 Task: Search one way flight ticket for 2 adults, 2 children, 2 infants in seat in first from Traverse City: Cherry Capital Airport (was Cherry County Airpark) to Fort Wayne: Fort Wayne International Airport on 5-4-2023. Choice of flights is Emirates. Number of bags: 1 carry on bag and 2 checked bags. Price is upto 50000. Outbound departure time preference is 15:45.
Action: Mouse moved to (366, 140)
Screenshot: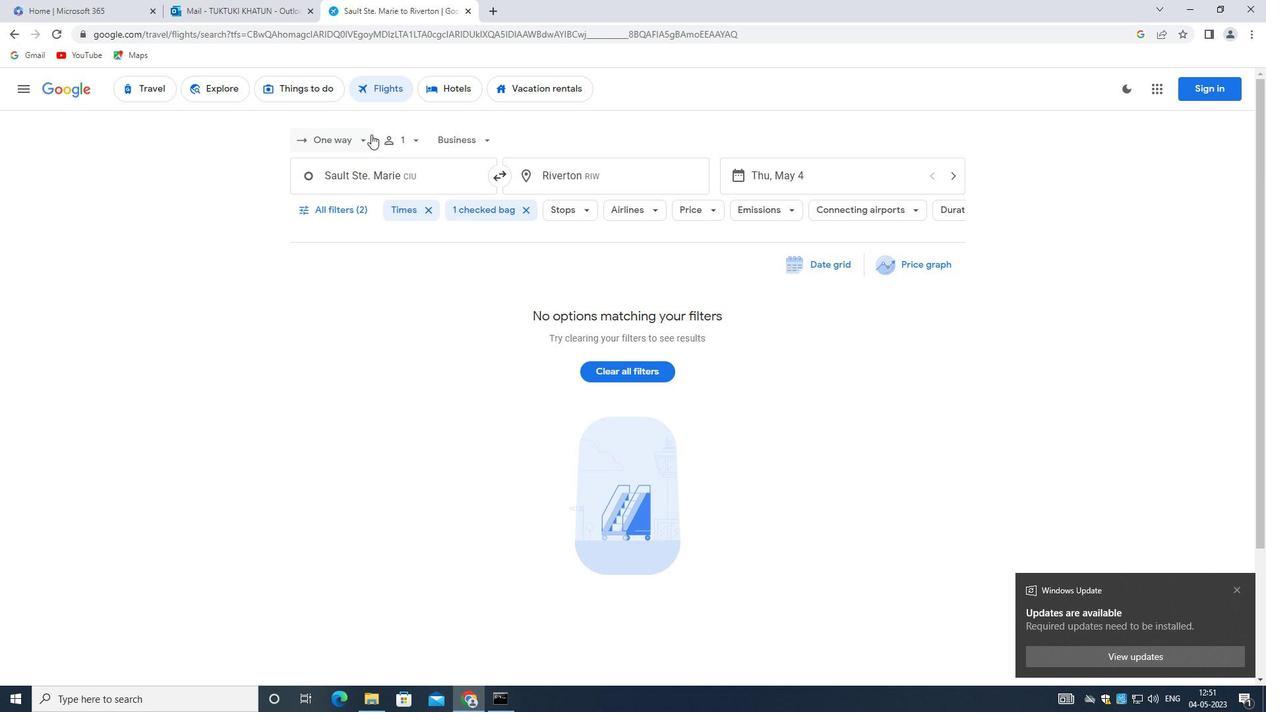 
Action: Mouse pressed left at (366, 140)
Screenshot: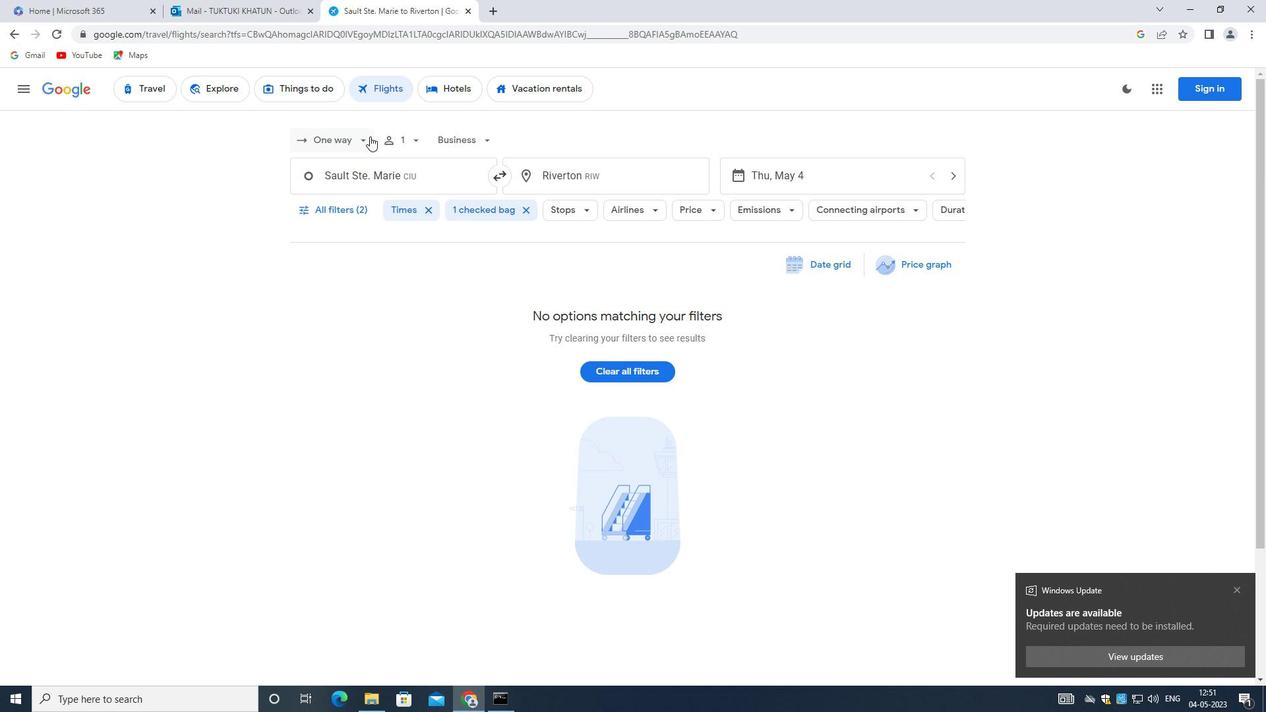 
Action: Mouse moved to (360, 198)
Screenshot: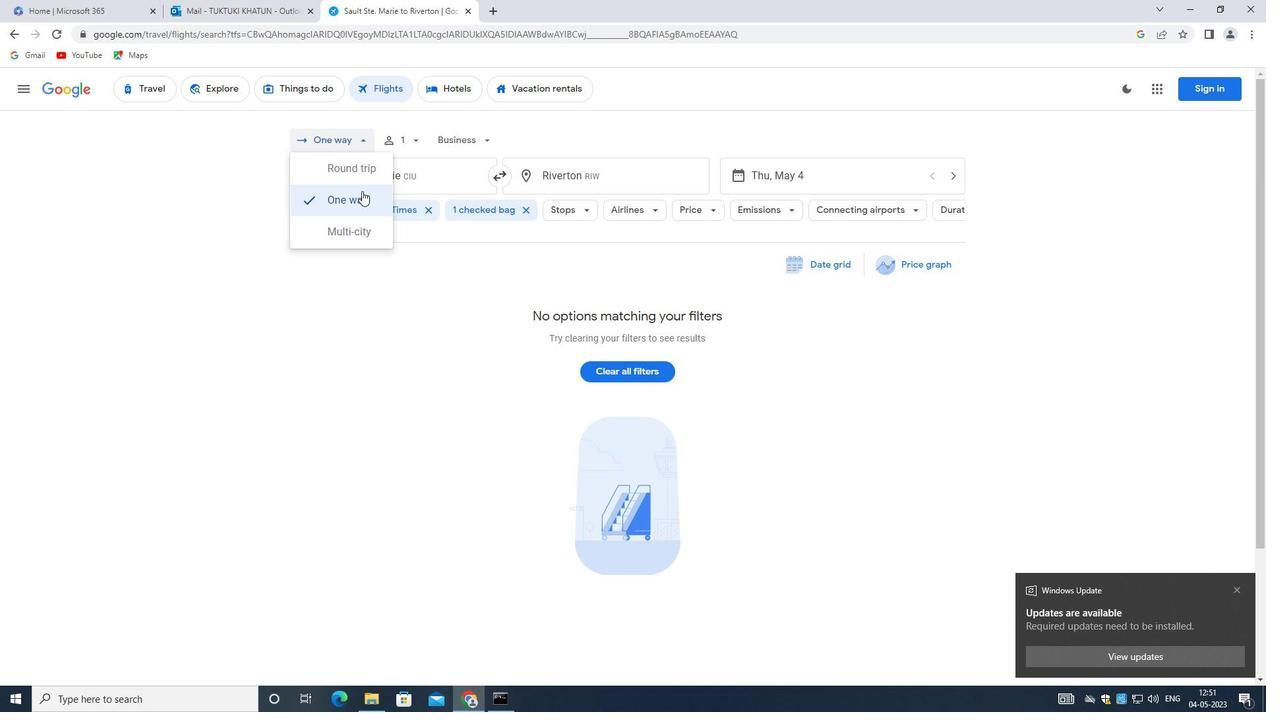 
Action: Mouse pressed left at (360, 198)
Screenshot: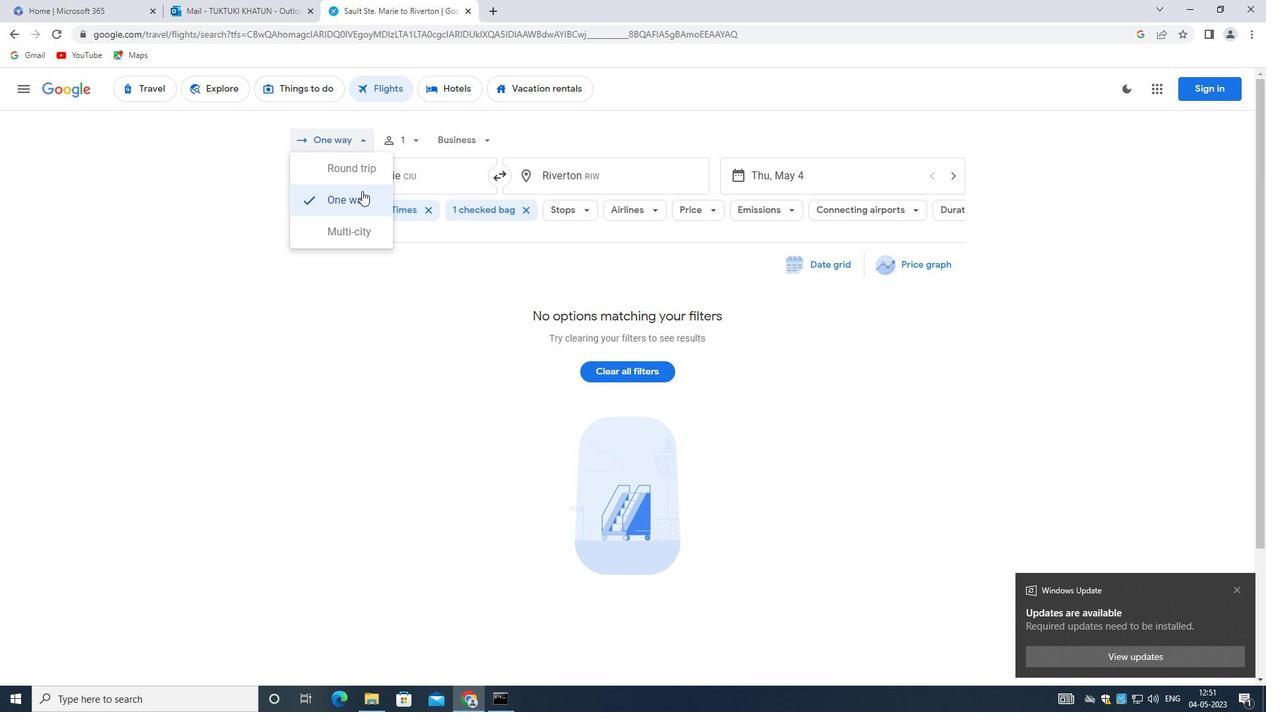 
Action: Mouse moved to (418, 145)
Screenshot: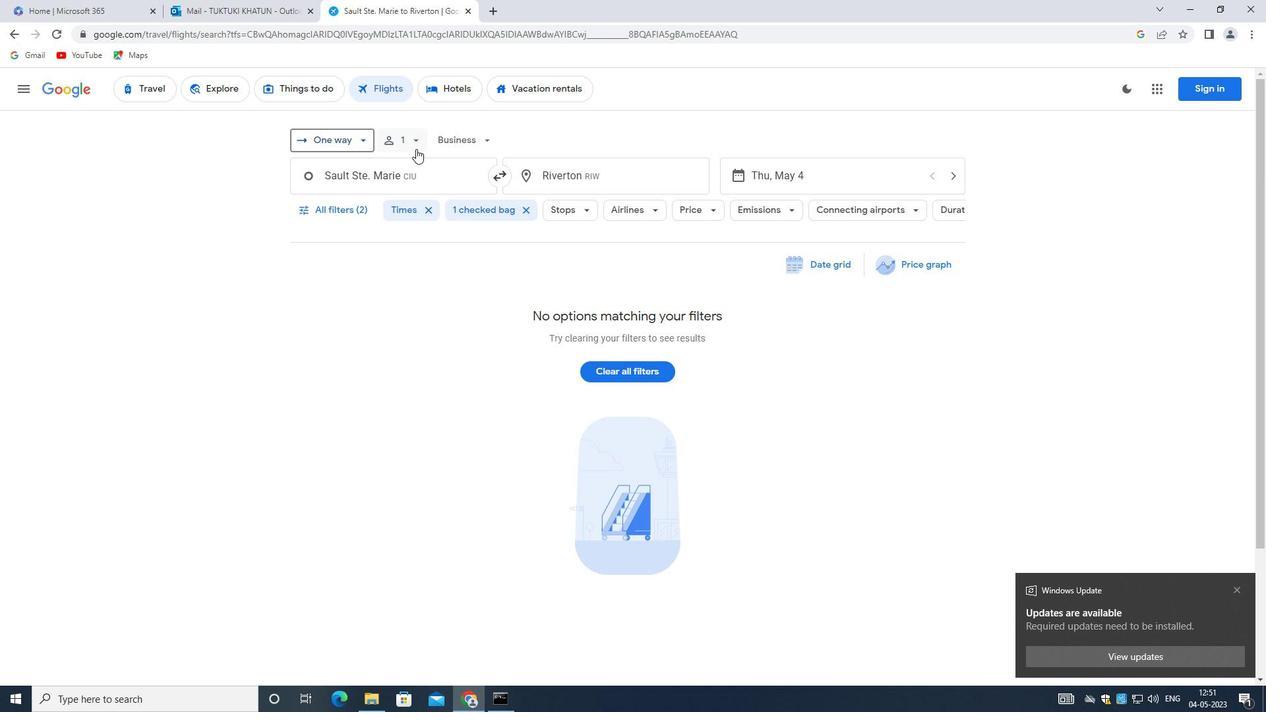 
Action: Mouse pressed left at (418, 145)
Screenshot: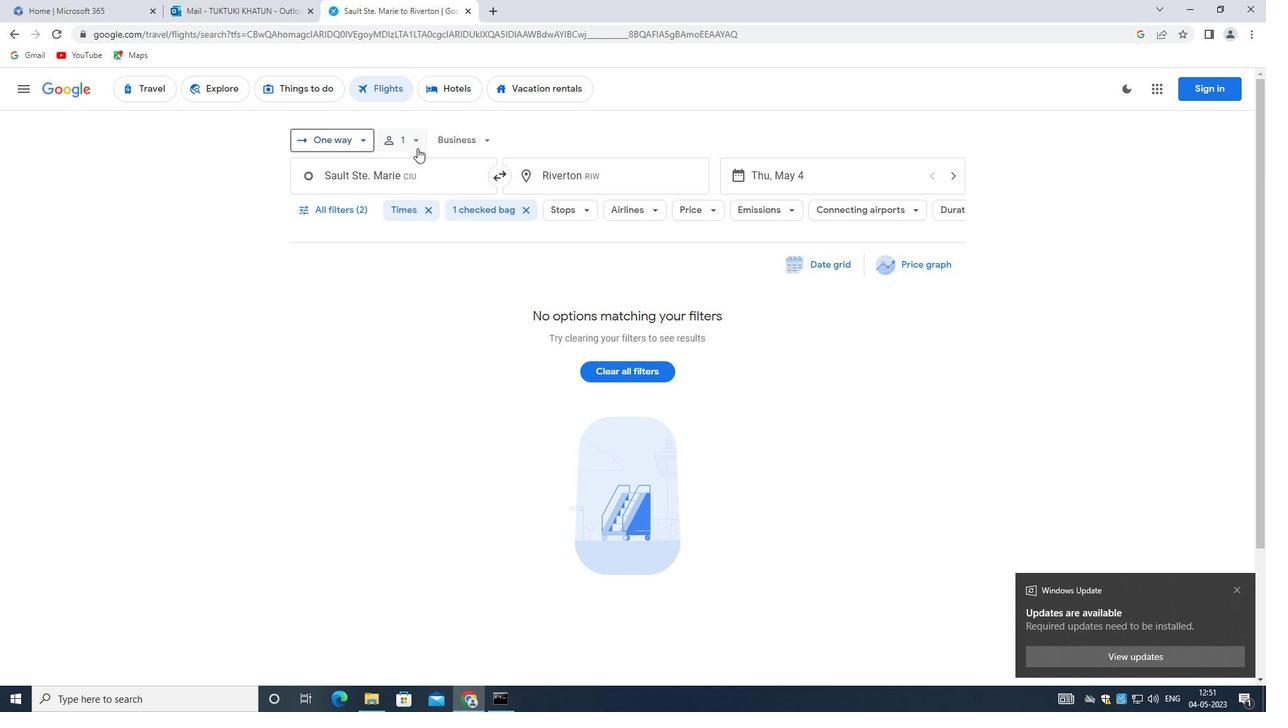 
Action: Mouse moved to (513, 168)
Screenshot: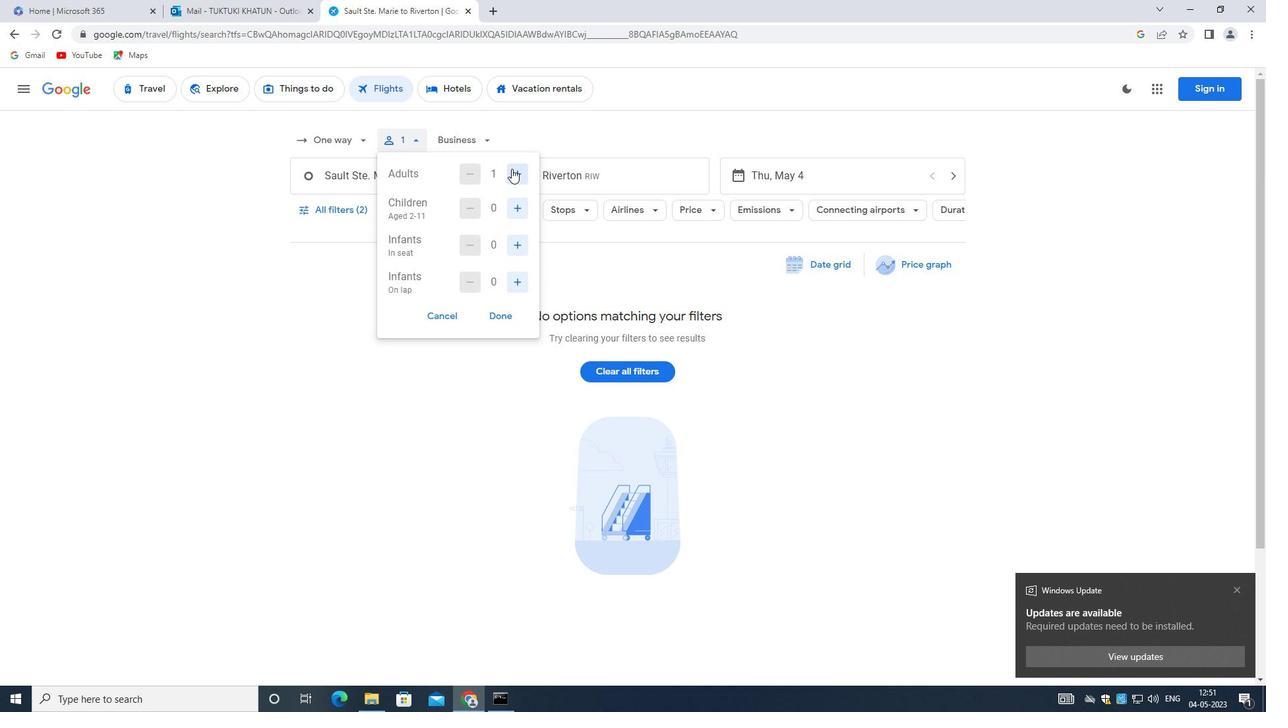 
Action: Mouse pressed left at (513, 168)
Screenshot: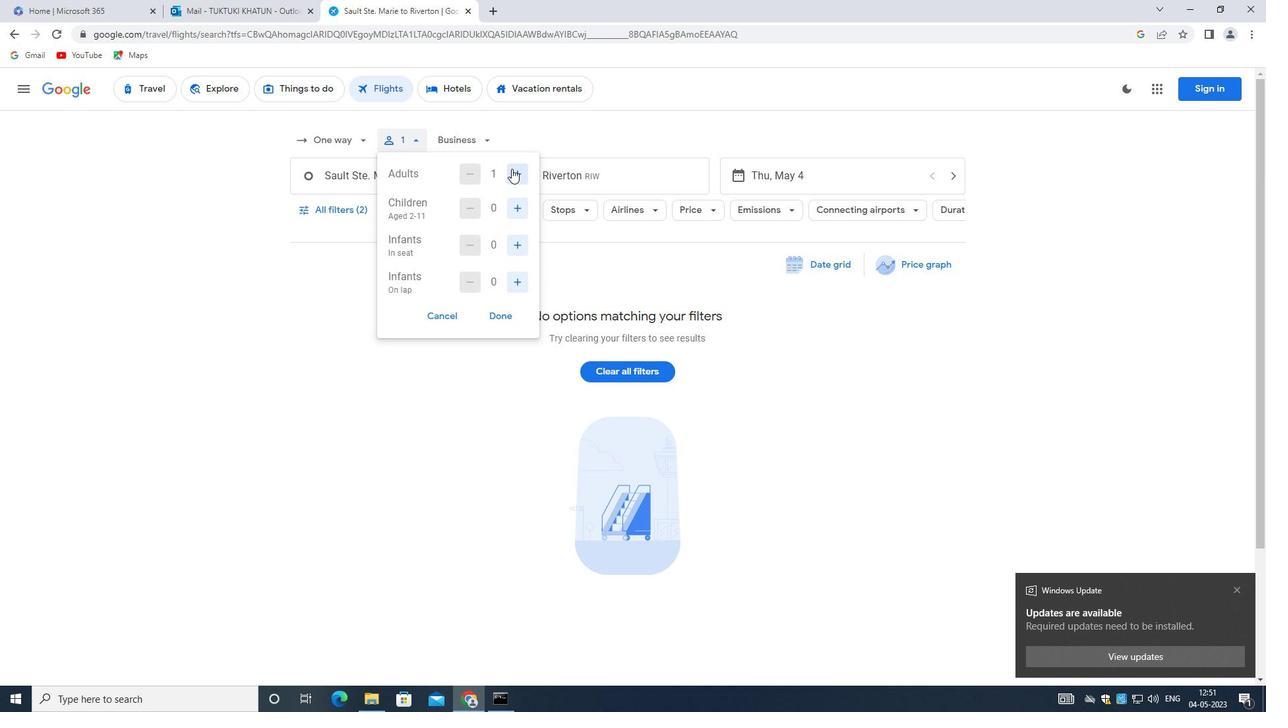 
Action: Mouse moved to (517, 208)
Screenshot: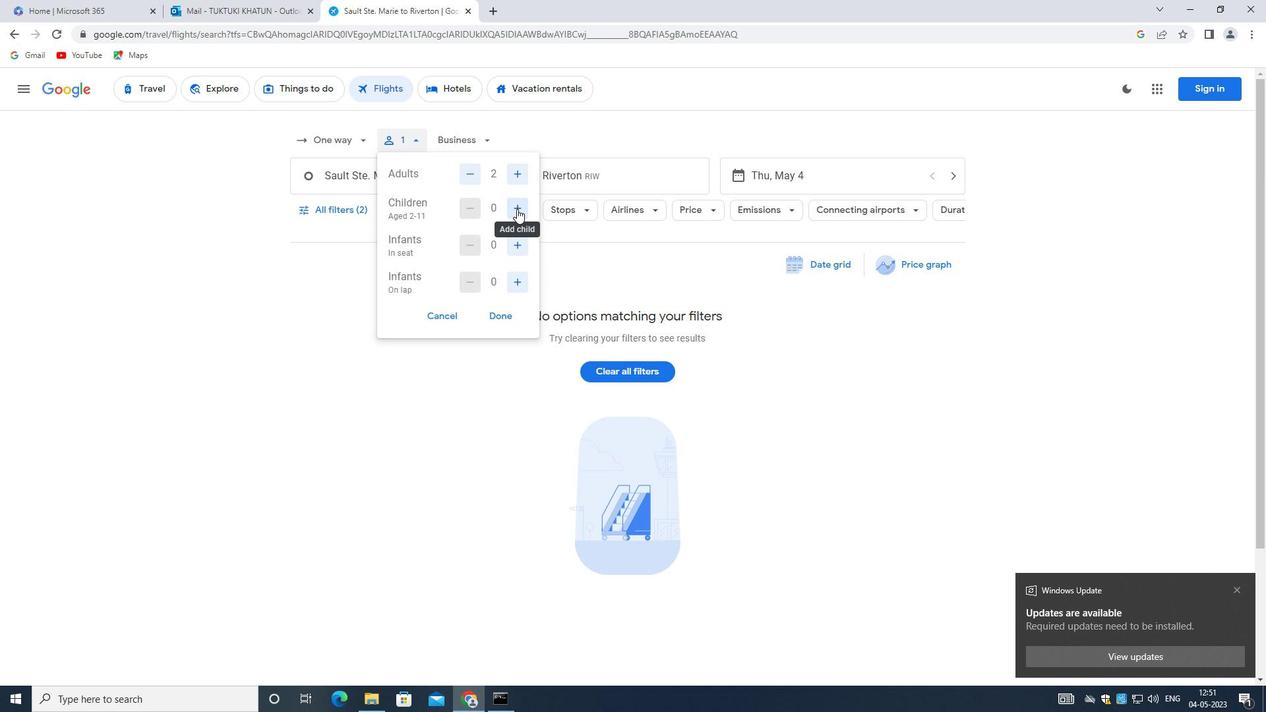 
Action: Mouse pressed left at (517, 208)
Screenshot: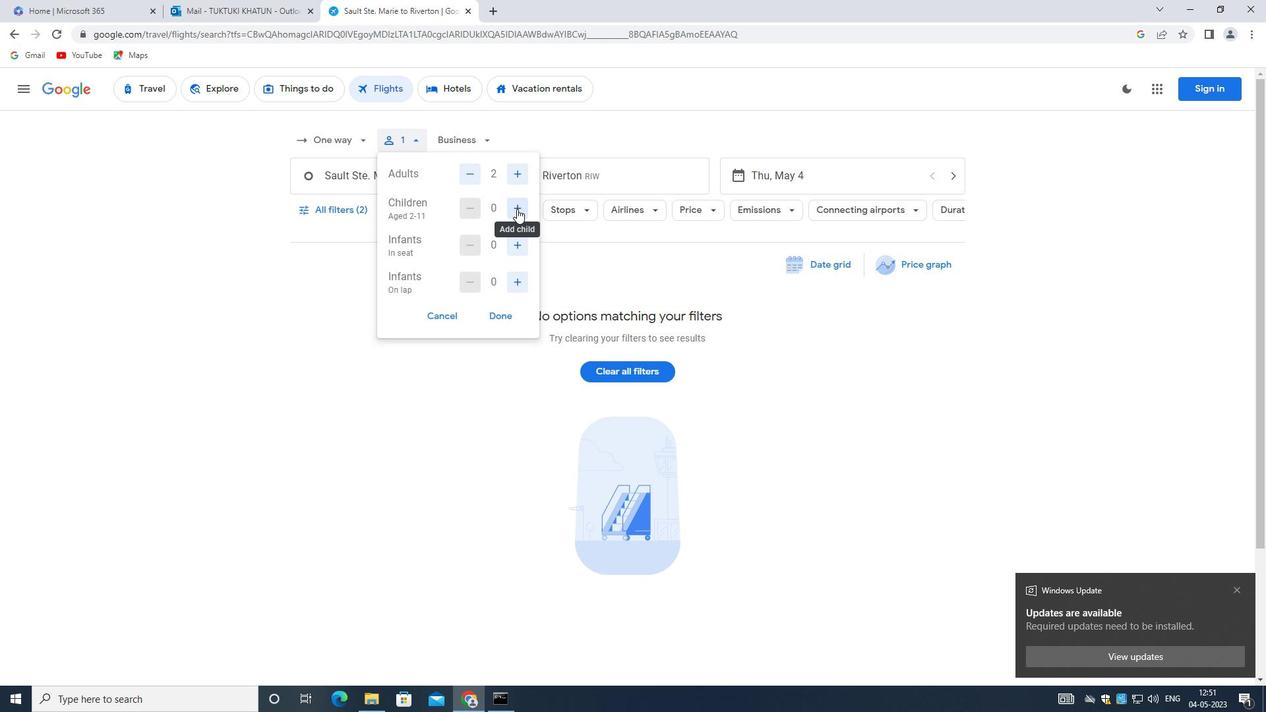 
Action: Mouse pressed left at (517, 208)
Screenshot: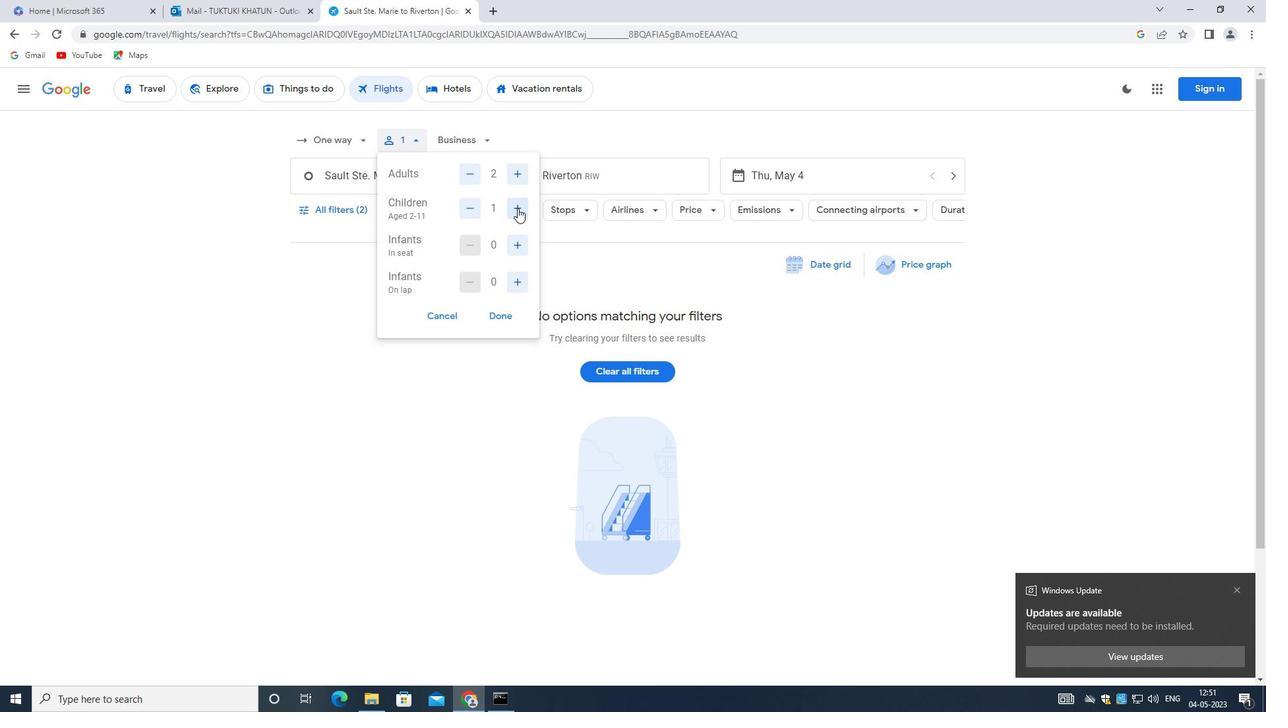
Action: Mouse moved to (519, 238)
Screenshot: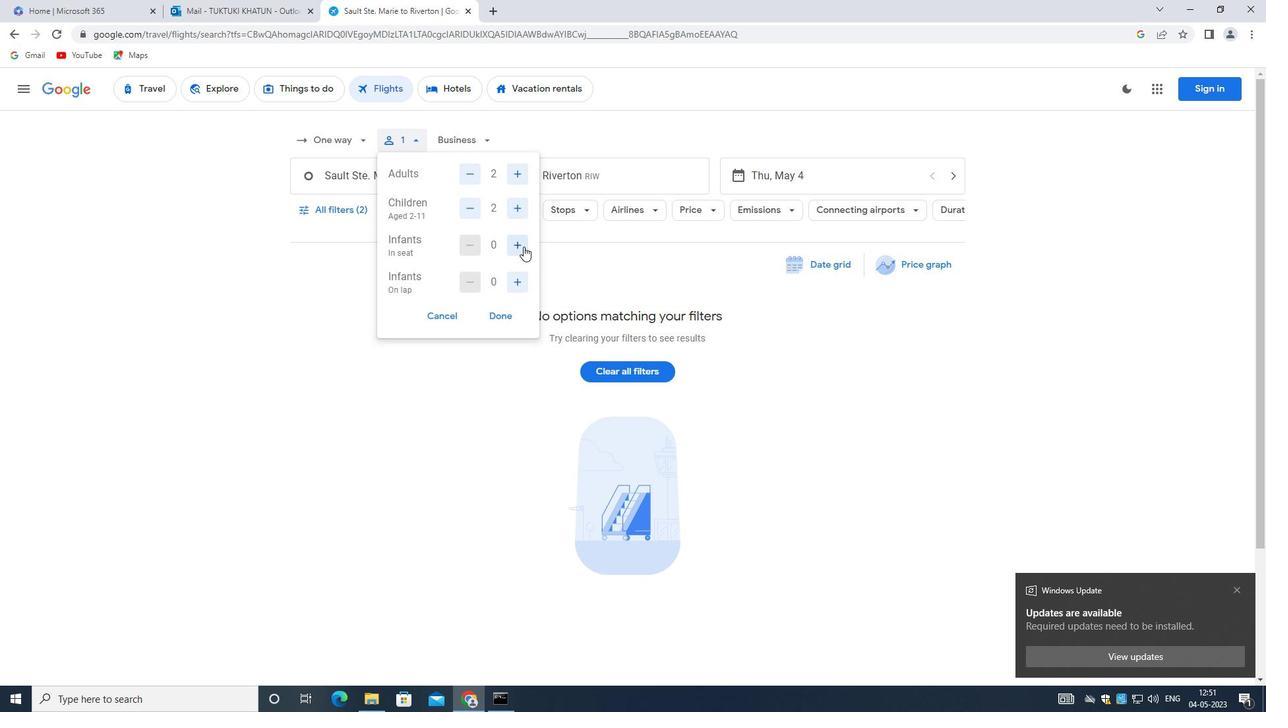 
Action: Mouse pressed left at (519, 238)
Screenshot: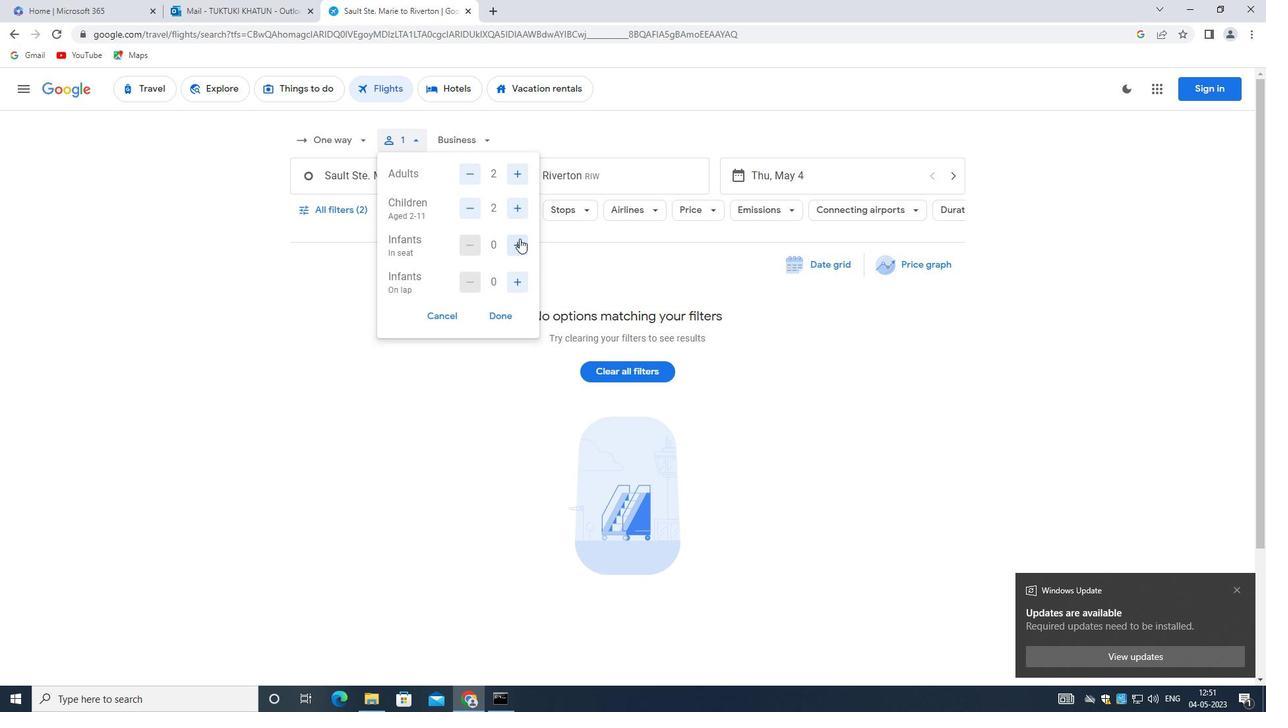 
Action: Mouse moved to (518, 238)
Screenshot: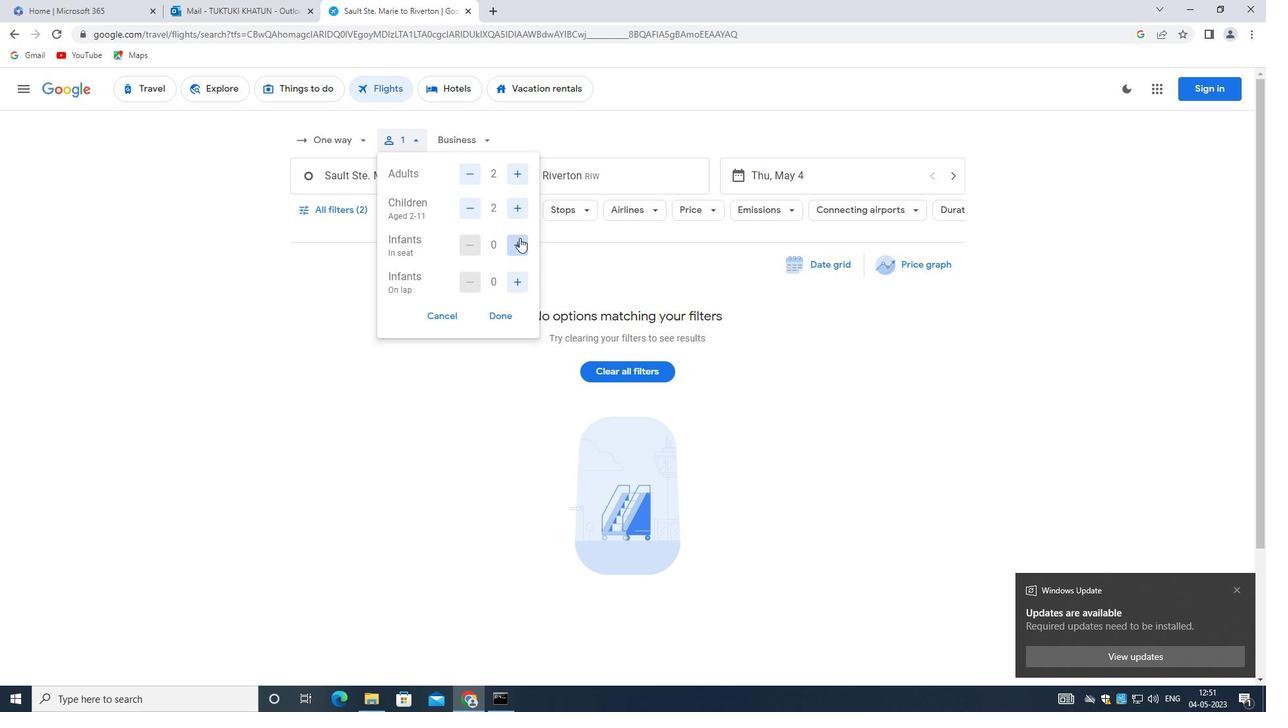 
Action: Mouse pressed left at (518, 238)
Screenshot: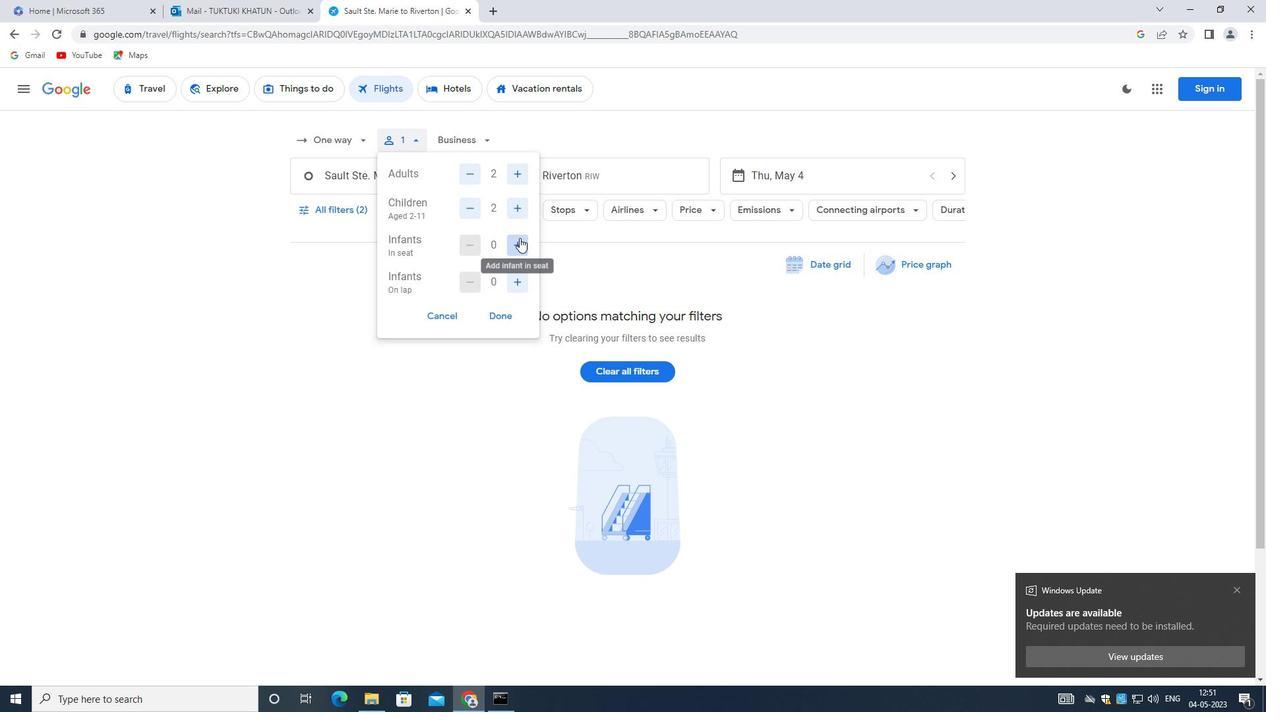 
Action: Mouse moved to (511, 315)
Screenshot: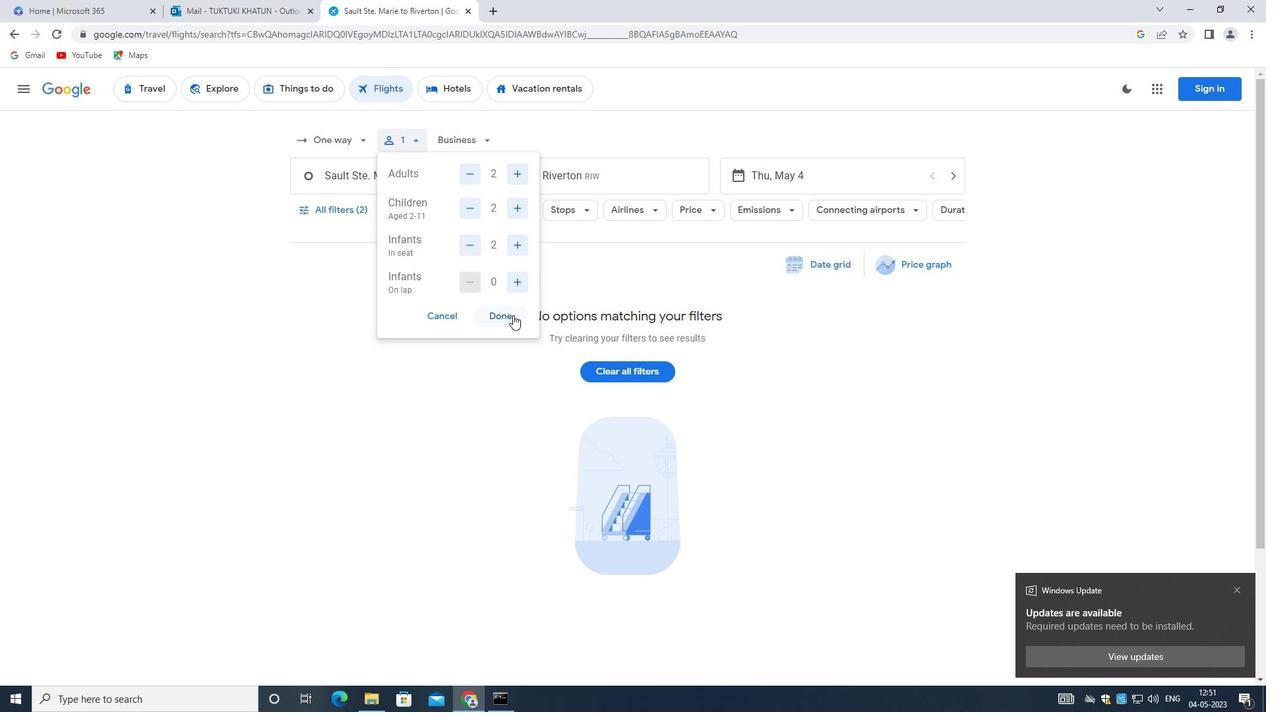 
Action: Mouse pressed left at (511, 315)
Screenshot: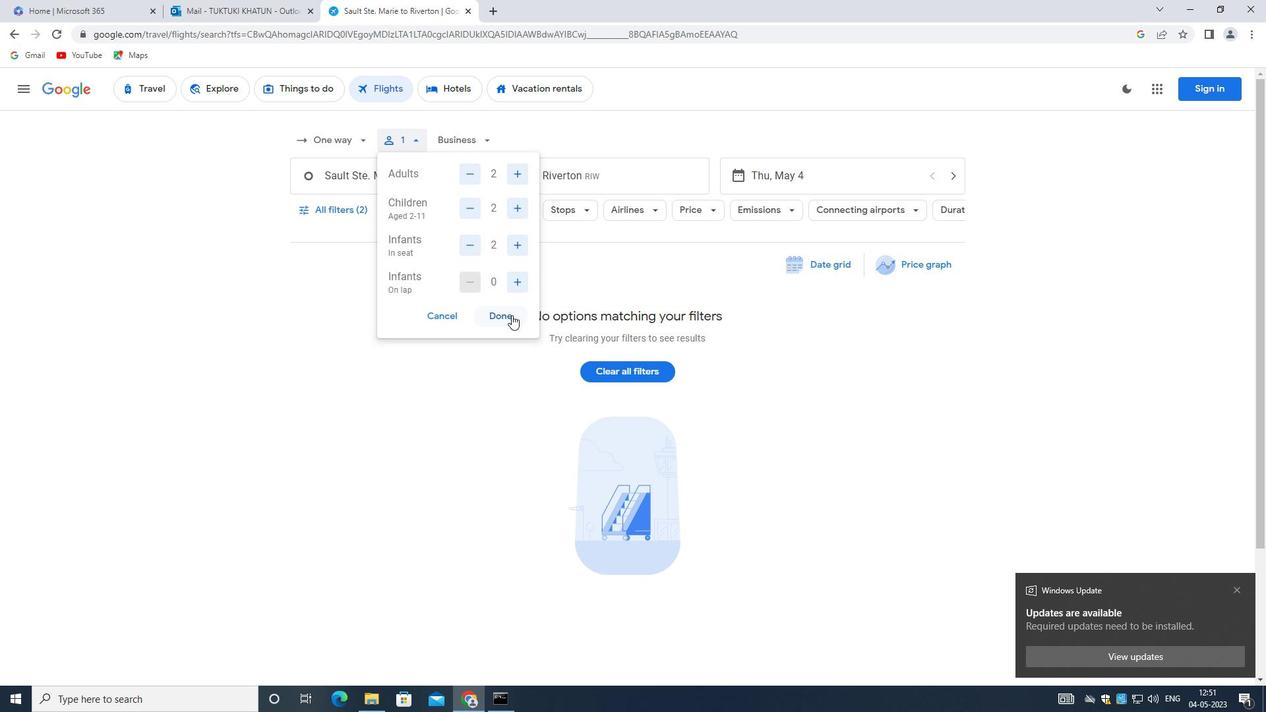 
Action: Mouse moved to (365, 178)
Screenshot: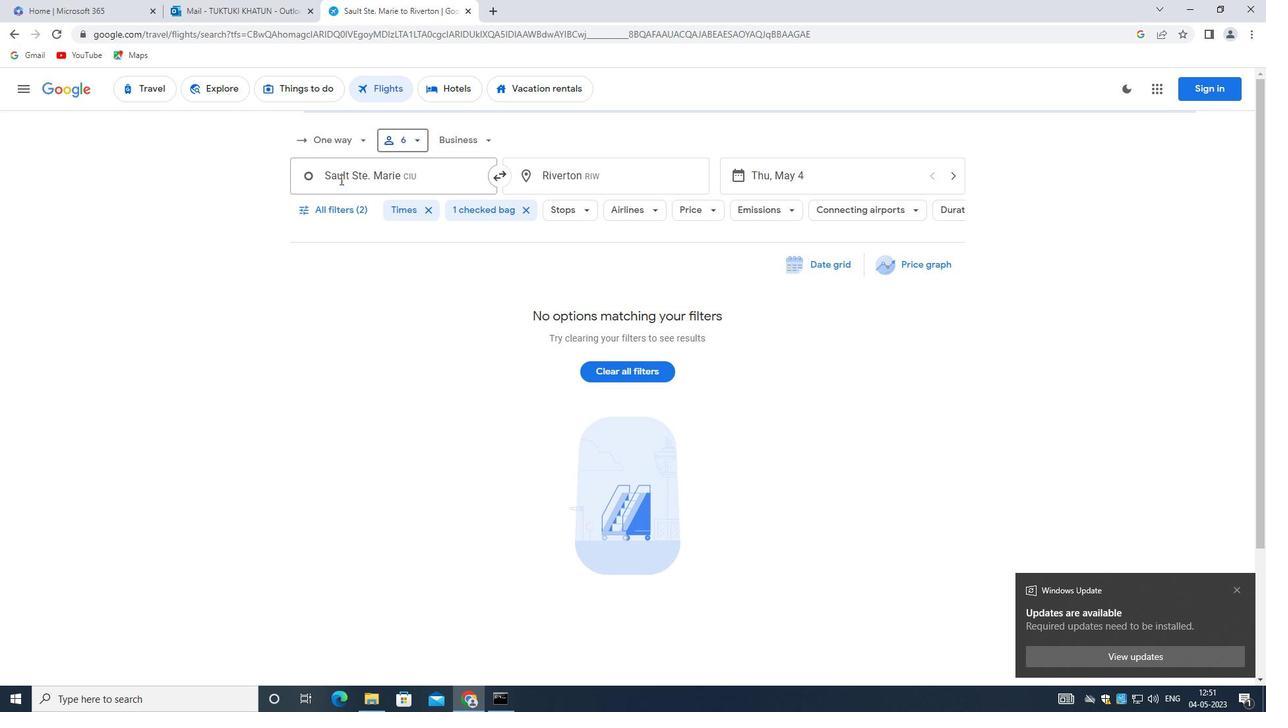
Action: Mouse pressed left at (365, 178)
Screenshot: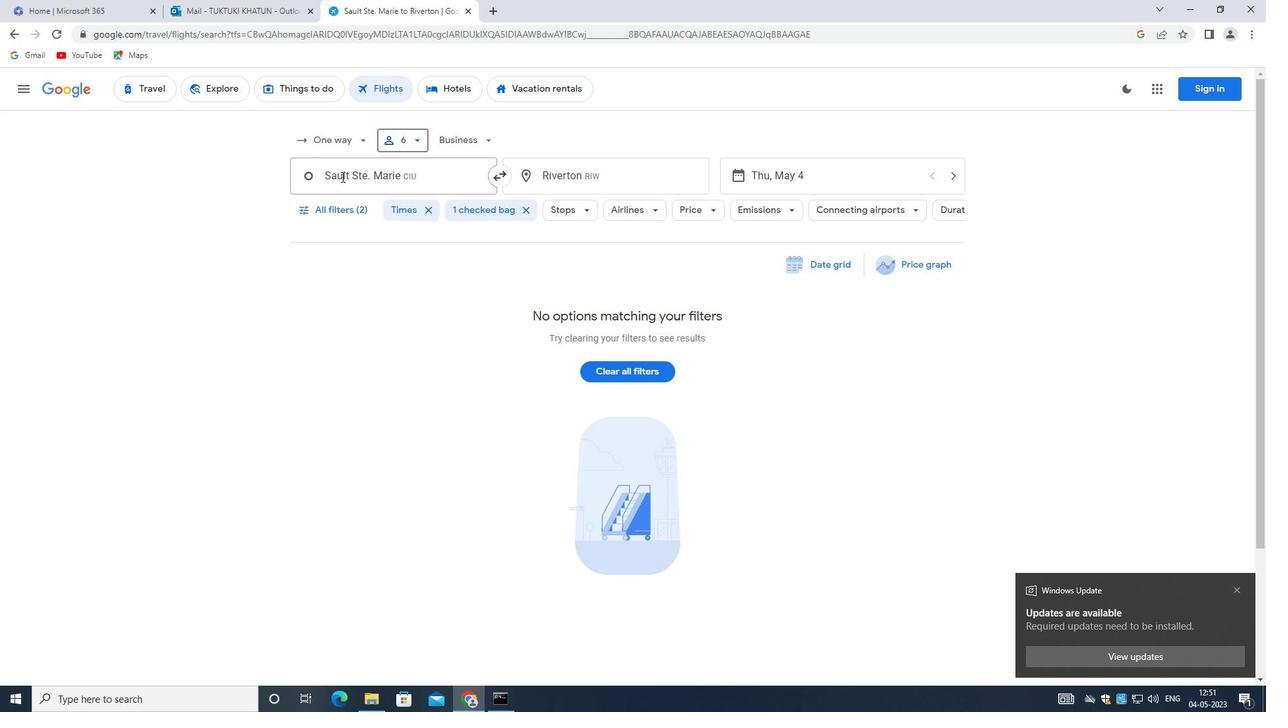 
Action: Mouse moved to (366, 178)
Screenshot: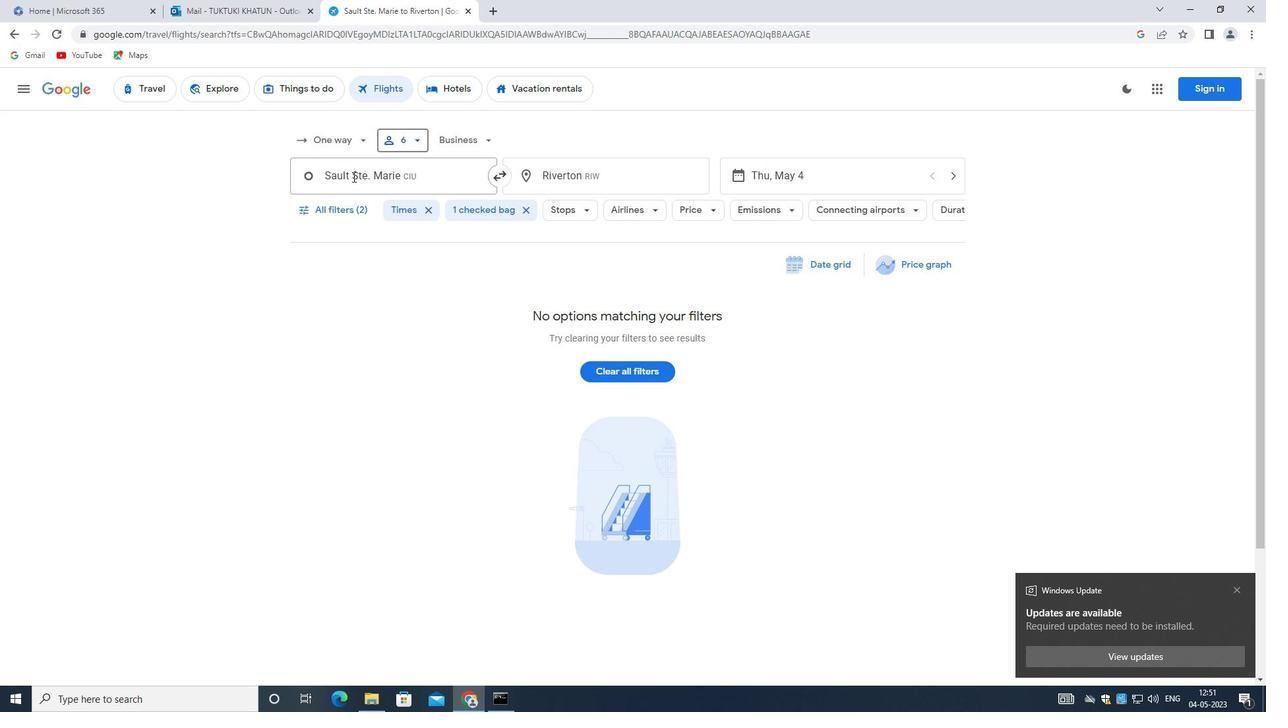 
Action: Key pressed <Key.backspace><Key.shift><Key.shift><Key.shift><Key.shift>TRAVERSE<Key.space><Key.shift>CITY
Screenshot: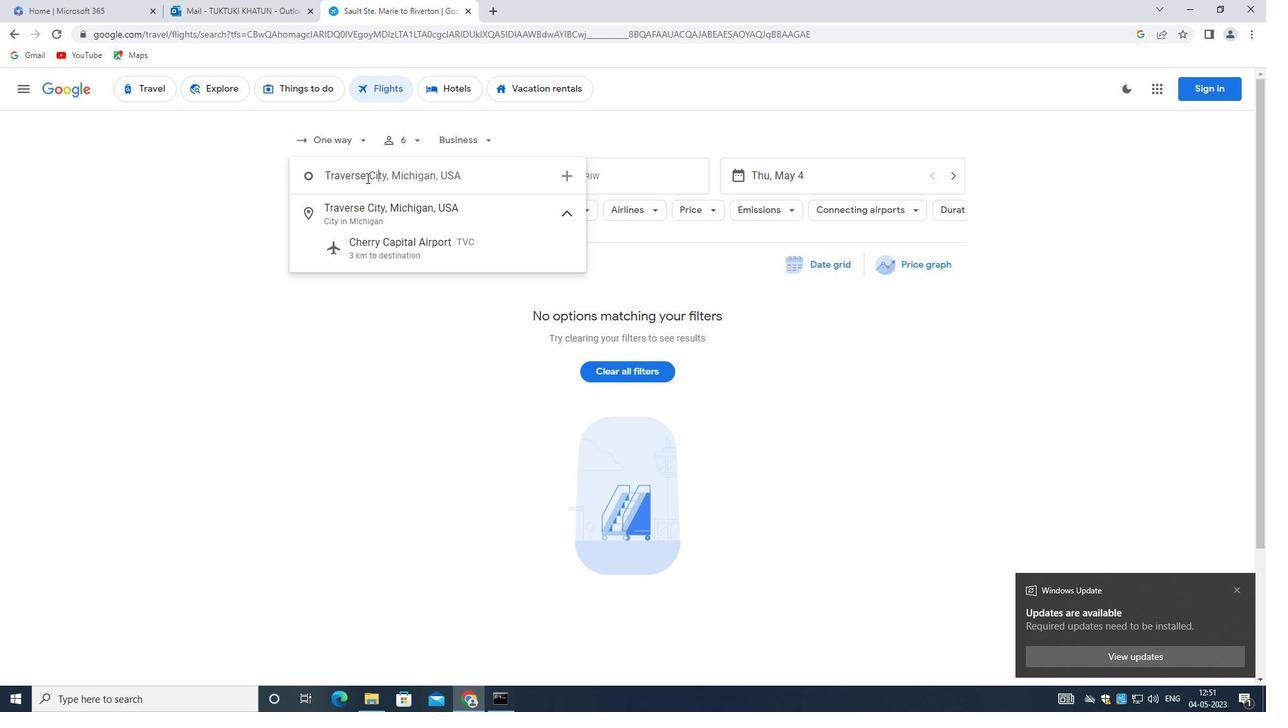 
Action: Mouse moved to (399, 246)
Screenshot: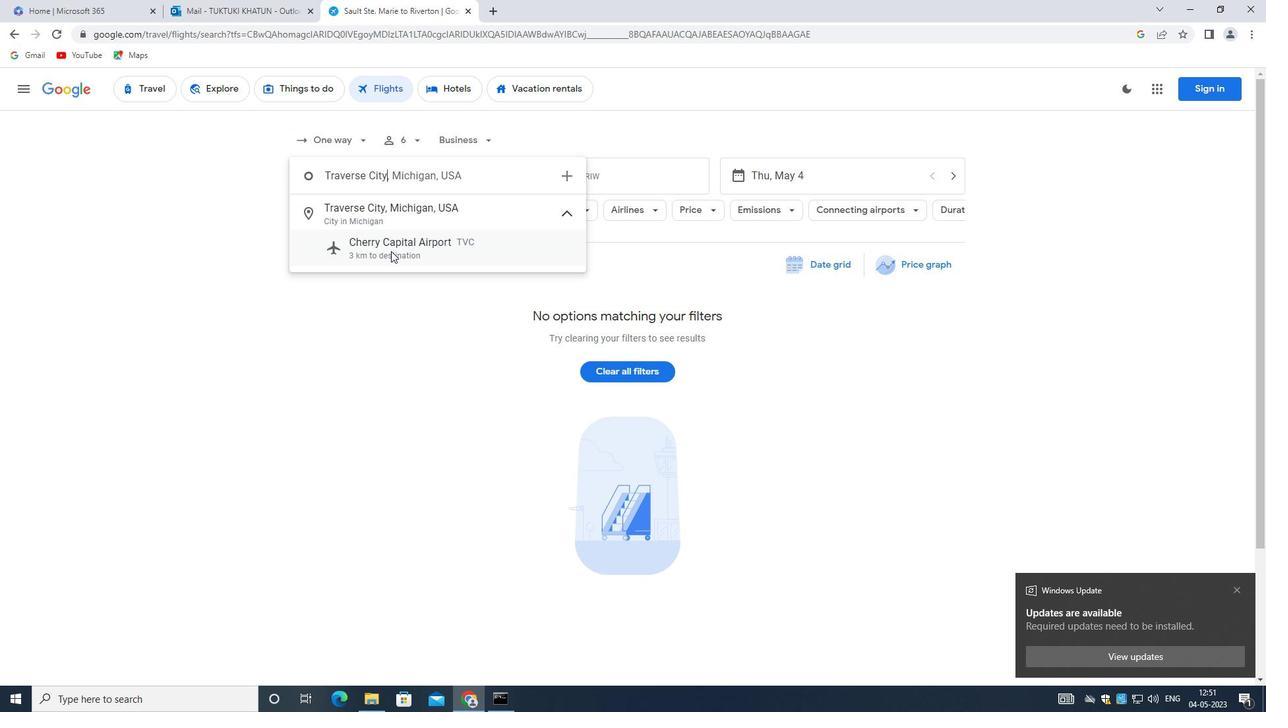 
Action: Mouse pressed left at (399, 246)
Screenshot: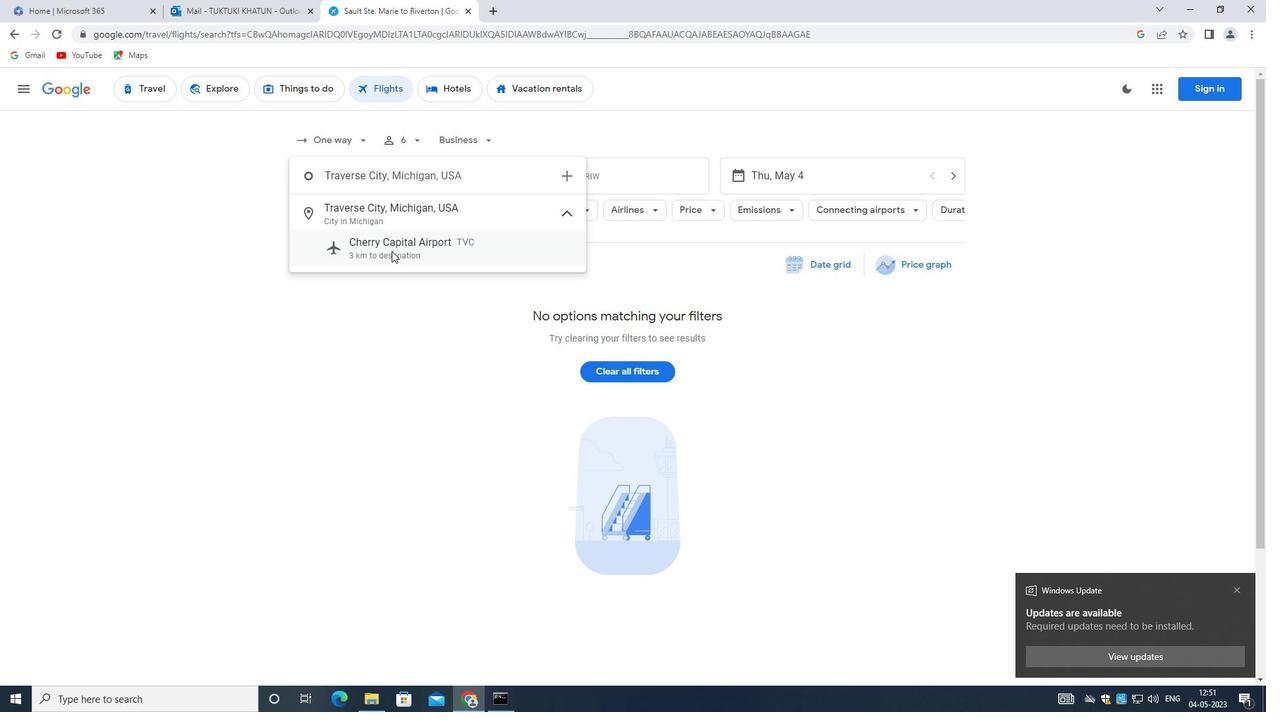 
Action: Mouse moved to (579, 177)
Screenshot: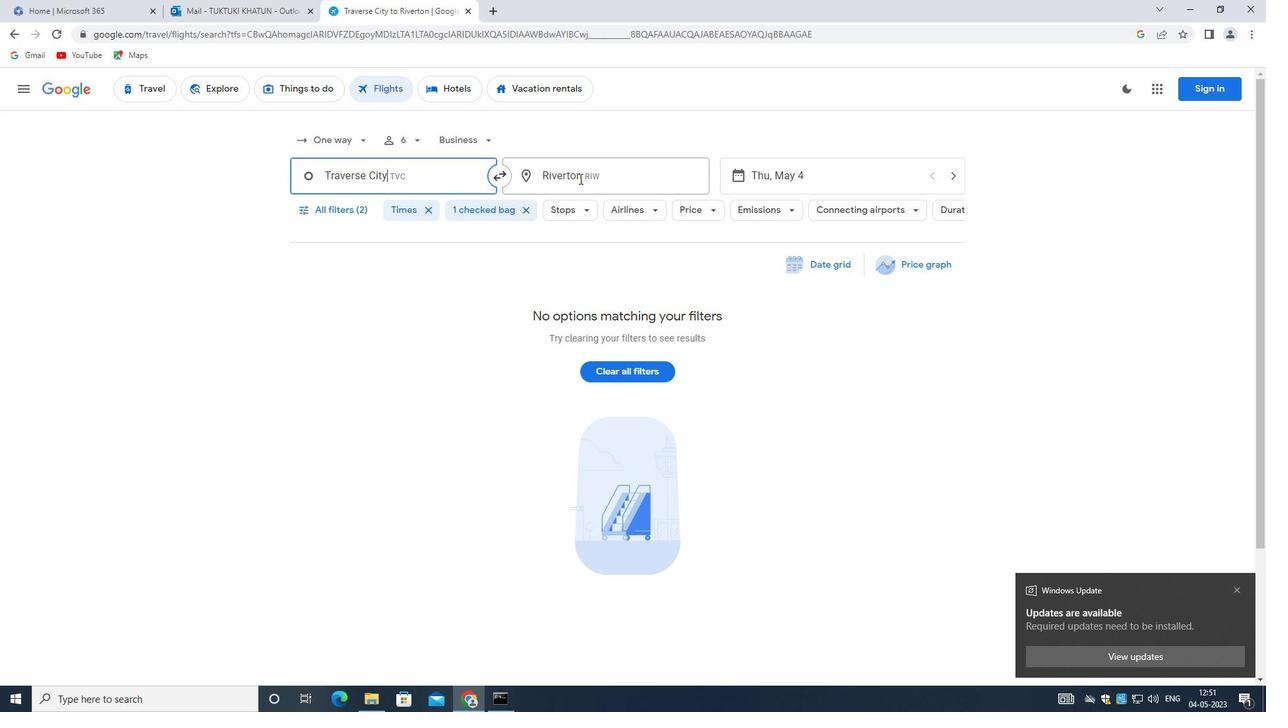 
Action: Mouse pressed left at (579, 177)
Screenshot: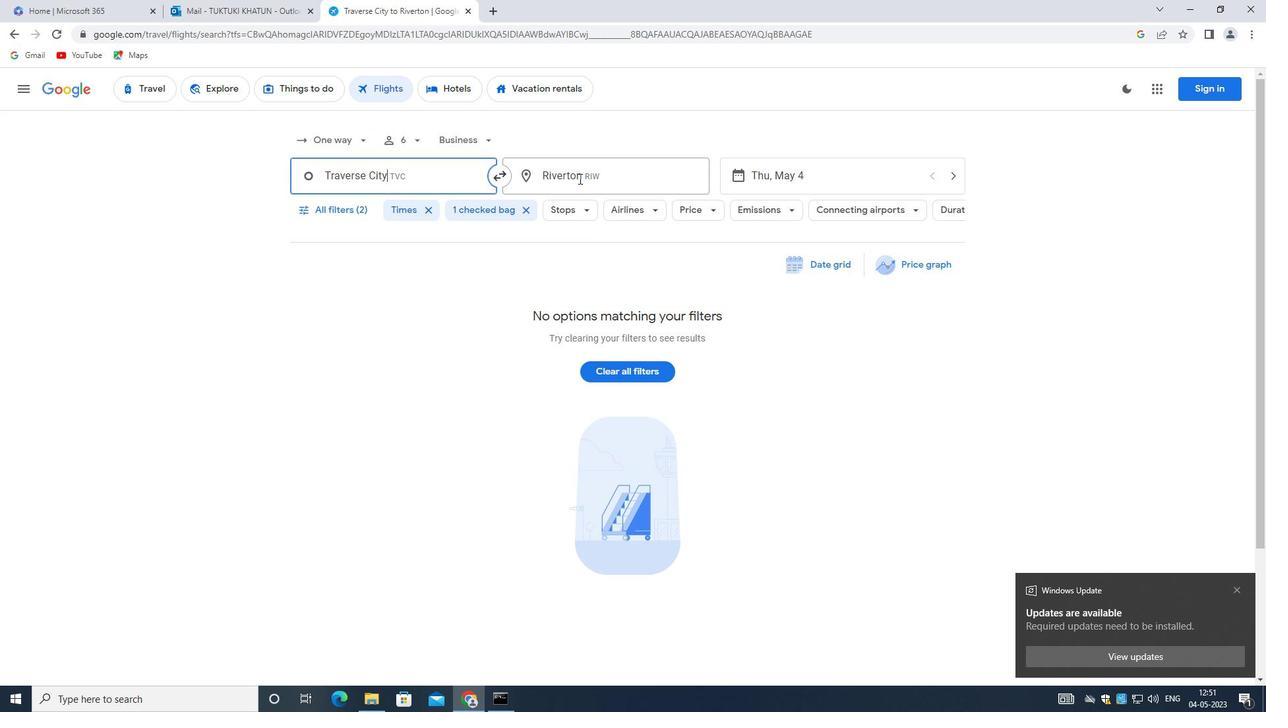 
Action: Key pressed <Key.backspace><Key.shift><Key.shift><Key.shift><Key.shift><Key.shift><Key.shift>FORT<Key.space><Key.shift>WAYNE<Key.space><Key.shift_r>INTERNATIONAL
Screenshot: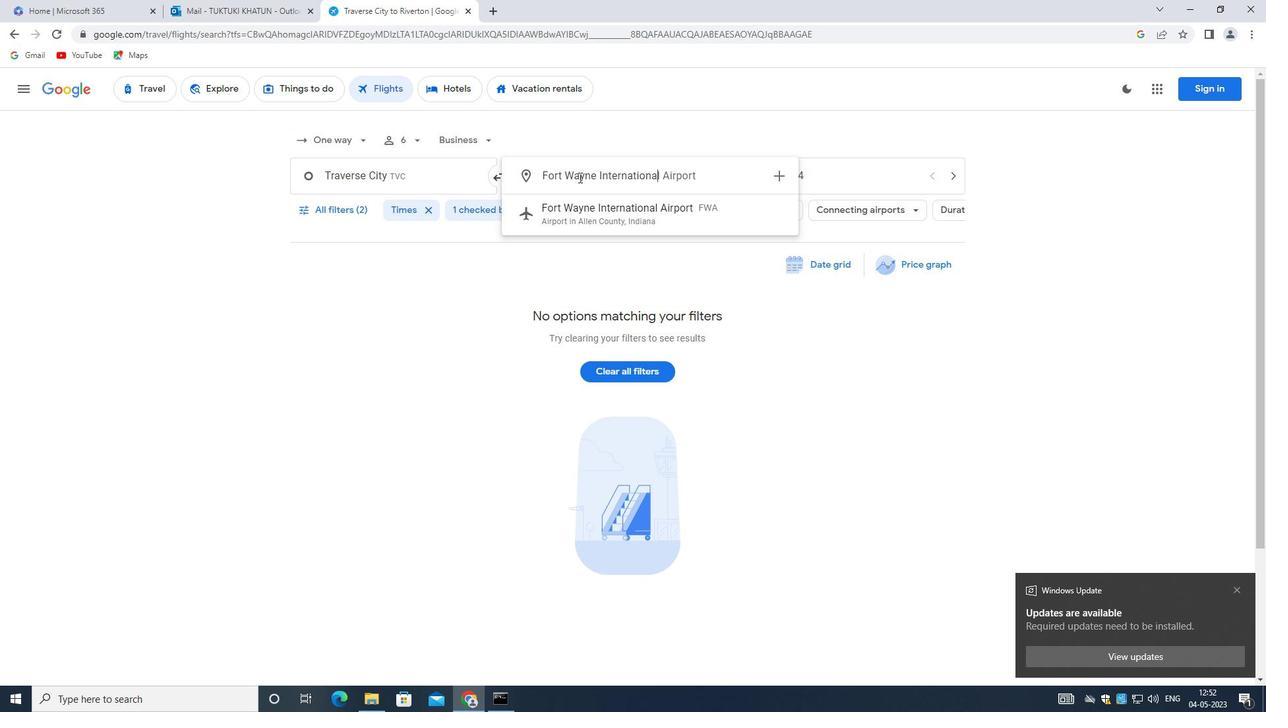
Action: Mouse moved to (616, 212)
Screenshot: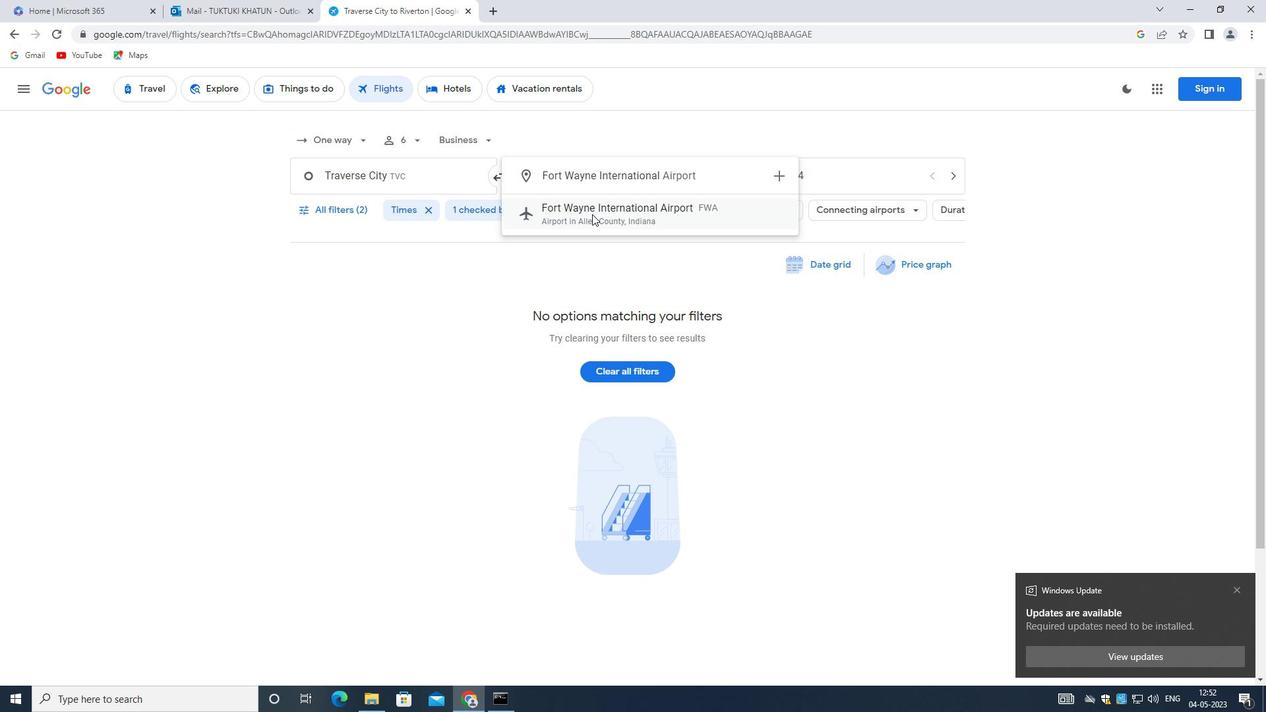 
Action: Mouse pressed left at (616, 212)
Screenshot: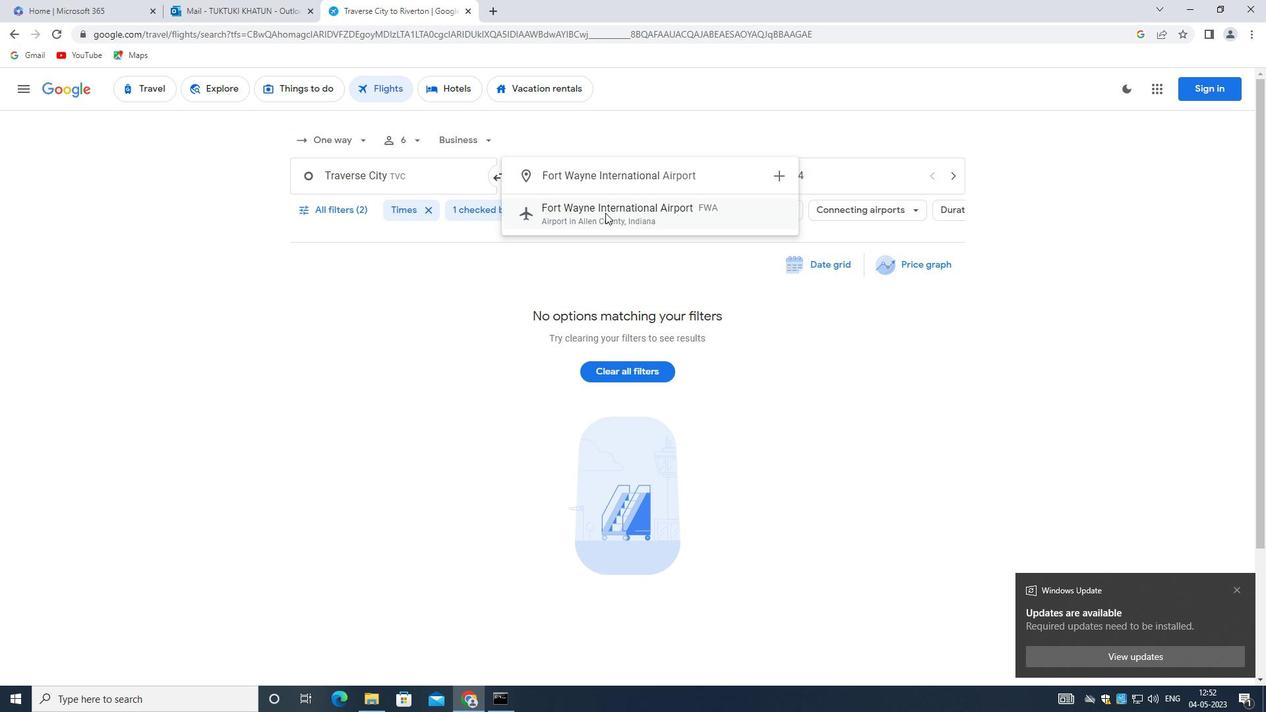 
Action: Mouse moved to (817, 189)
Screenshot: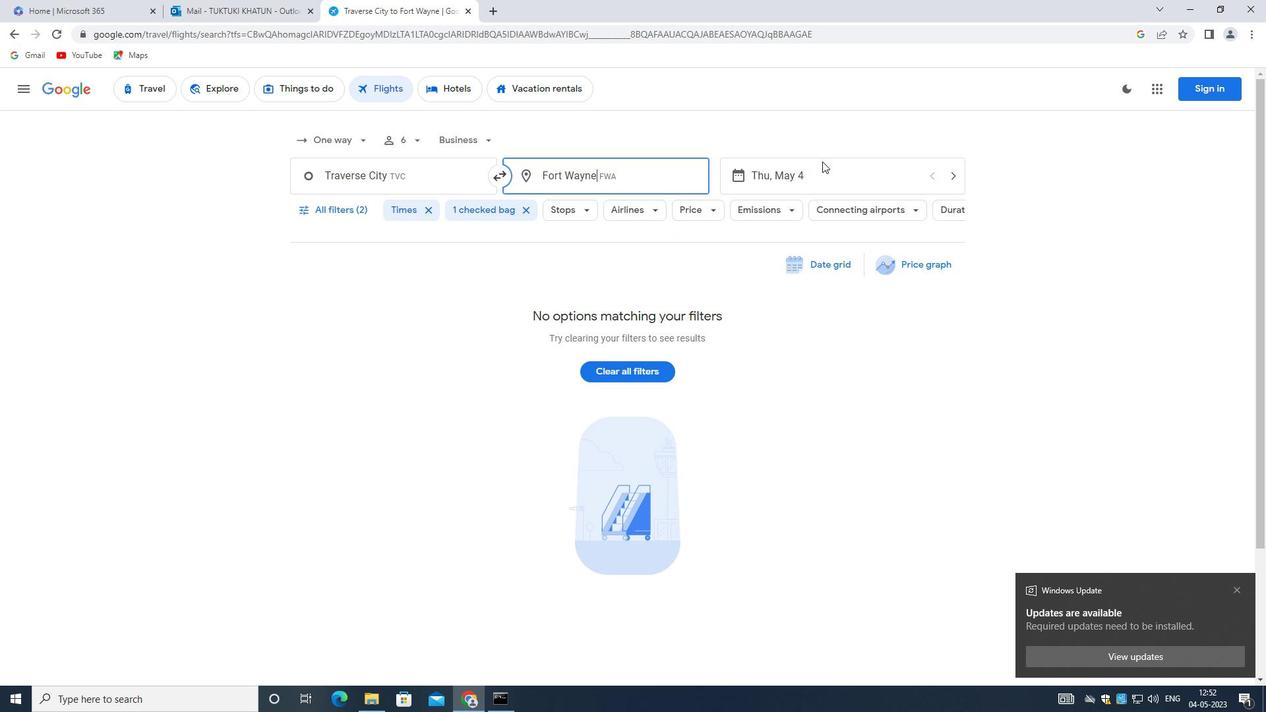
Action: Mouse pressed left at (817, 189)
Screenshot: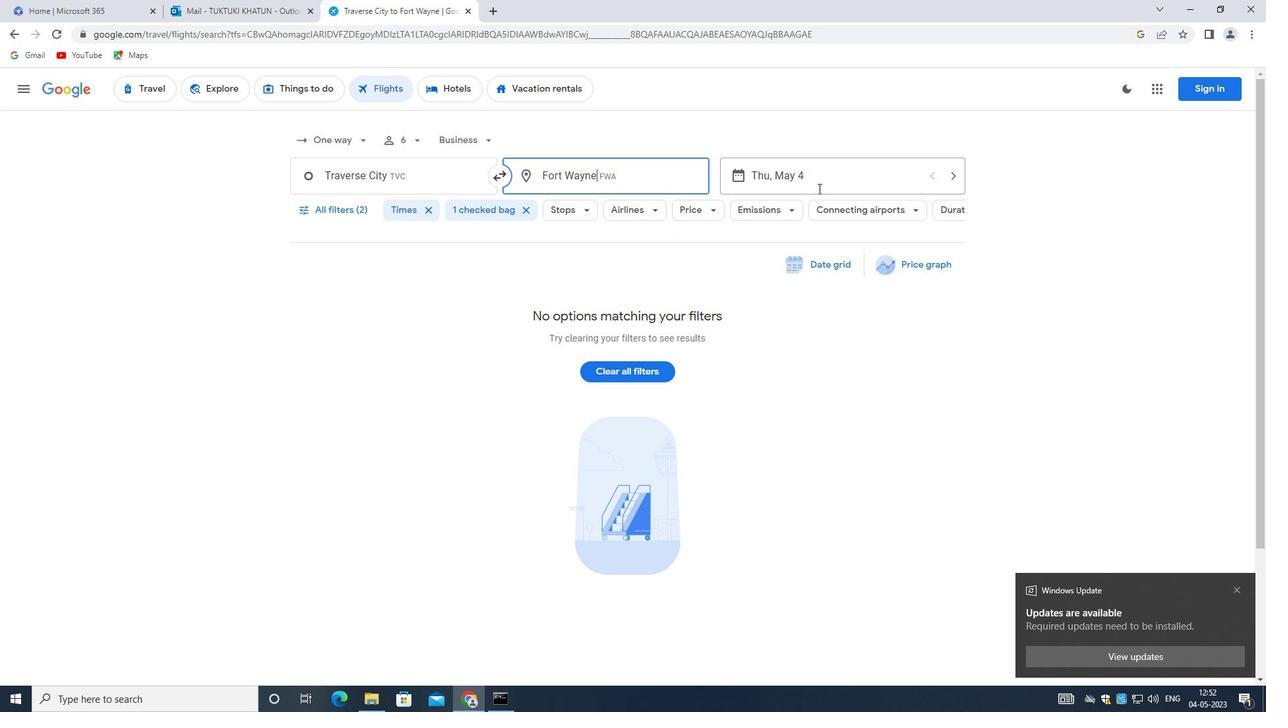 
Action: Mouse moved to (946, 498)
Screenshot: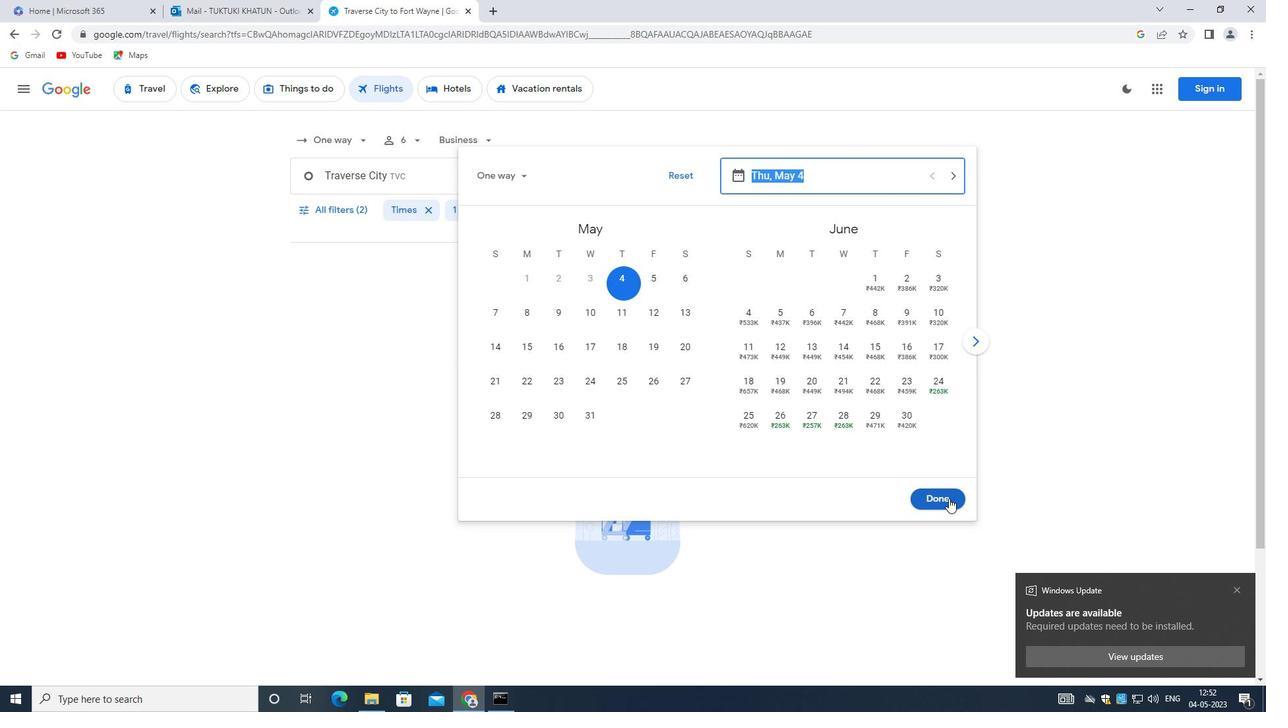 
Action: Mouse pressed left at (946, 498)
Screenshot: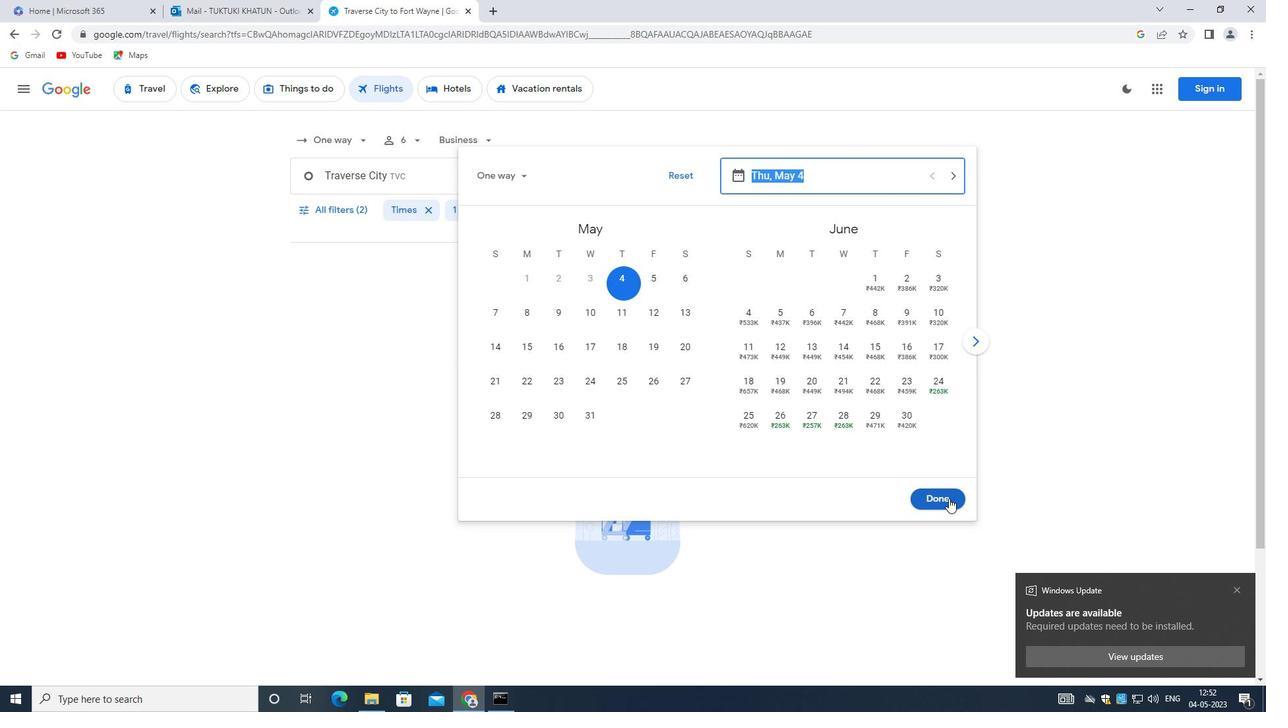 
Action: Mouse moved to (346, 211)
Screenshot: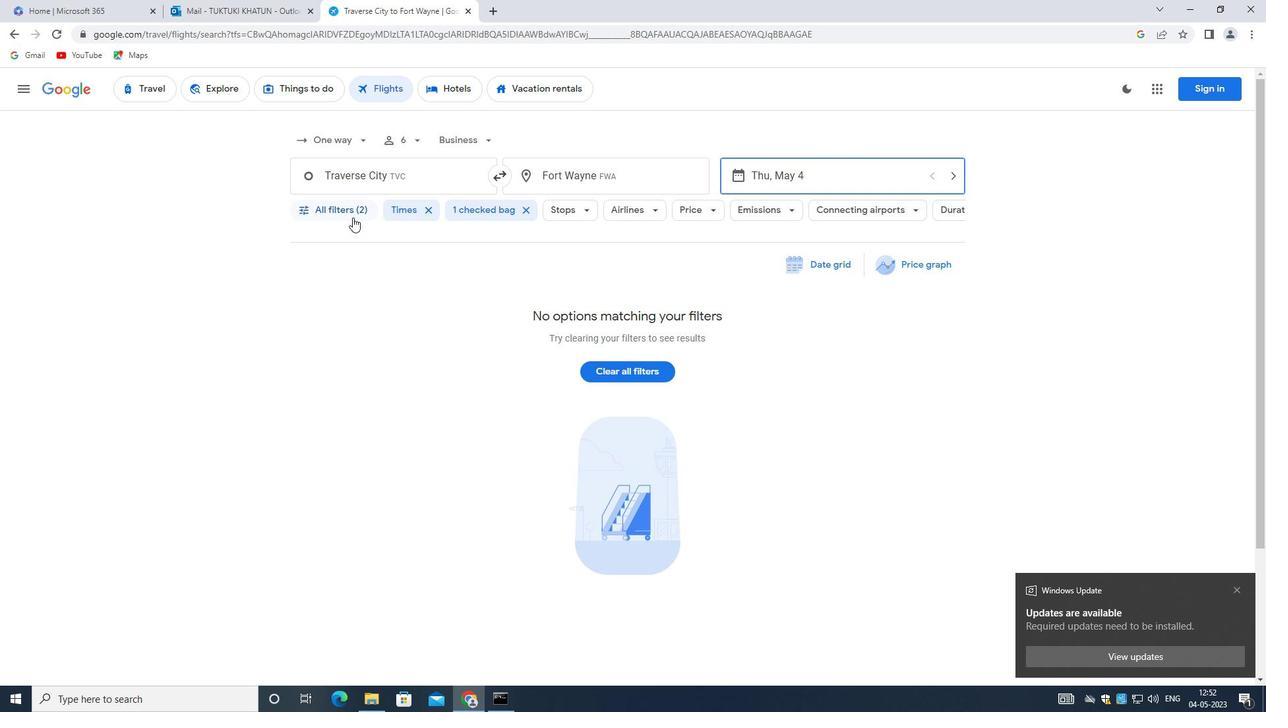 
Action: Mouse pressed left at (346, 211)
Screenshot: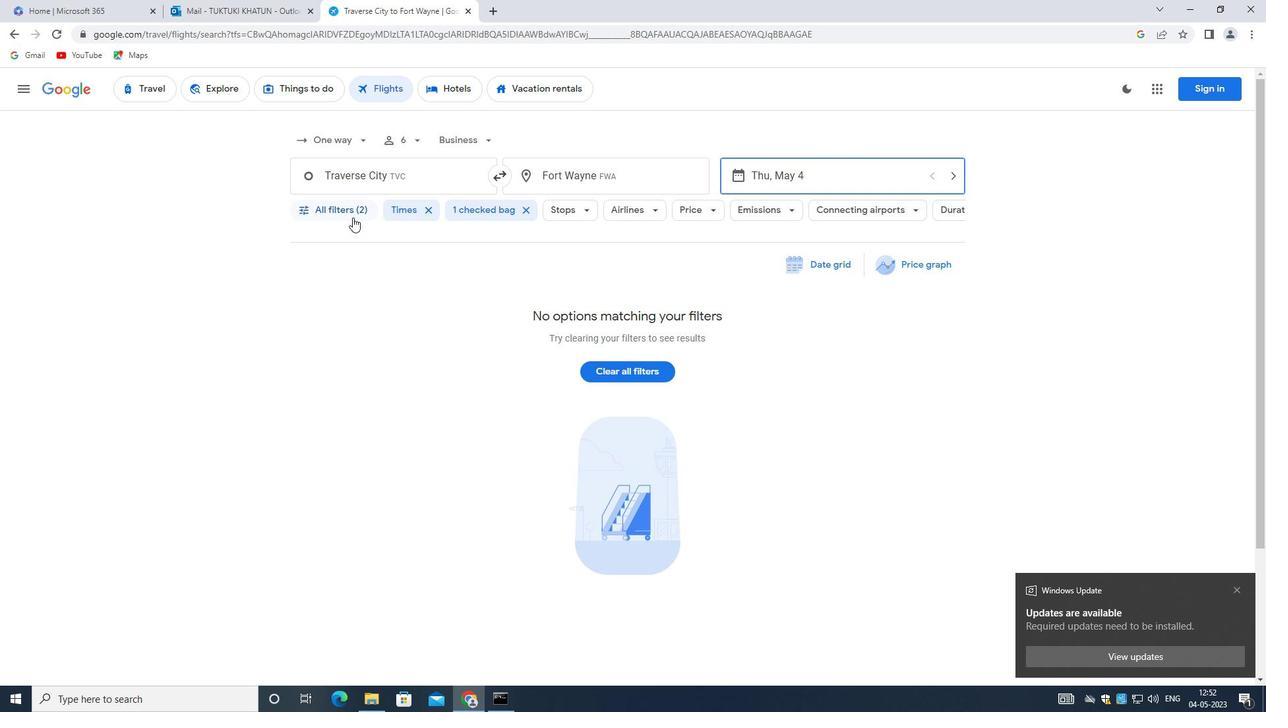 
Action: Mouse moved to (372, 293)
Screenshot: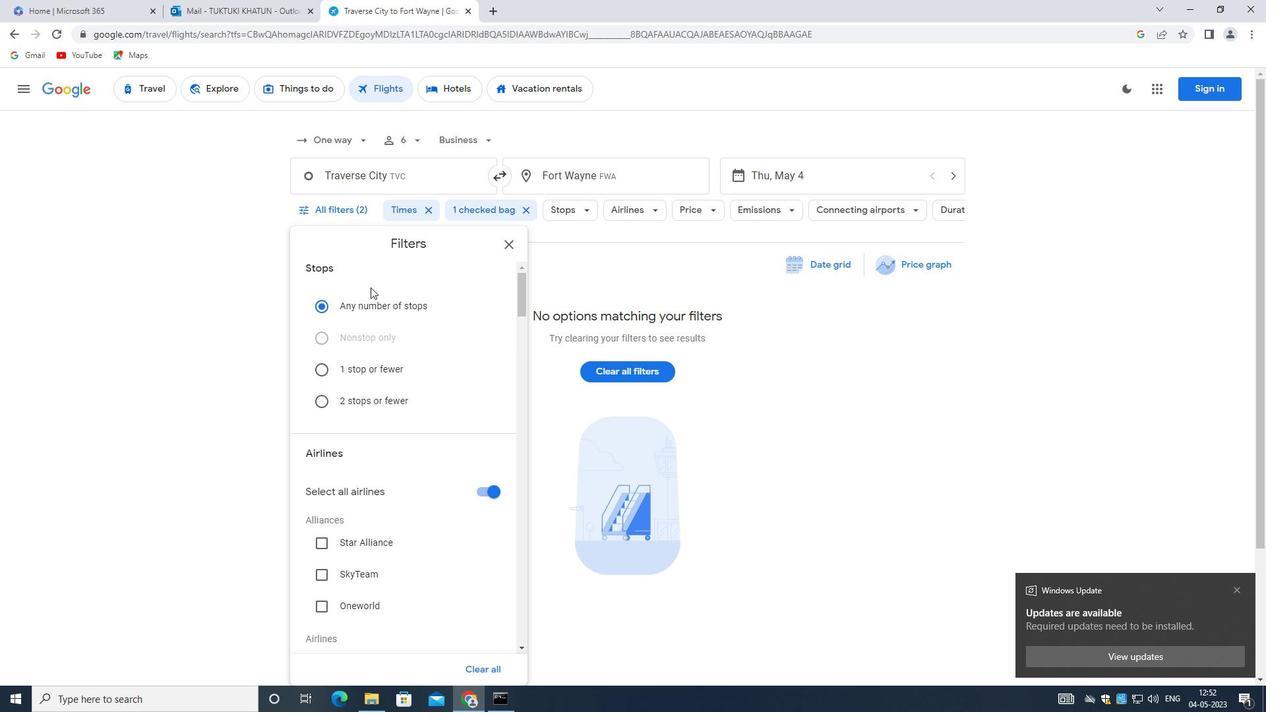 
Action: Mouse scrolled (372, 292) with delta (0, 0)
Screenshot: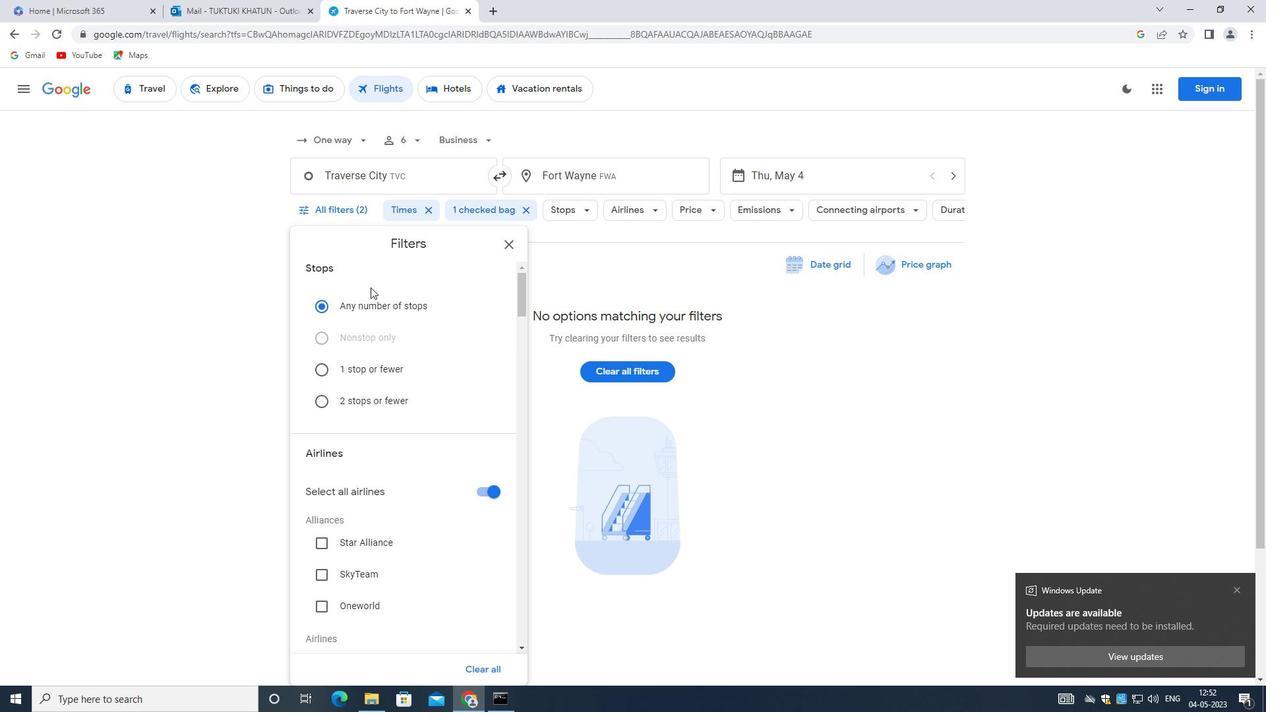 
Action: Mouse moved to (372, 298)
Screenshot: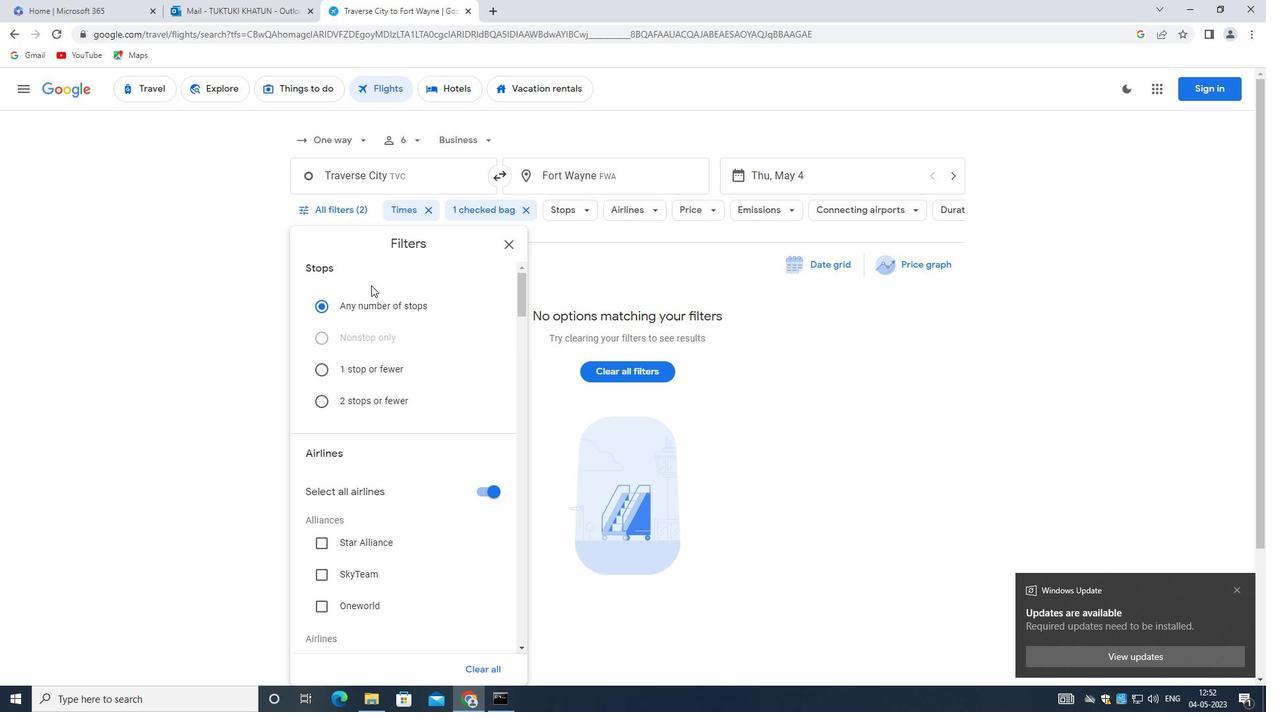 
Action: Mouse scrolled (372, 298) with delta (0, 0)
Screenshot: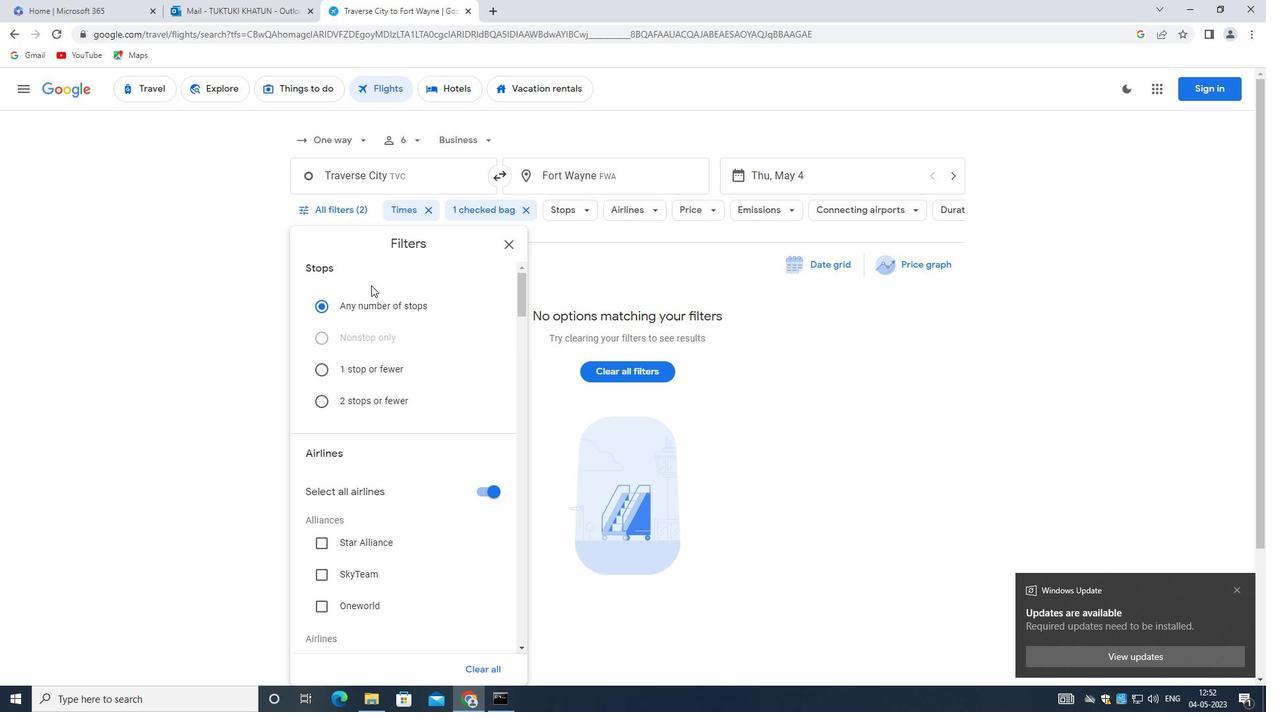 
Action: Mouse moved to (482, 362)
Screenshot: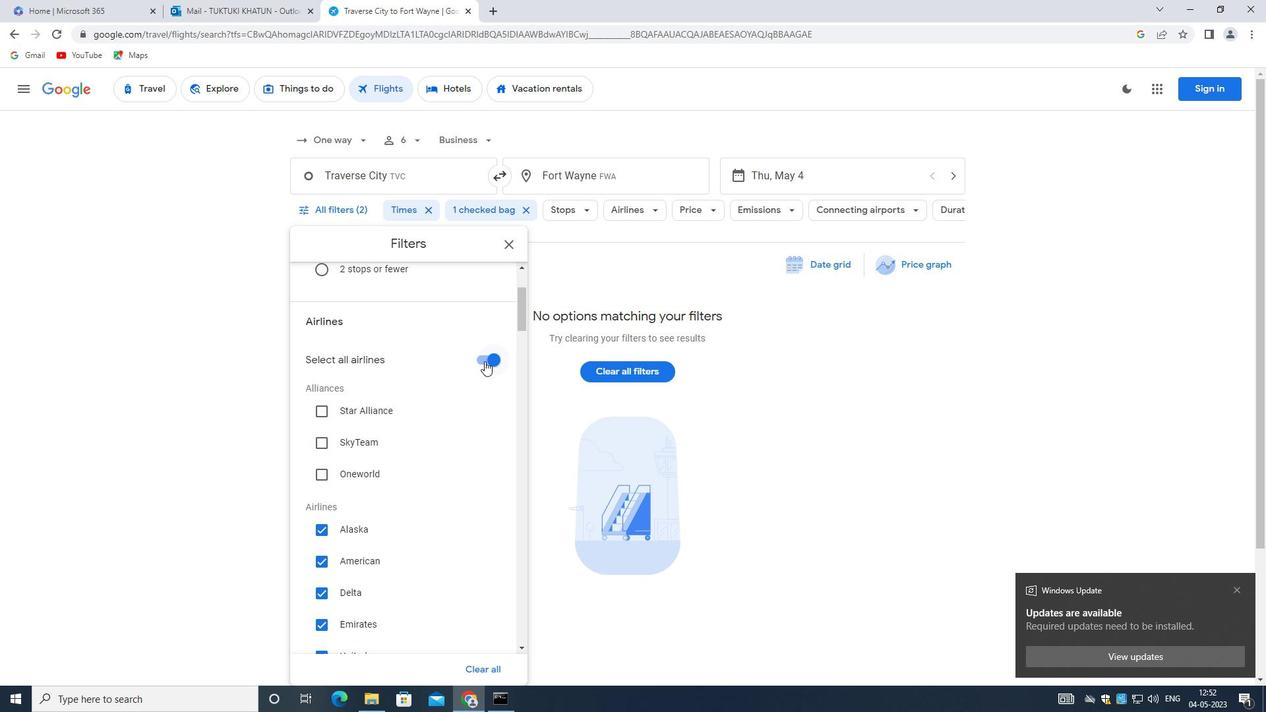 
Action: Mouse pressed left at (482, 362)
Screenshot: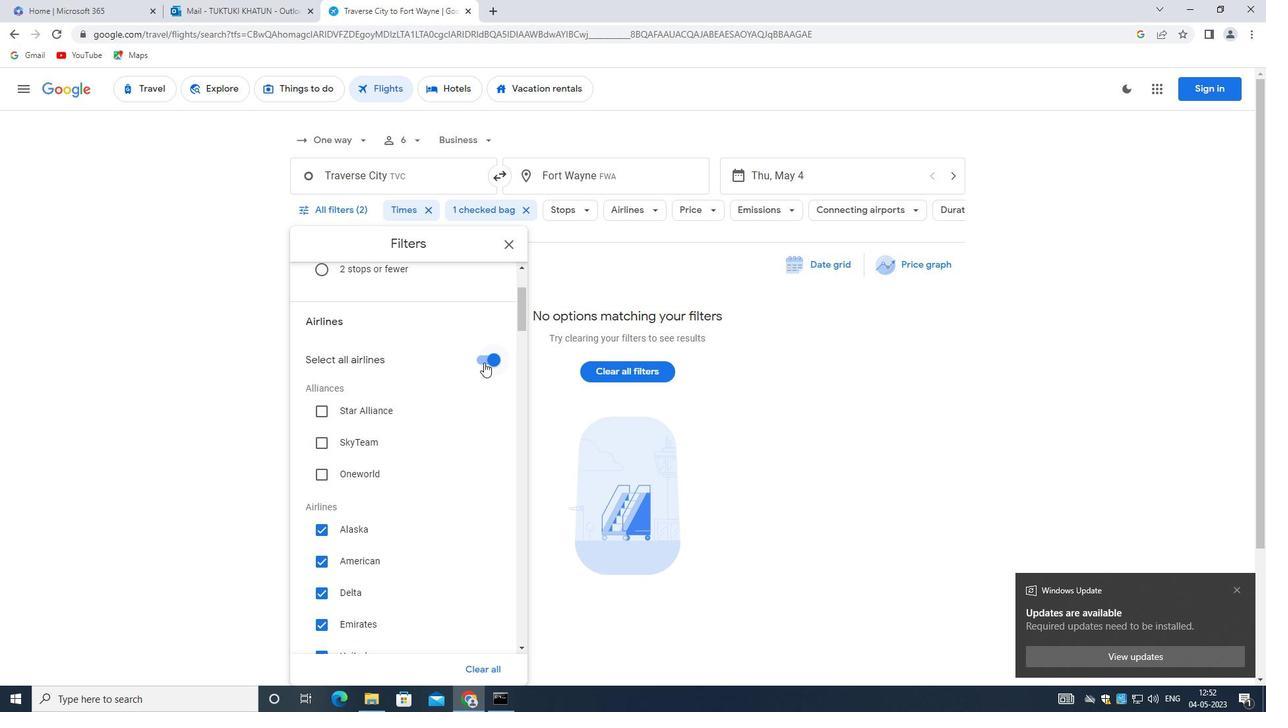 
Action: Mouse moved to (412, 407)
Screenshot: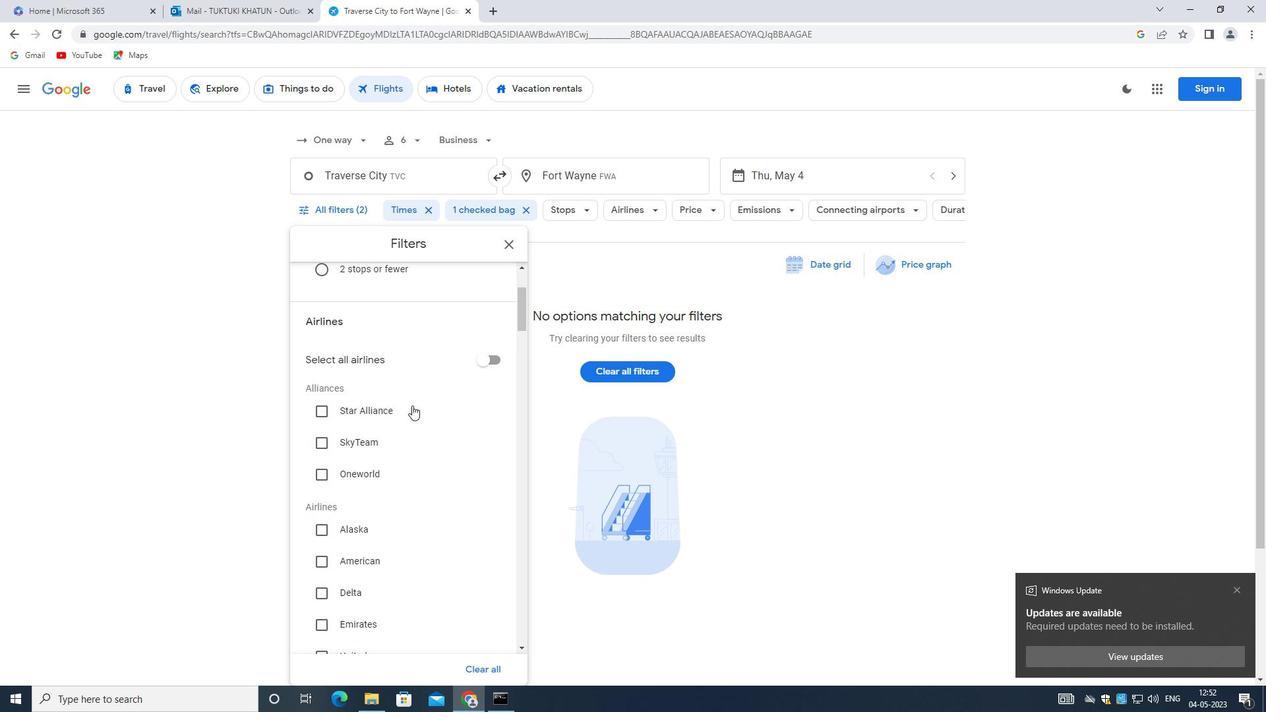 
Action: Mouse scrolled (412, 406) with delta (0, 0)
Screenshot: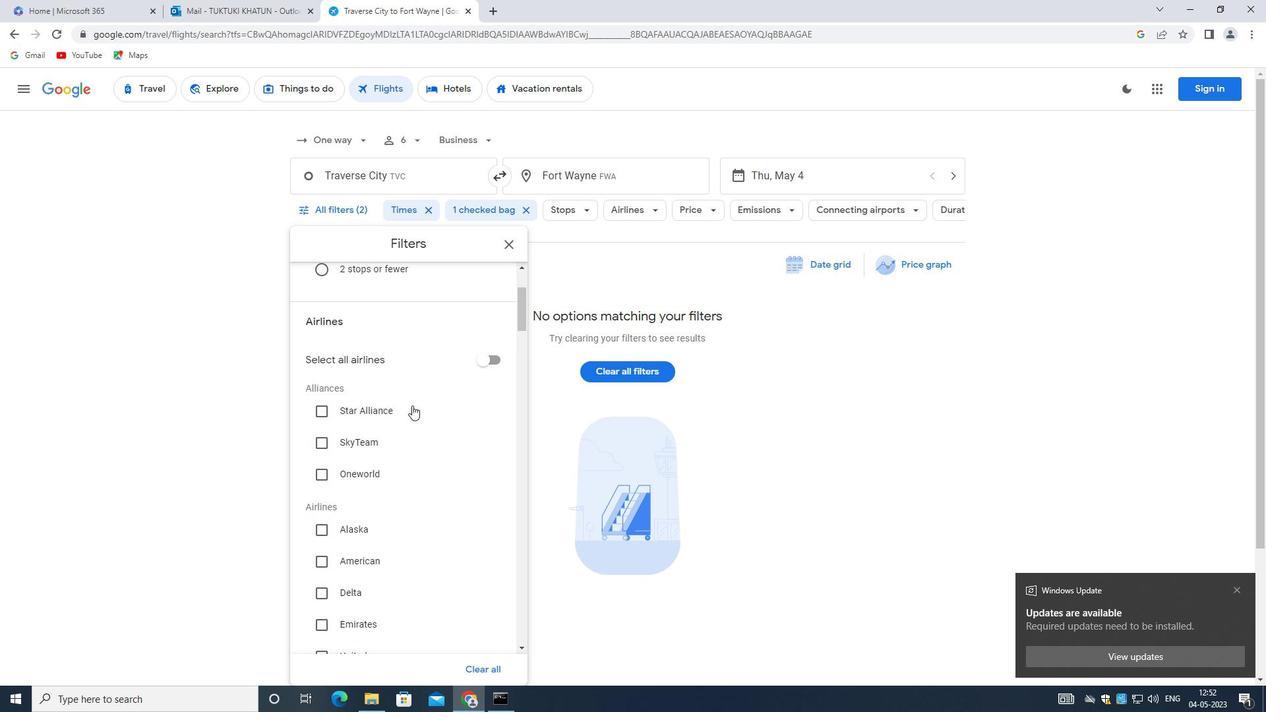 
Action: Mouse moved to (412, 410)
Screenshot: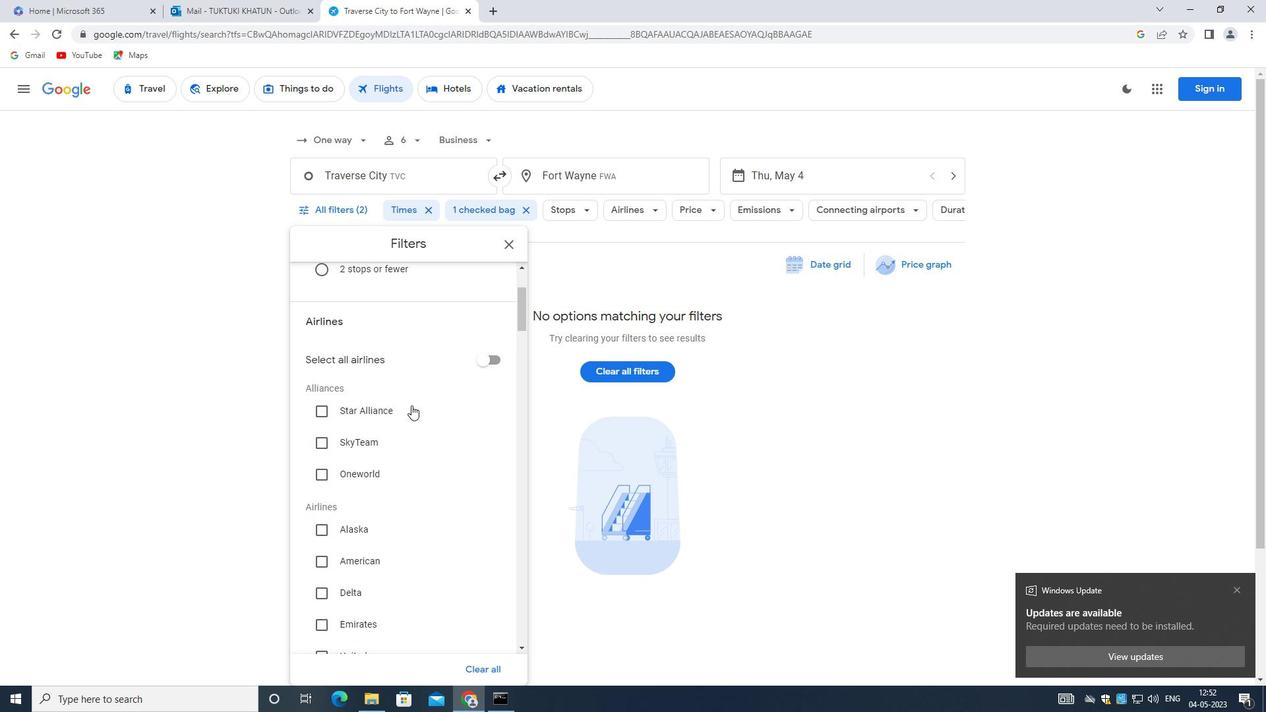 
Action: Mouse scrolled (412, 410) with delta (0, 0)
Screenshot: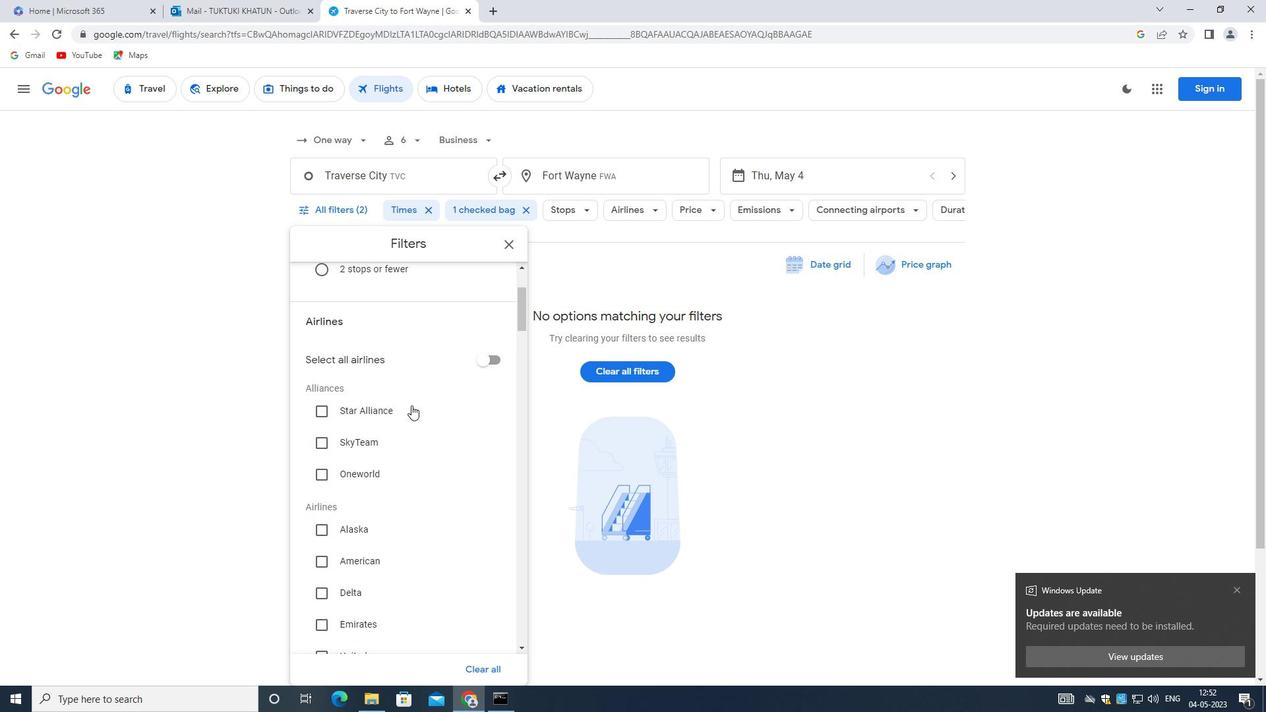 
Action: Mouse moved to (412, 411)
Screenshot: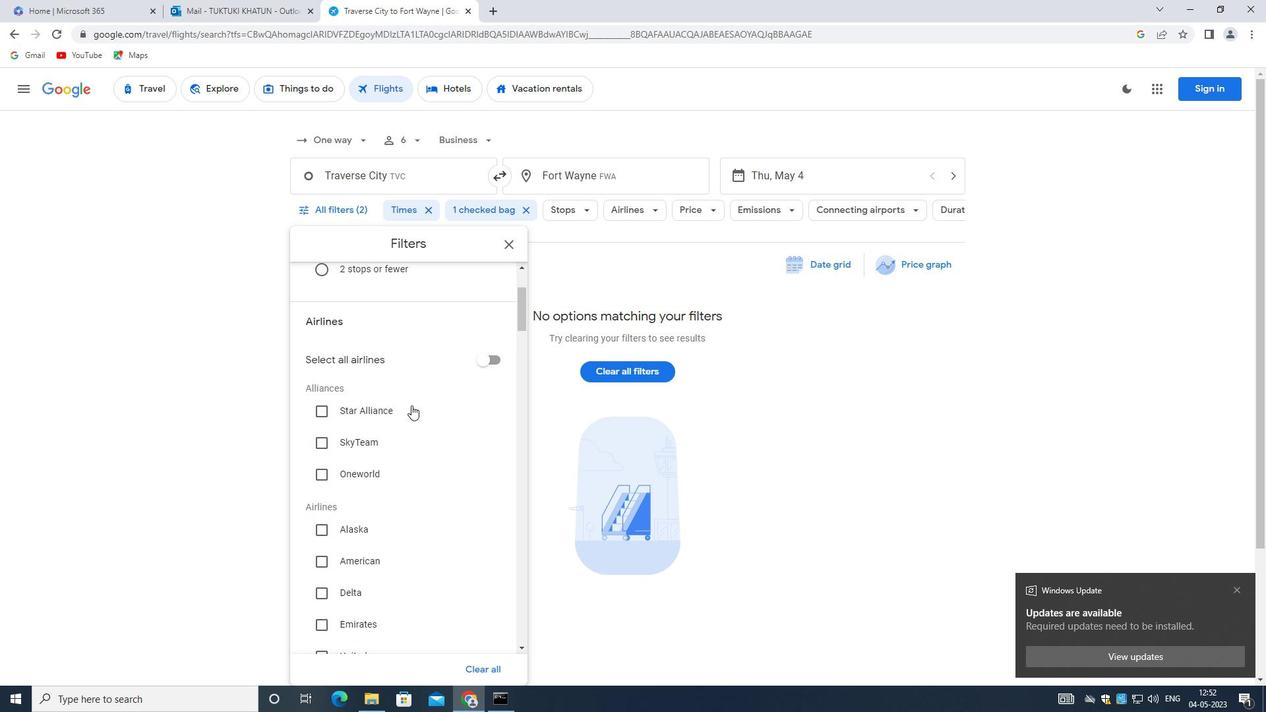 
Action: Mouse scrolled (412, 410) with delta (0, 0)
Screenshot: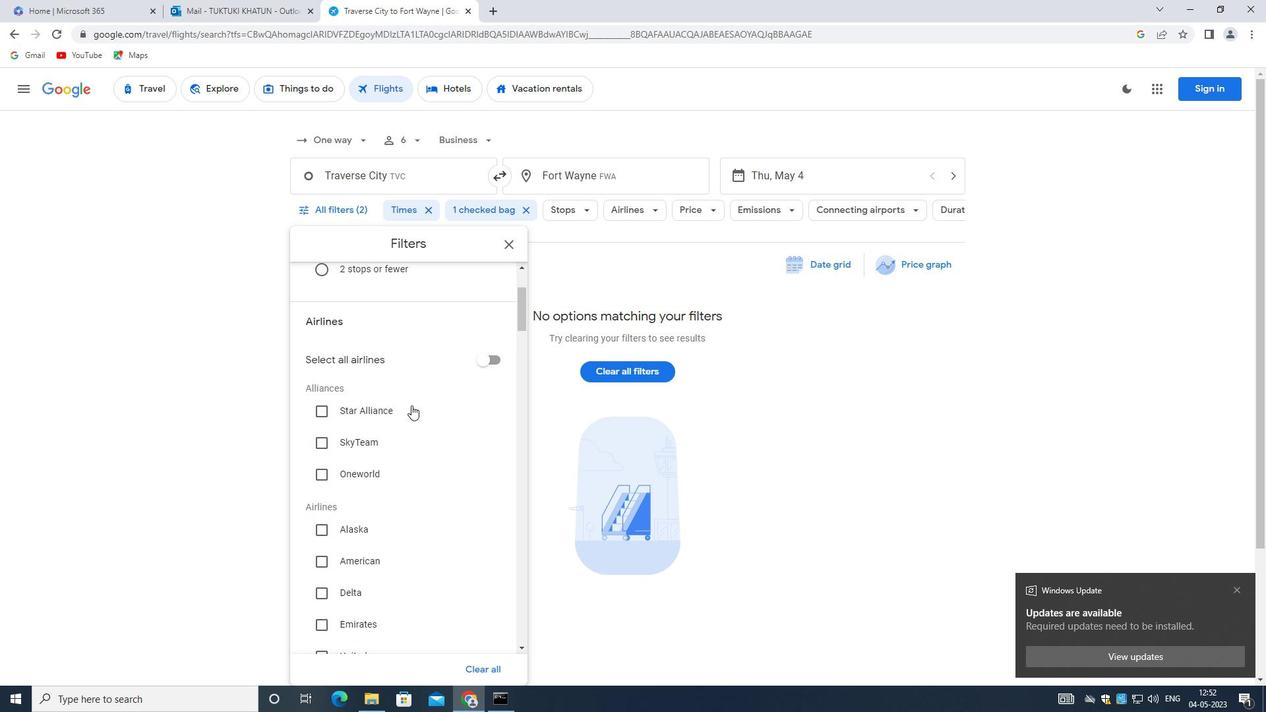 
Action: Mouse moved to (412, 411)
Screenshot: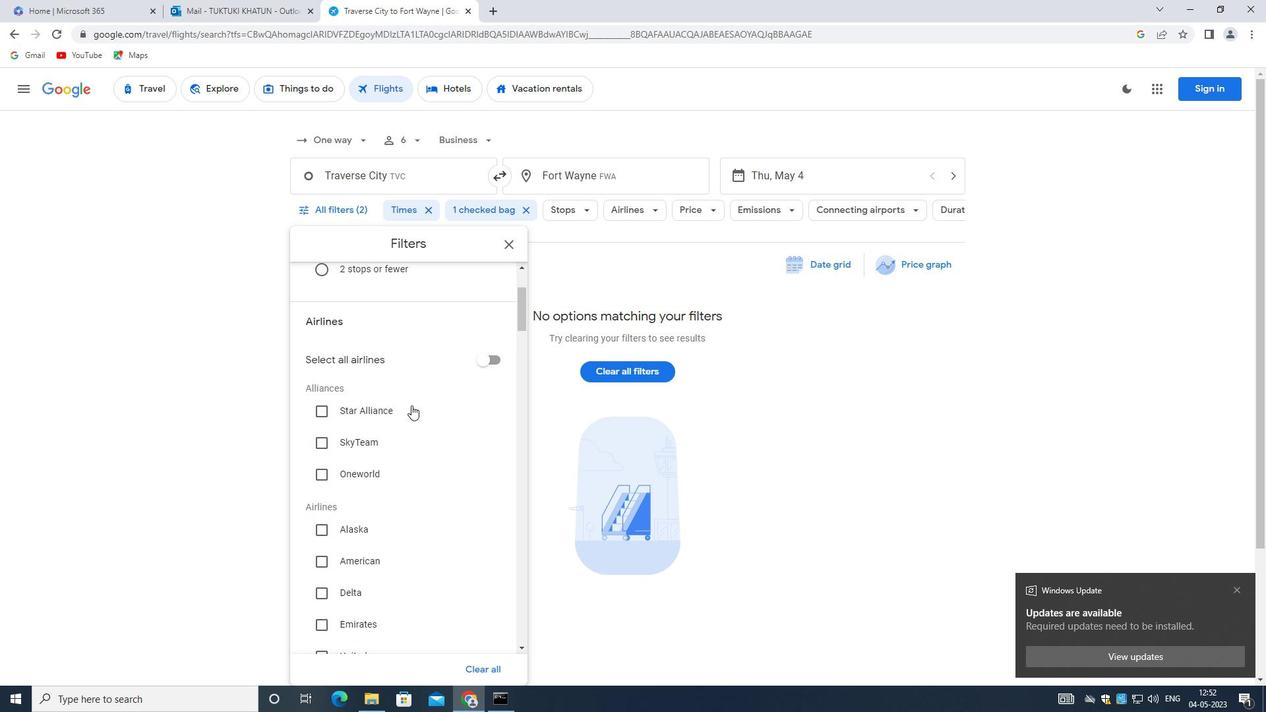 
Action: Mouse scrolled (412, 410) with delta (0, 0)
Screenshot: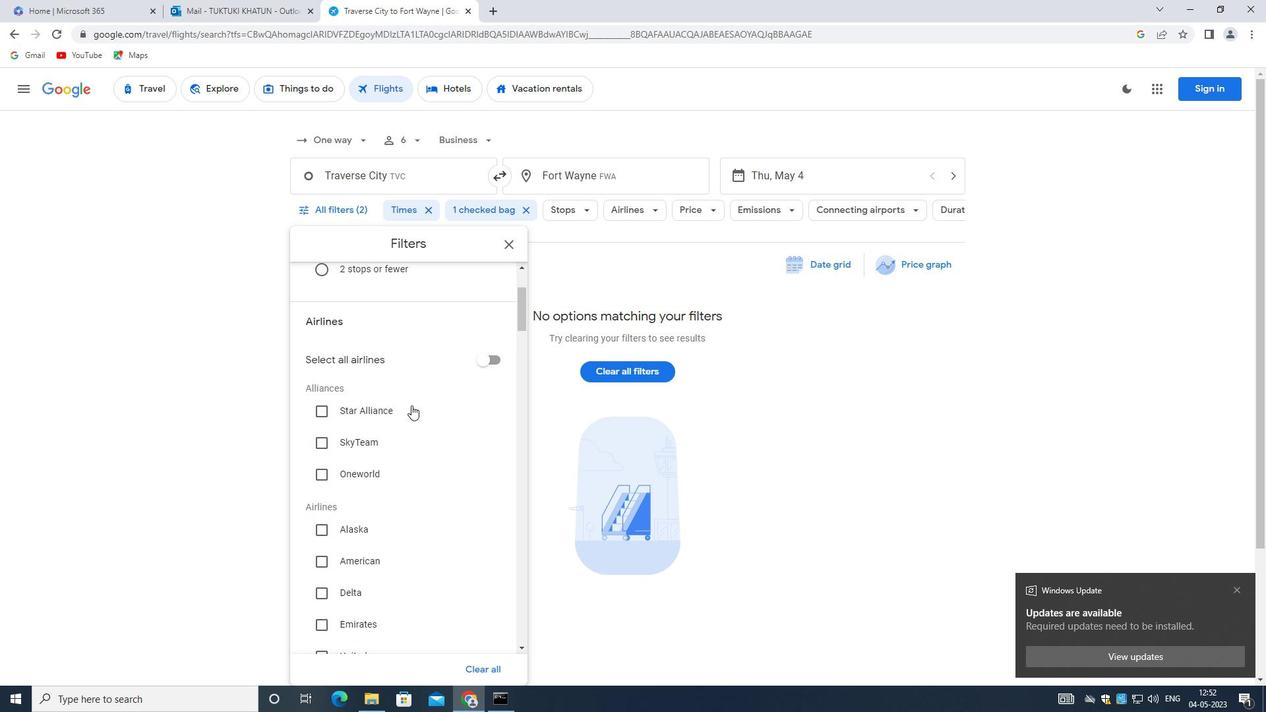 
Action: Mouse scrolled (412, 410) with delta (0, 0)
Screenshot: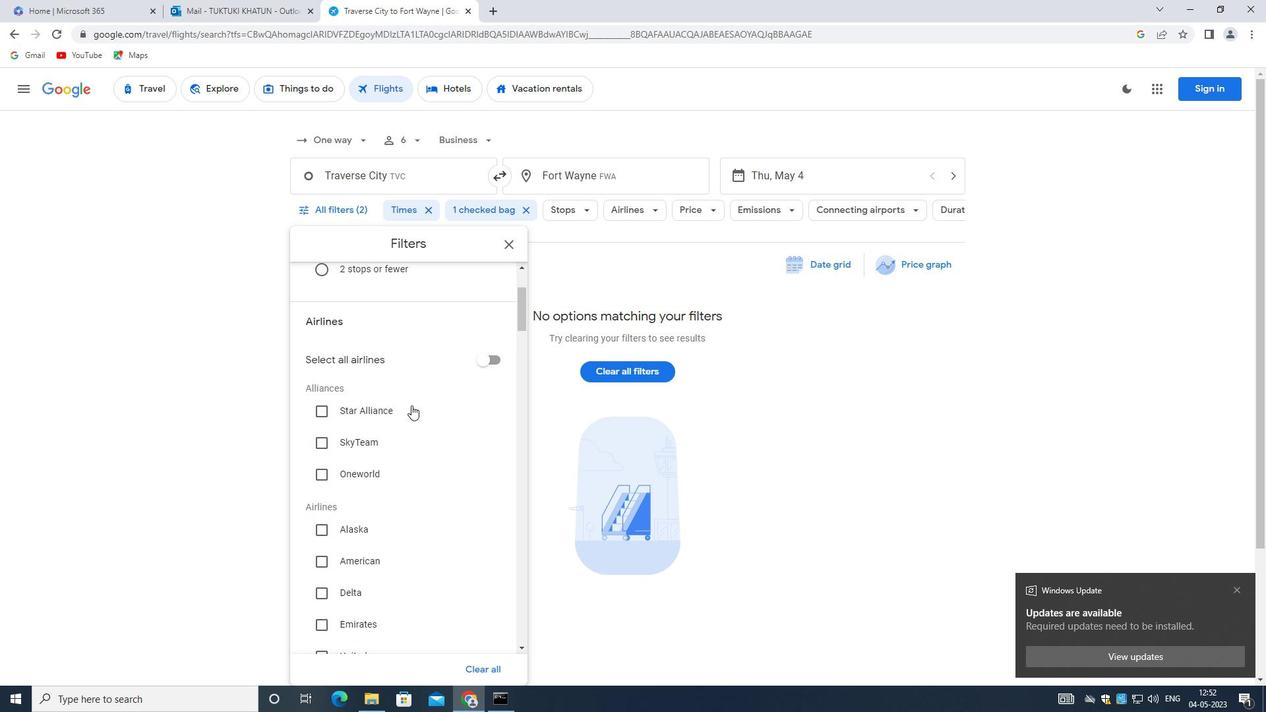
Action: Mouse moved to (441, 481)
Screenshot: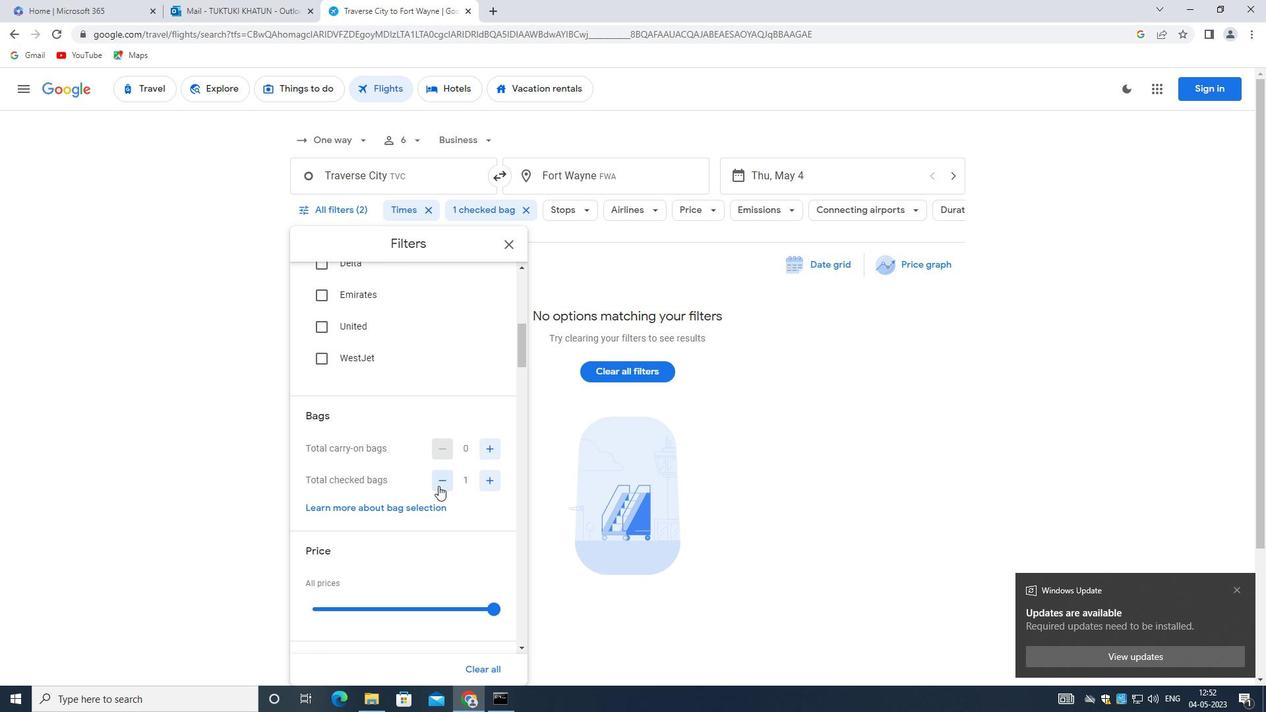 
Action: Mouse pressed left at (441, 481)
Screenshot: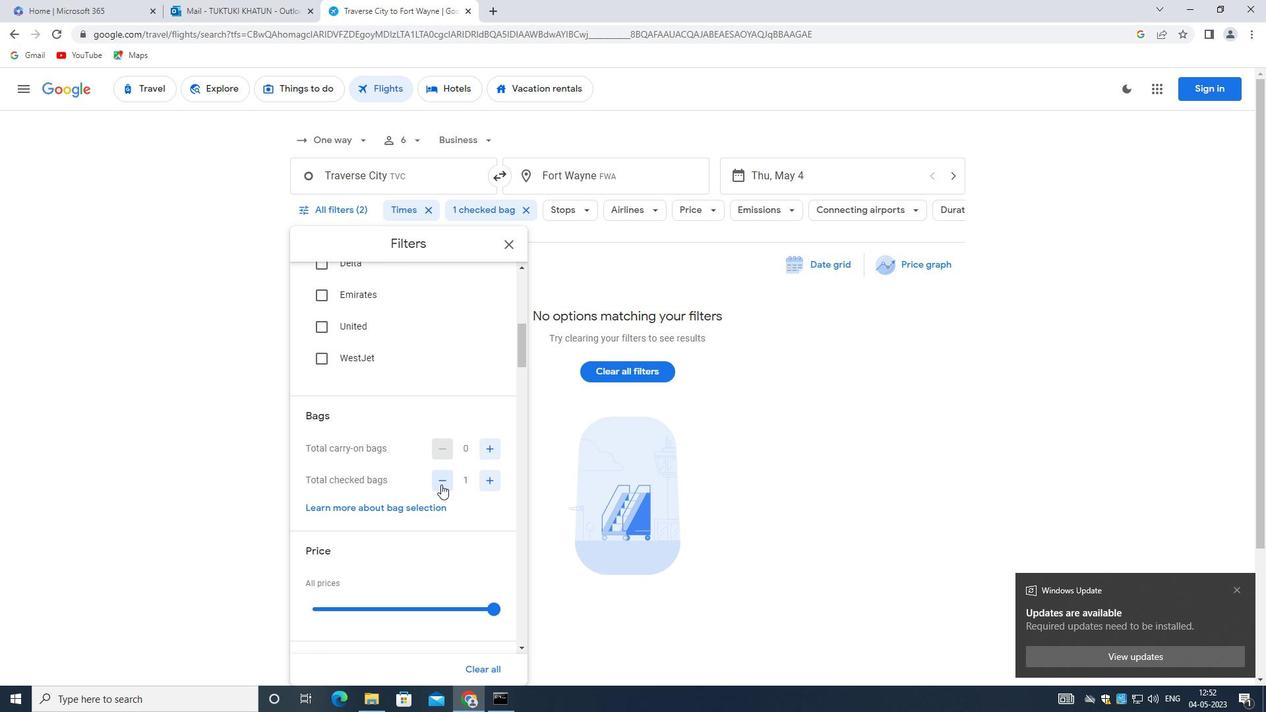 
Action: Mouse moved to (490, 446)
Screenshot: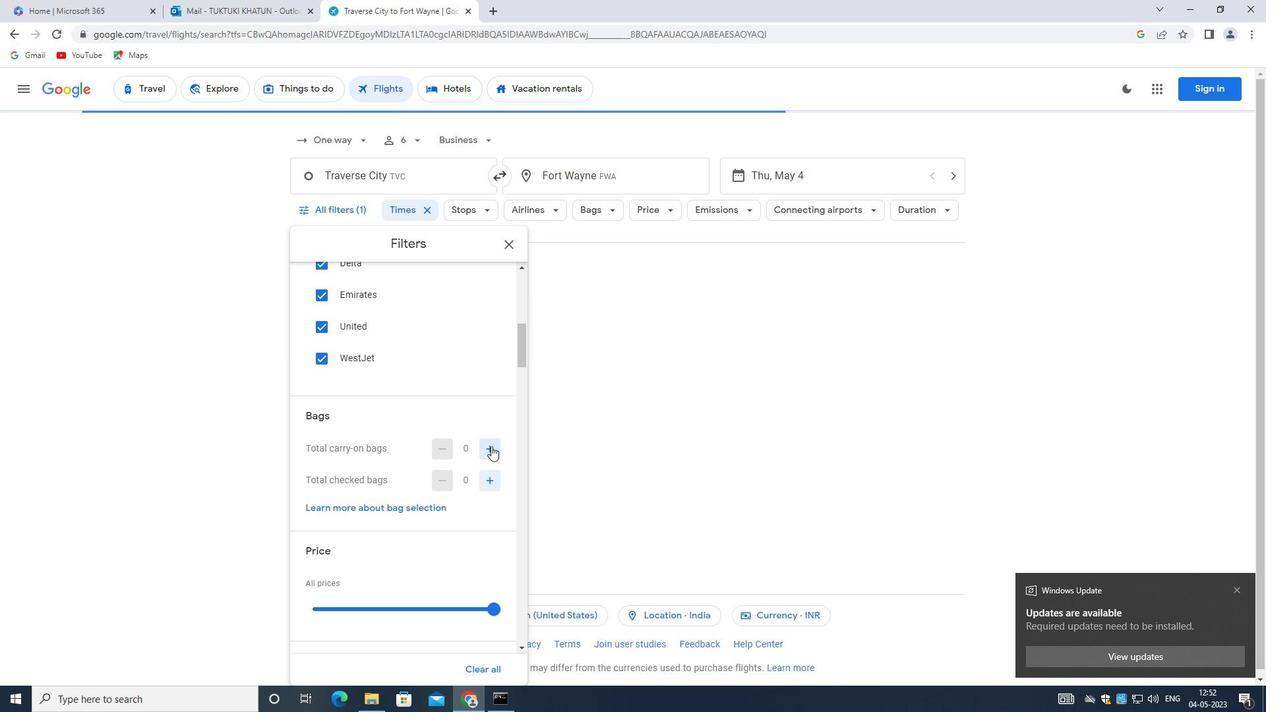 
Action: Mouse pressed left at (490, 446)
Screenshot: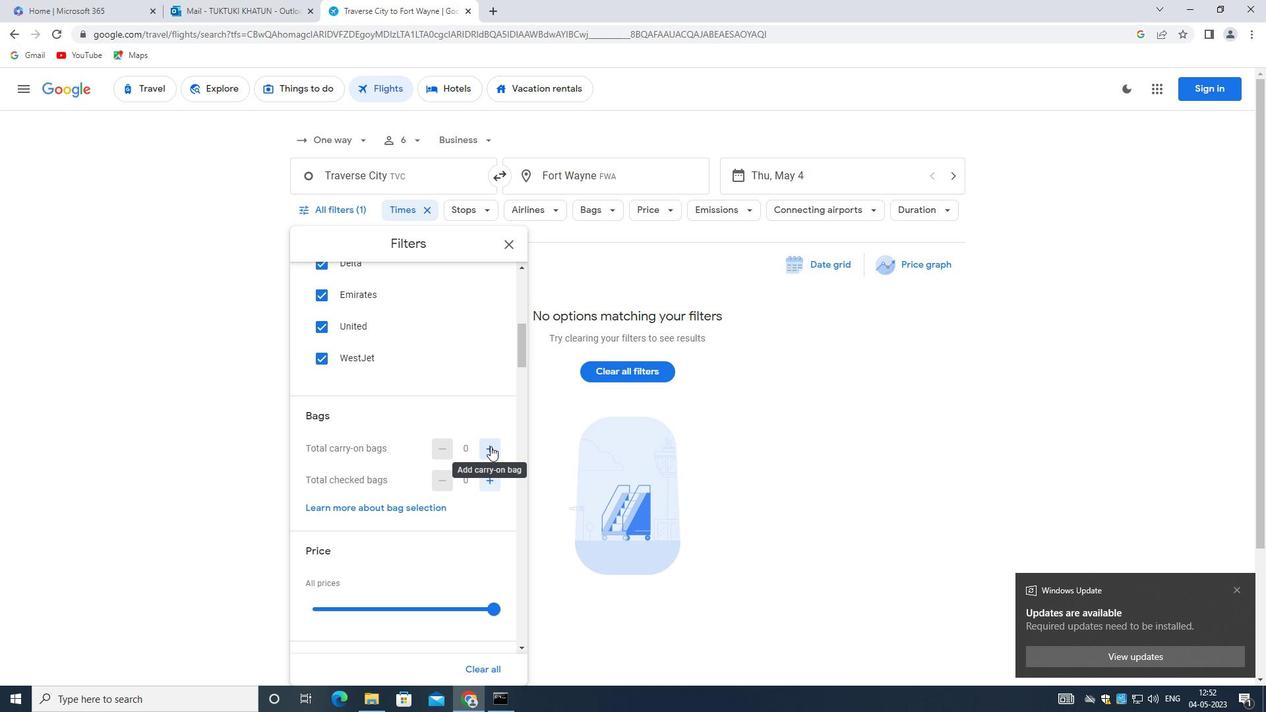 
Action: Mouse moved to (324, 536)
Screenshot: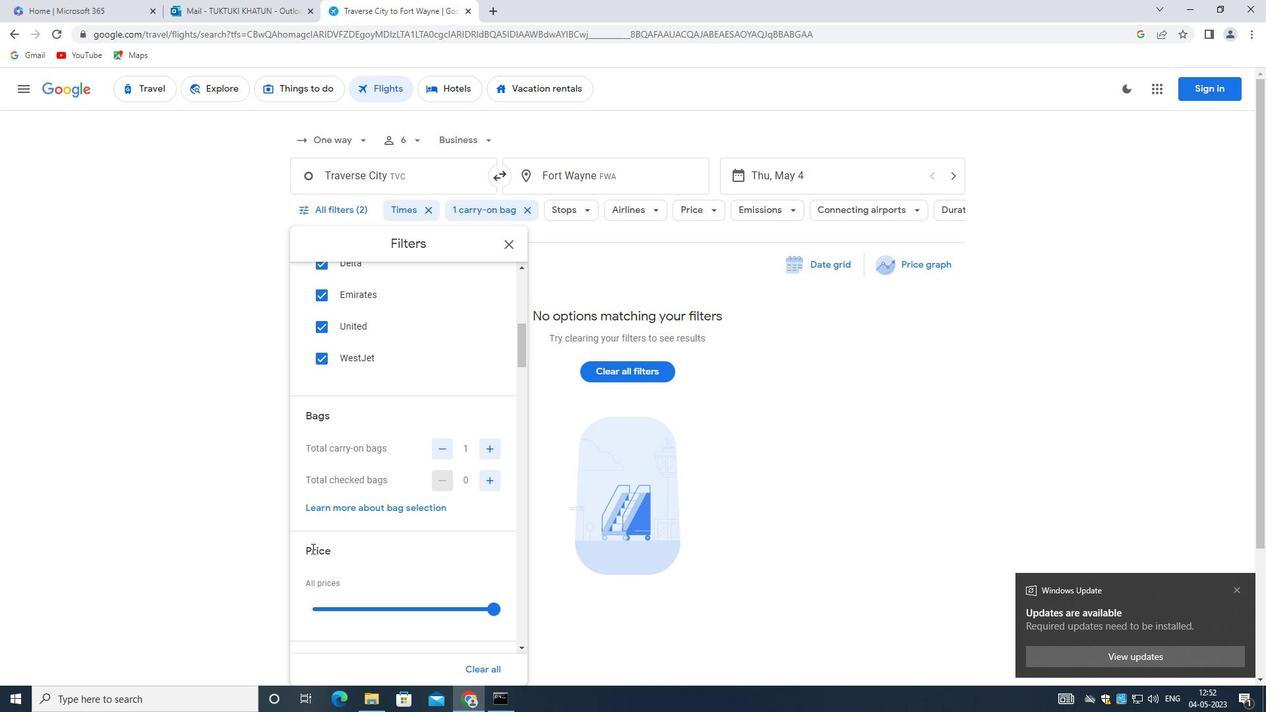 
Action: Mouse scrolled (324, 535) with delta (0, 0)
Screenshot: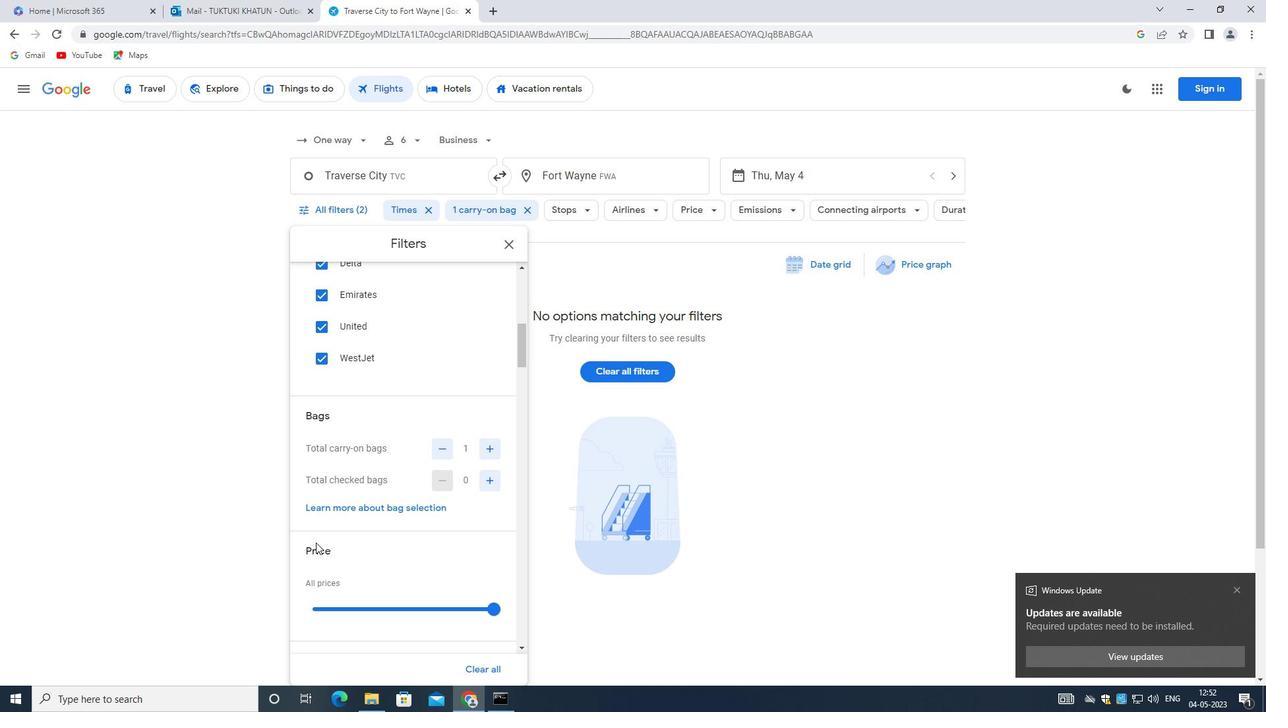 
Action: Mouse moved to (487, 412)
Screenshot: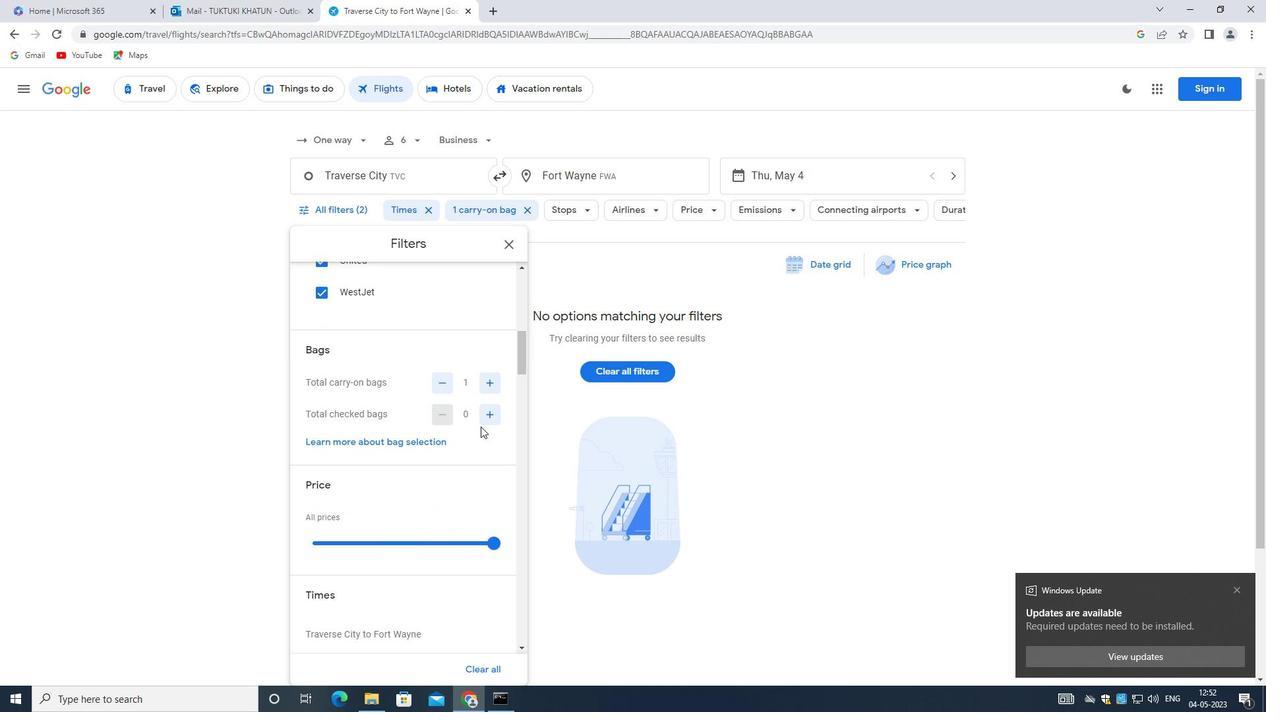 
Action: Mouse pressed left at (487, 412)
Screenshot: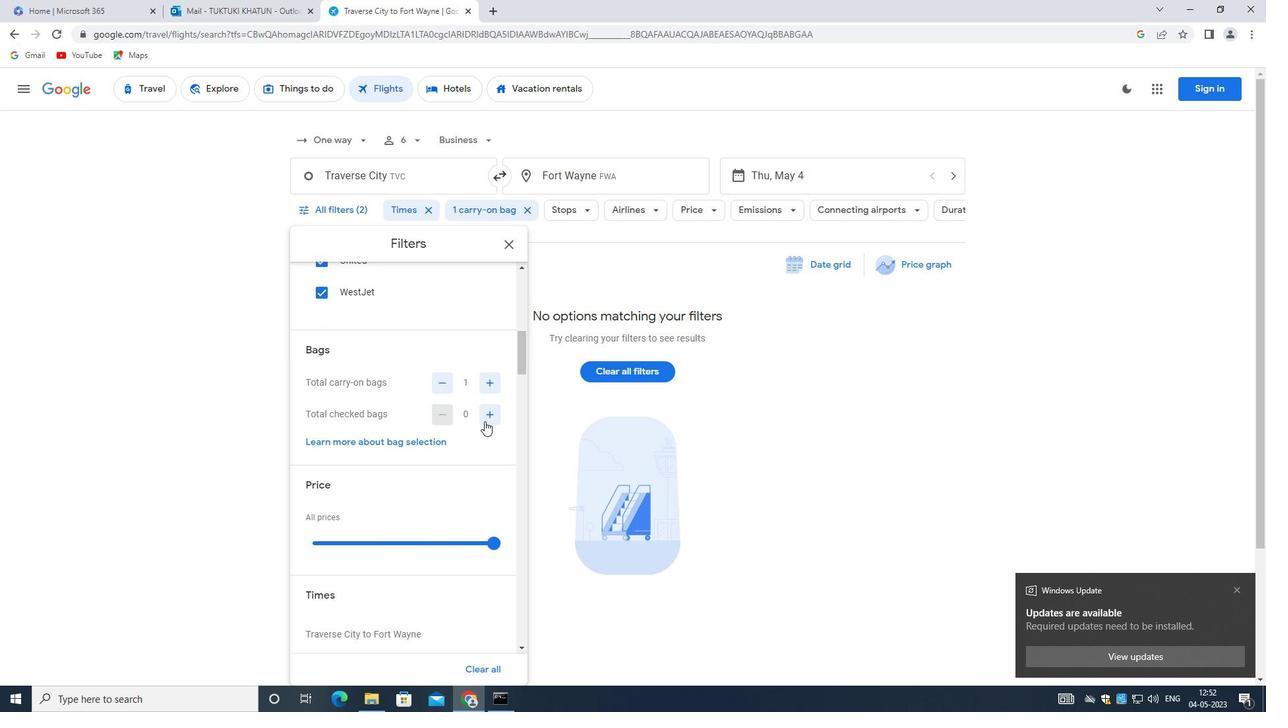 
Action: Mouse pressed left at (487, 412)
Screenshot: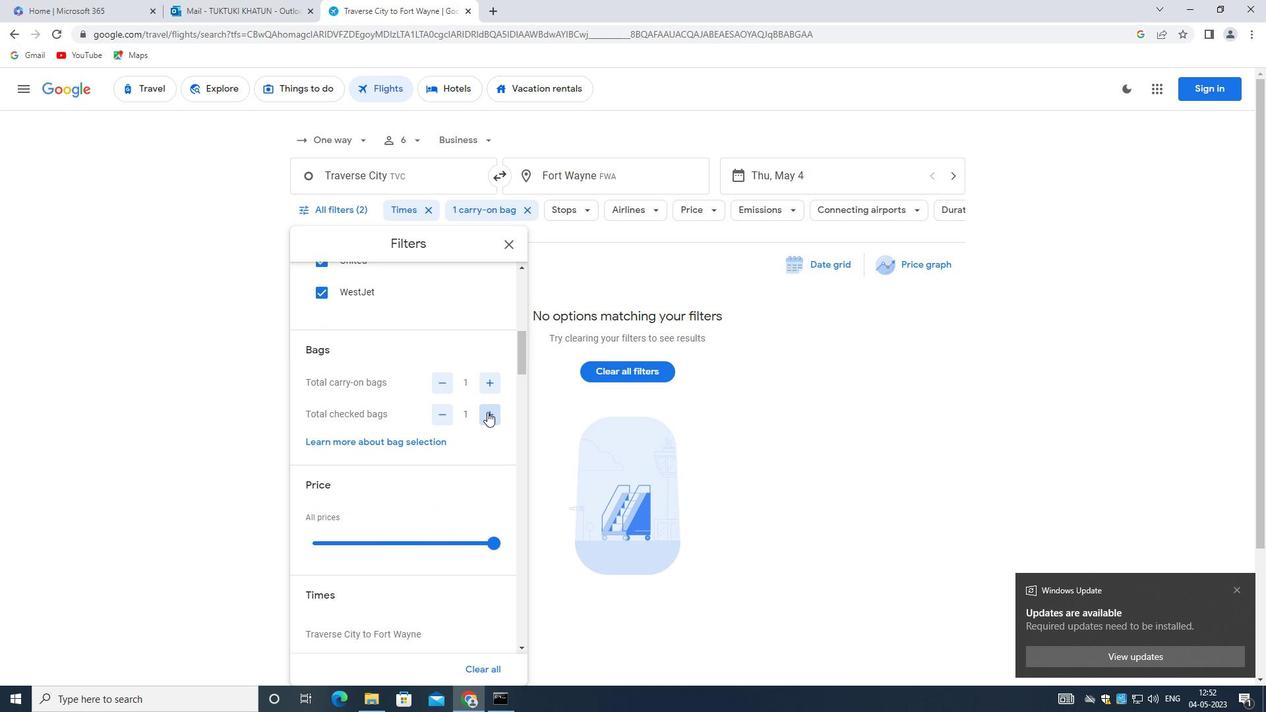 
Action: Mouse moved to (370, 458)
Screenshot: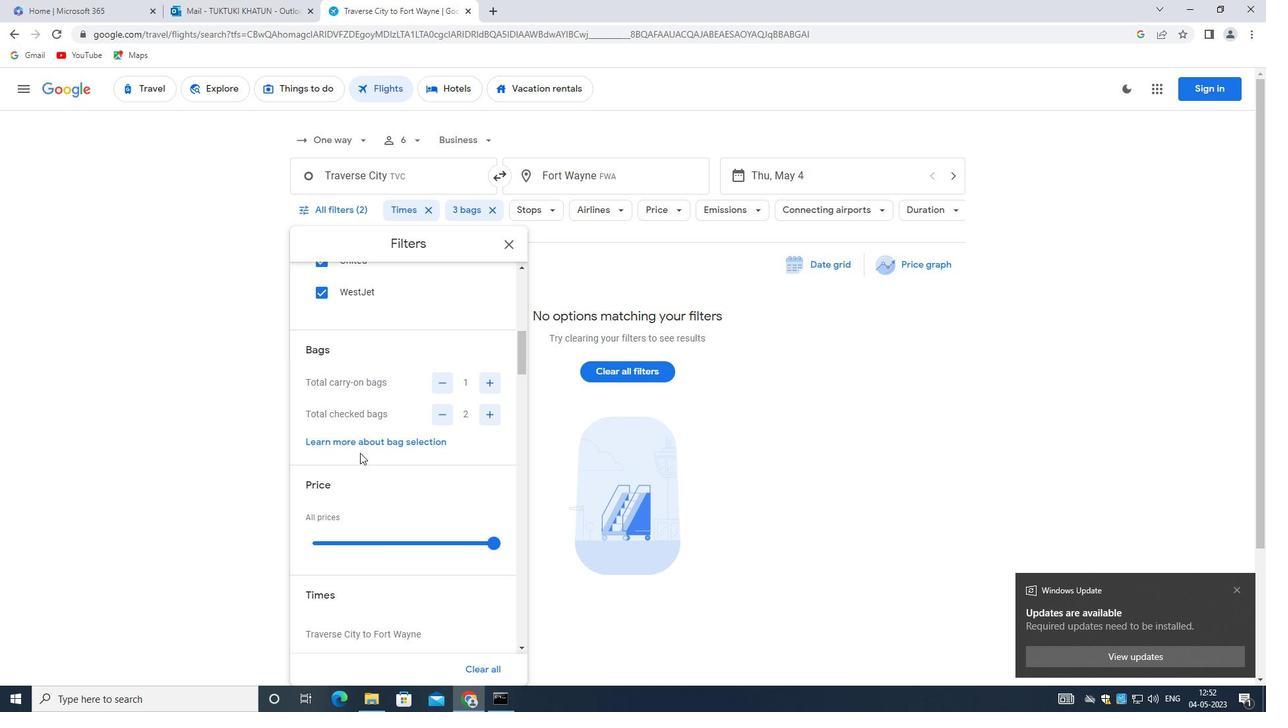 
Action: Mouse scrolled (370, 458) with delta (0, 0)
Screenshot: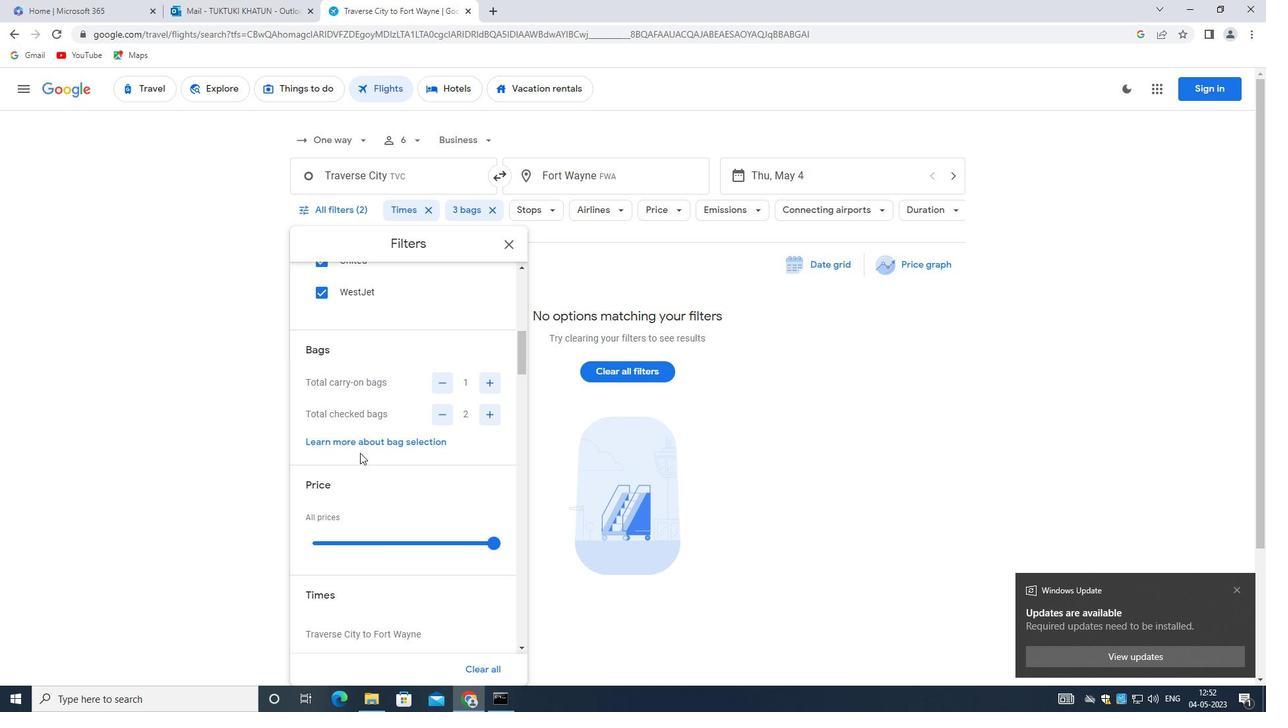 
Action: Mouse moved to (494, 472)
Screenshot: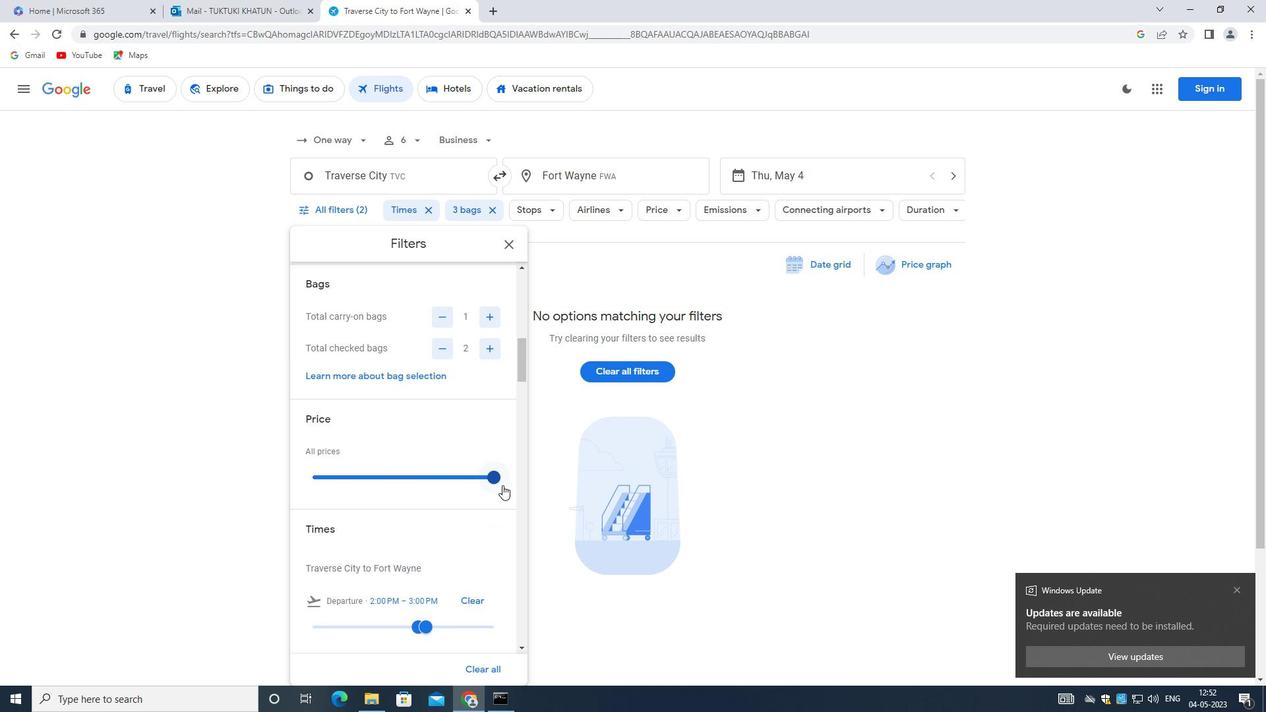 
Action: Mouse pressed left at (494, 472)
Screenshot: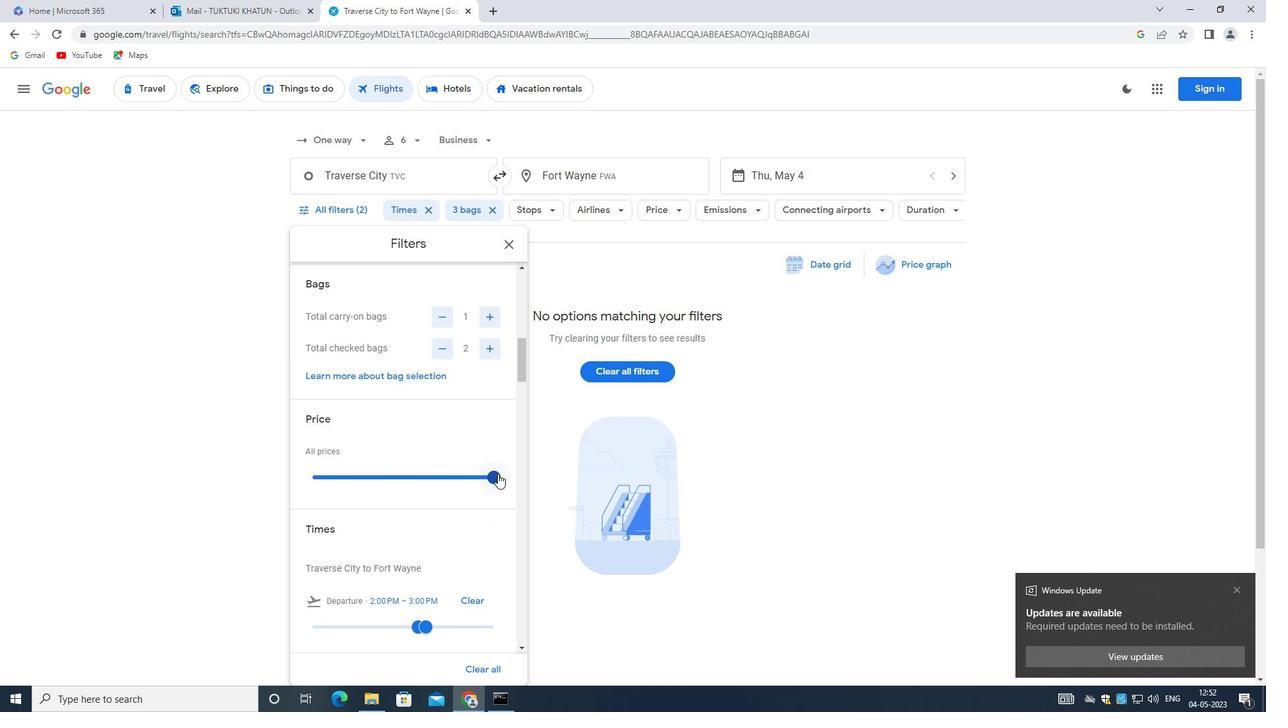 
Action: Mouse moved to (265, 444)
Screenshot: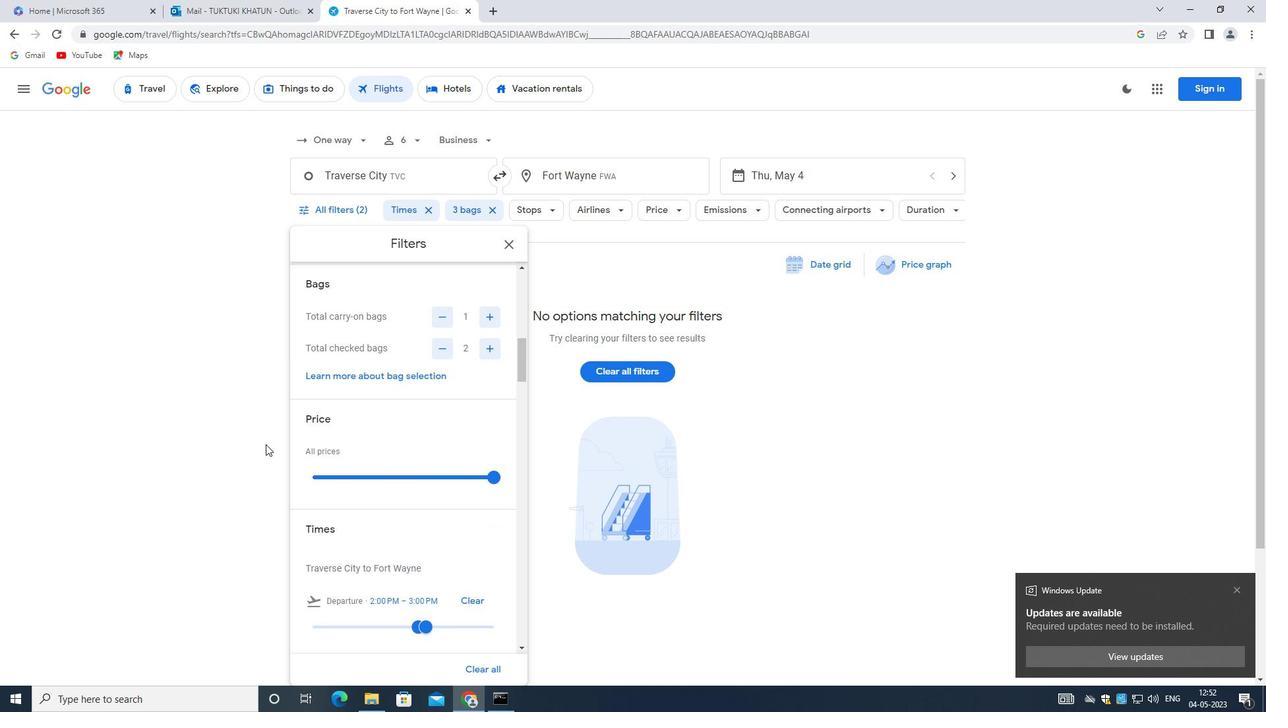 
Action: Mouse scrolled (265, 443) with delta (0, 0)
Screenshot: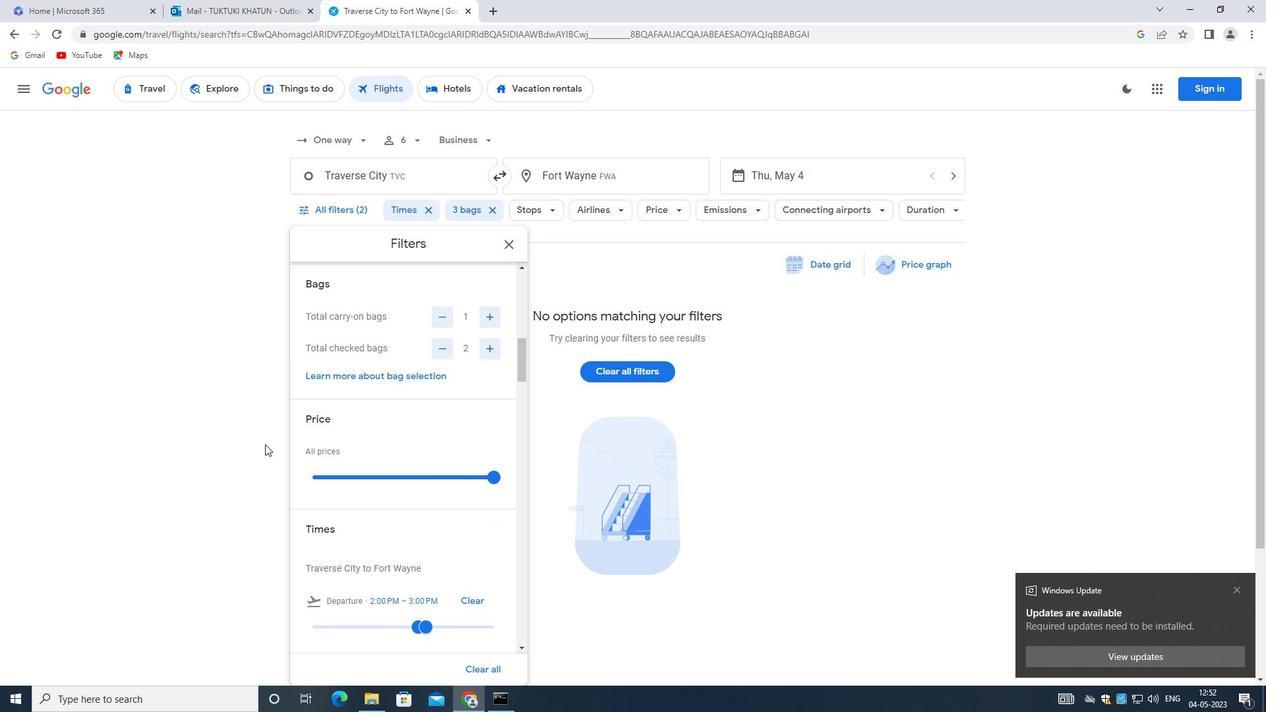 
Action: Mouse scrolled (265, 443) with delta (0, 0)
Screenshot: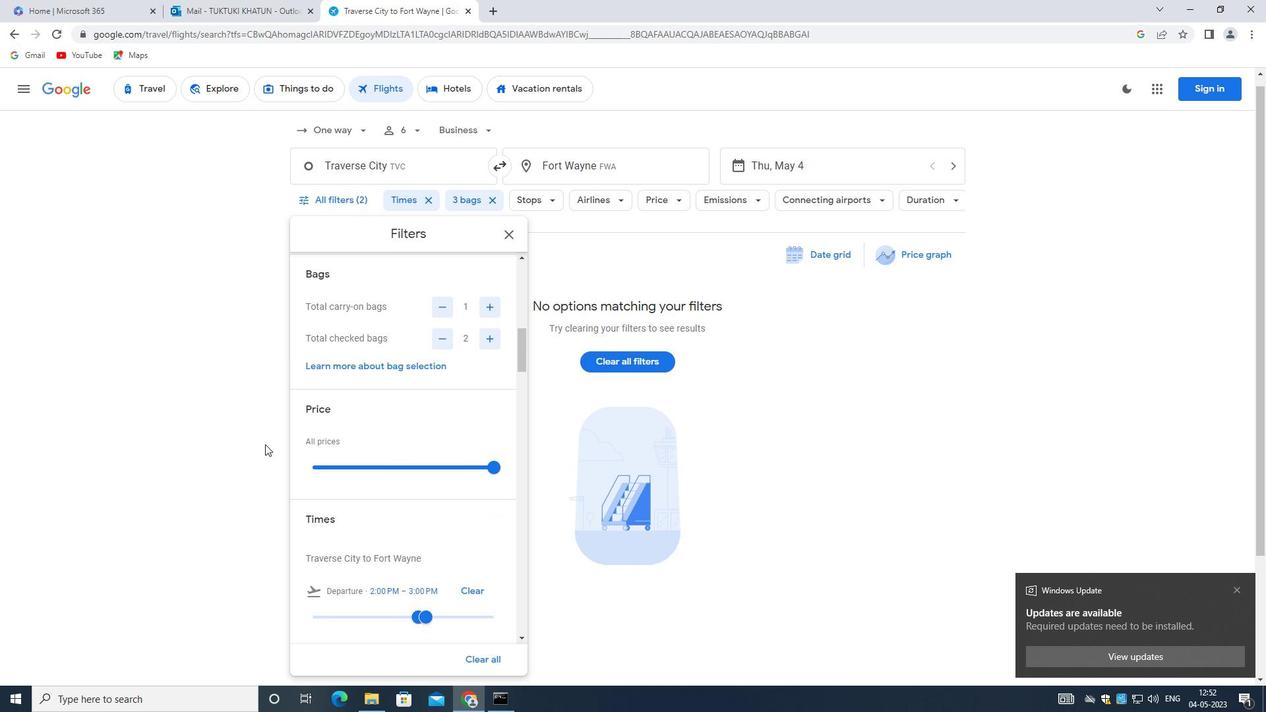 
Action: Mouse moved to (455, 495)
Screenshot: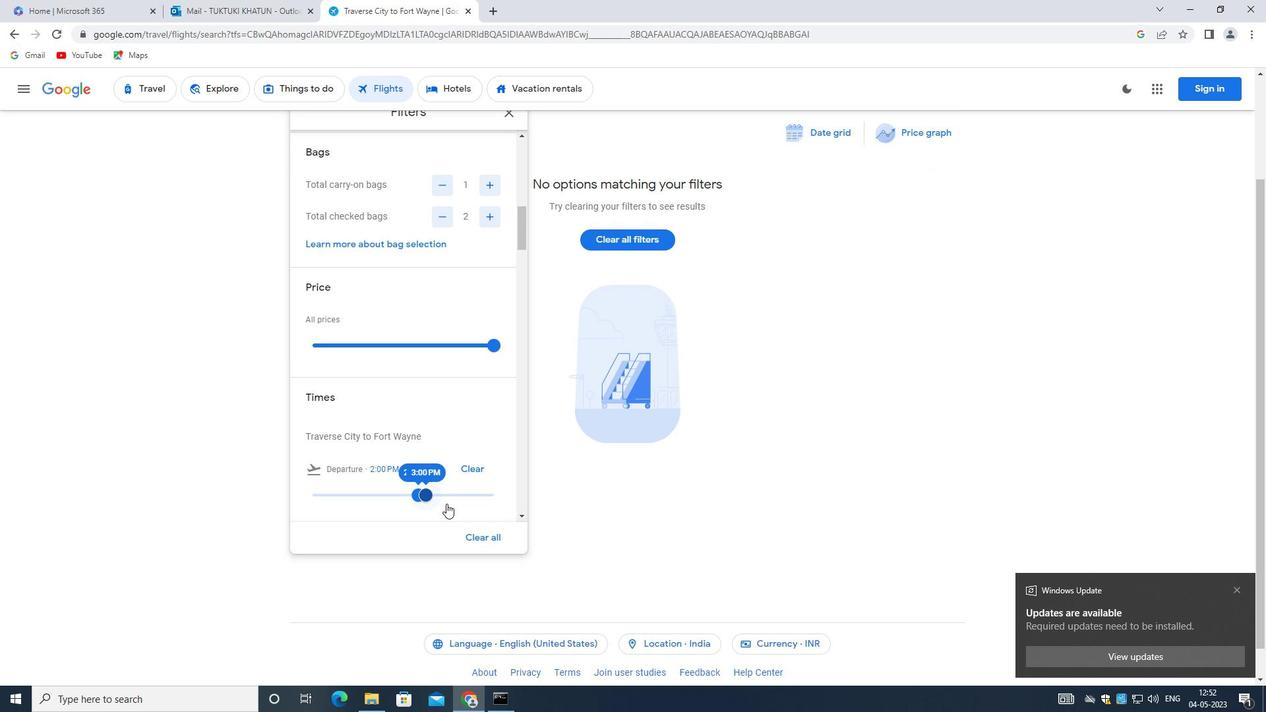 
Action: Mouse pressed left at (455, 495)
Screenshot: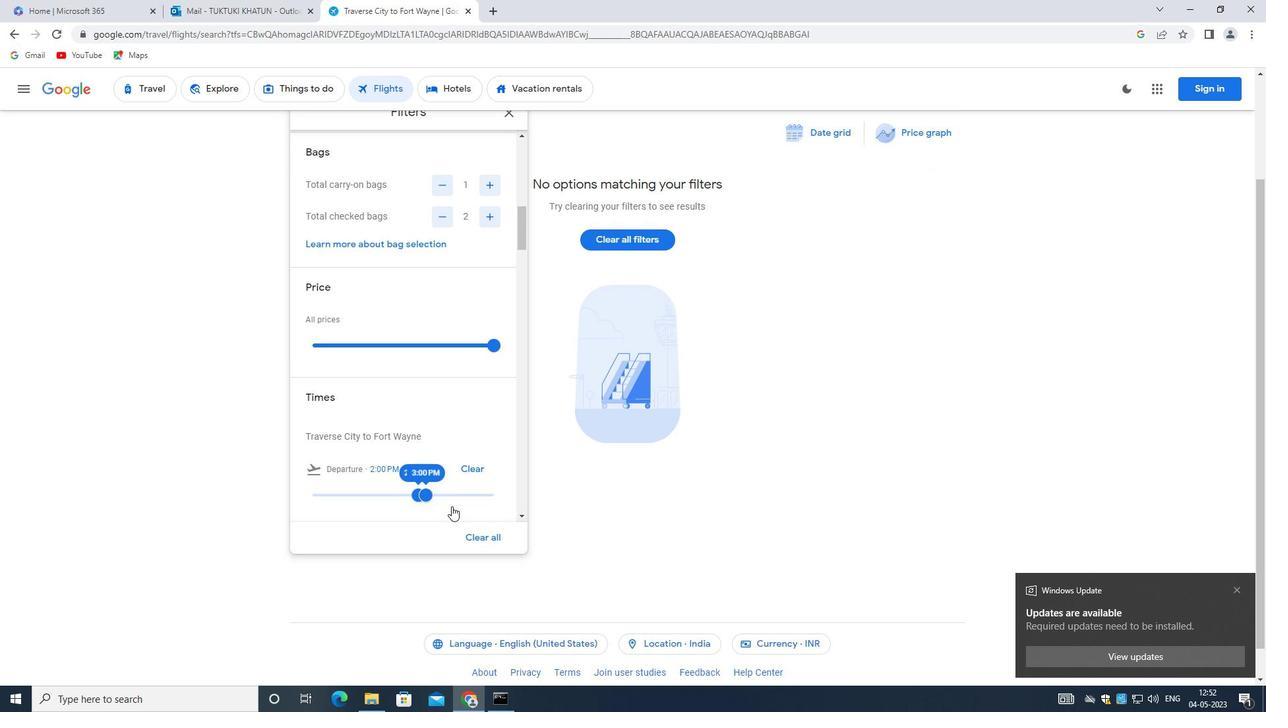 
Action: Mouse moved to (424, 493)
Screenshot: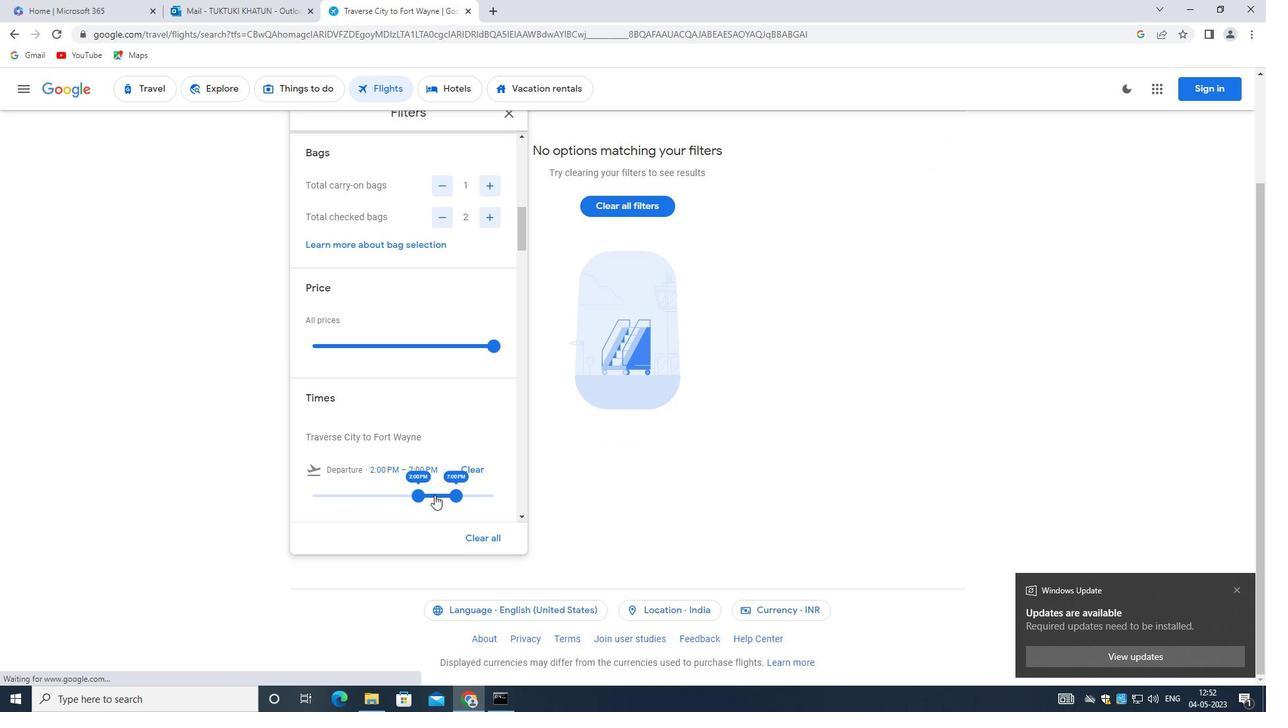
Action: Mouse pressed left at (424, 493)
Screenshot: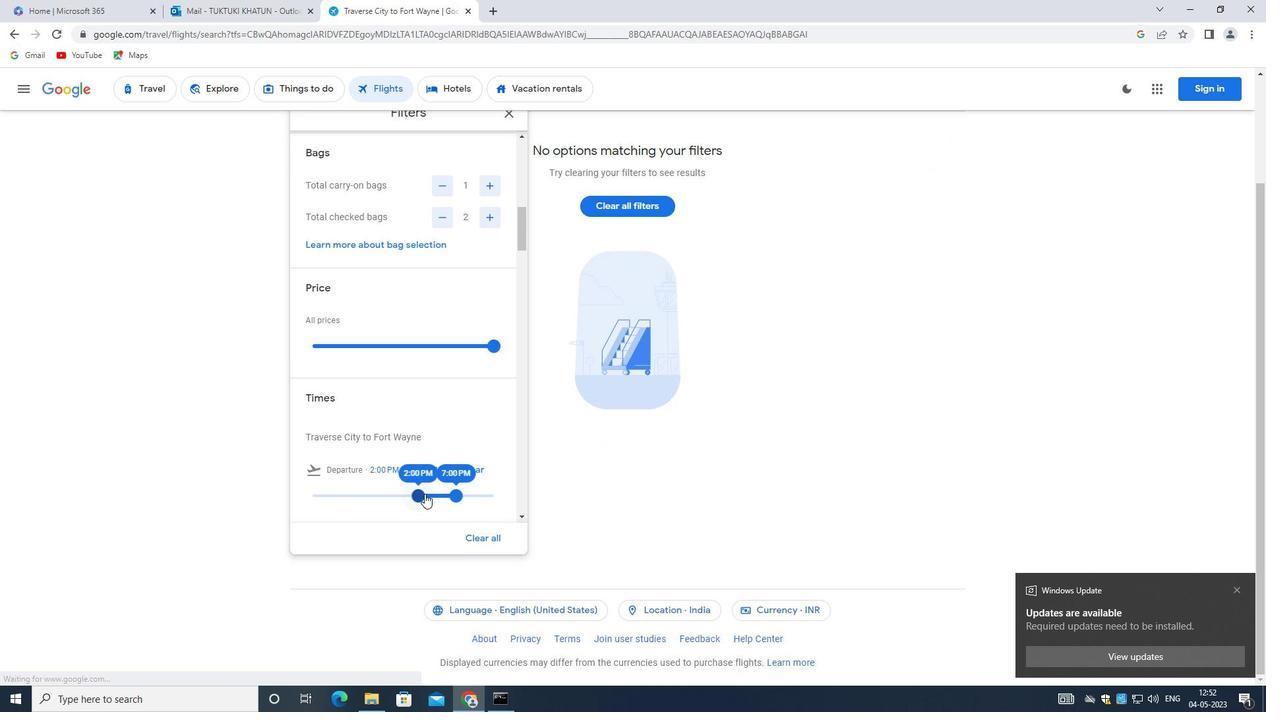 
Action: Mouse moved to (452, 496)
Screenshot: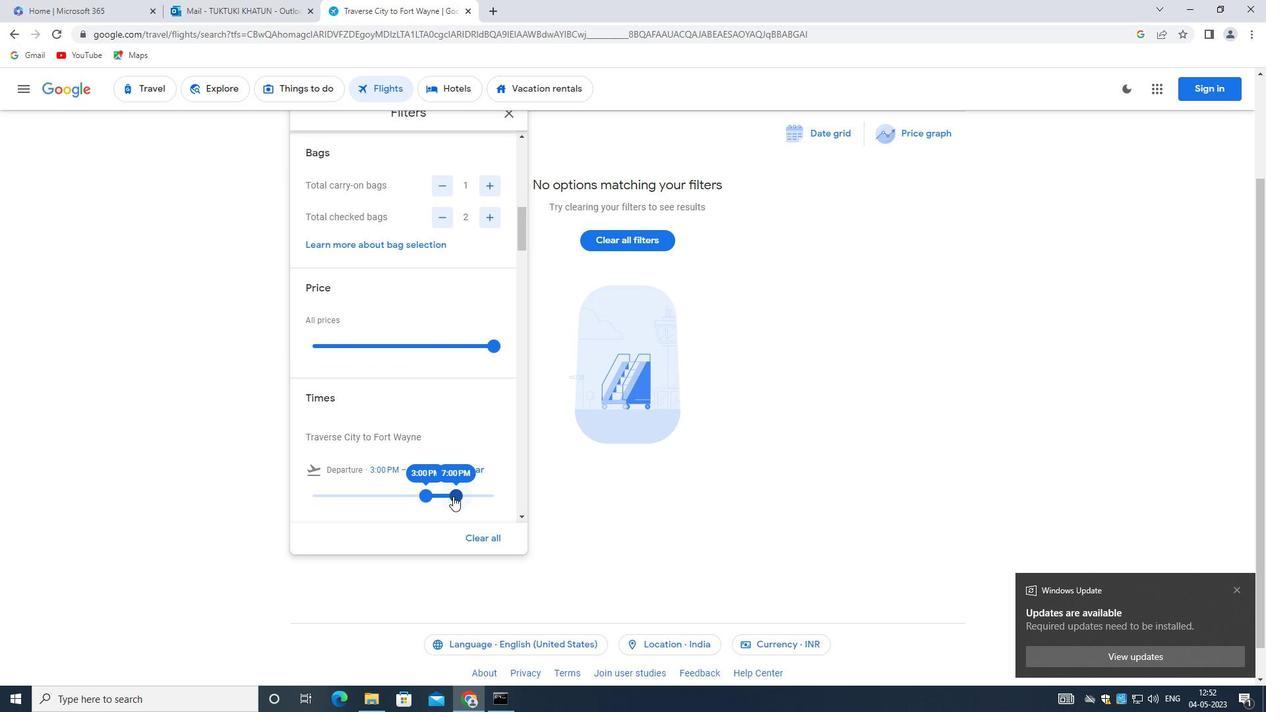
Action: Mouse pressed left at (452, 496)
Screenshot: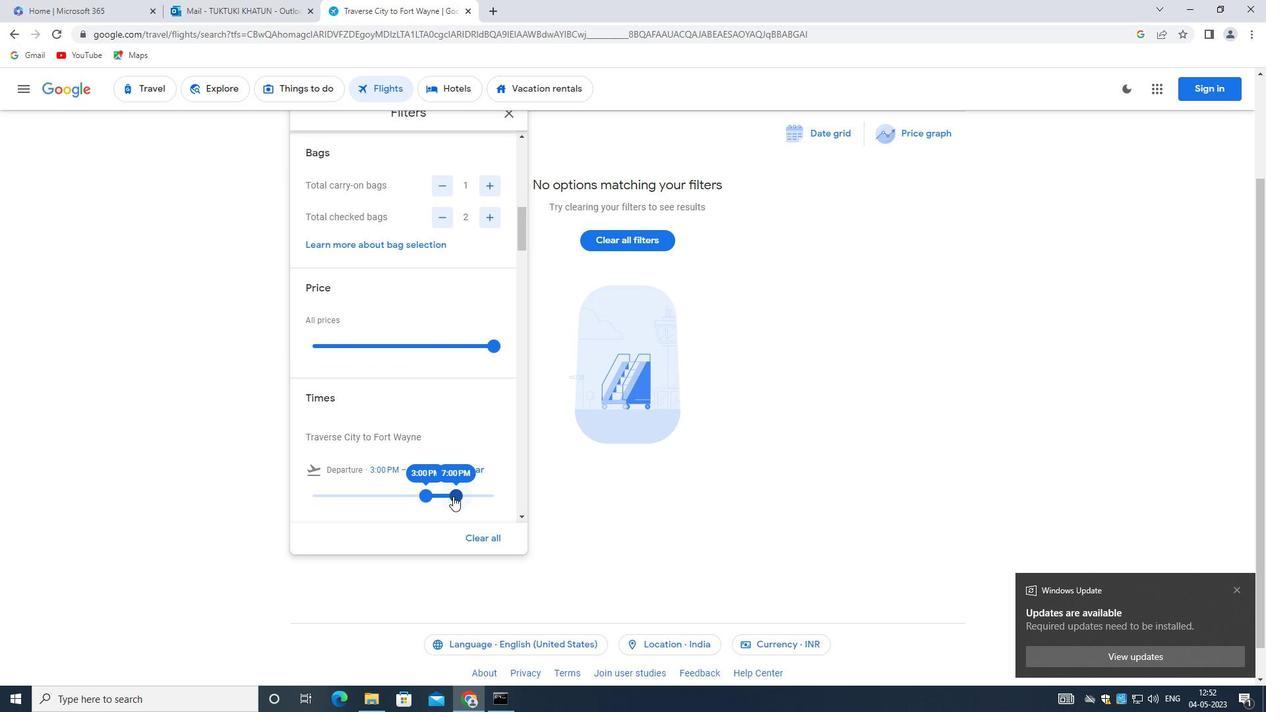 
Action: Mouse moved to (412, 479)
Screenshot: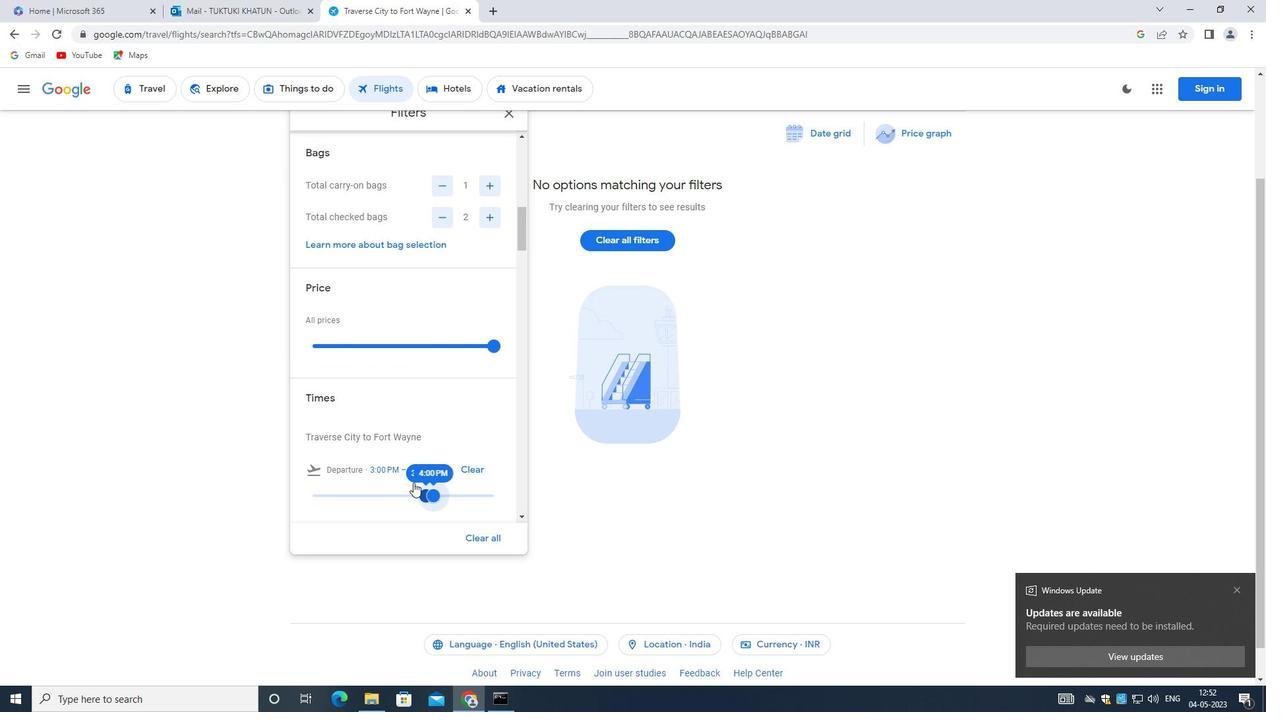 
Action: Mouse scrolled (412, 478) with delta (0, 0)
Screenshot: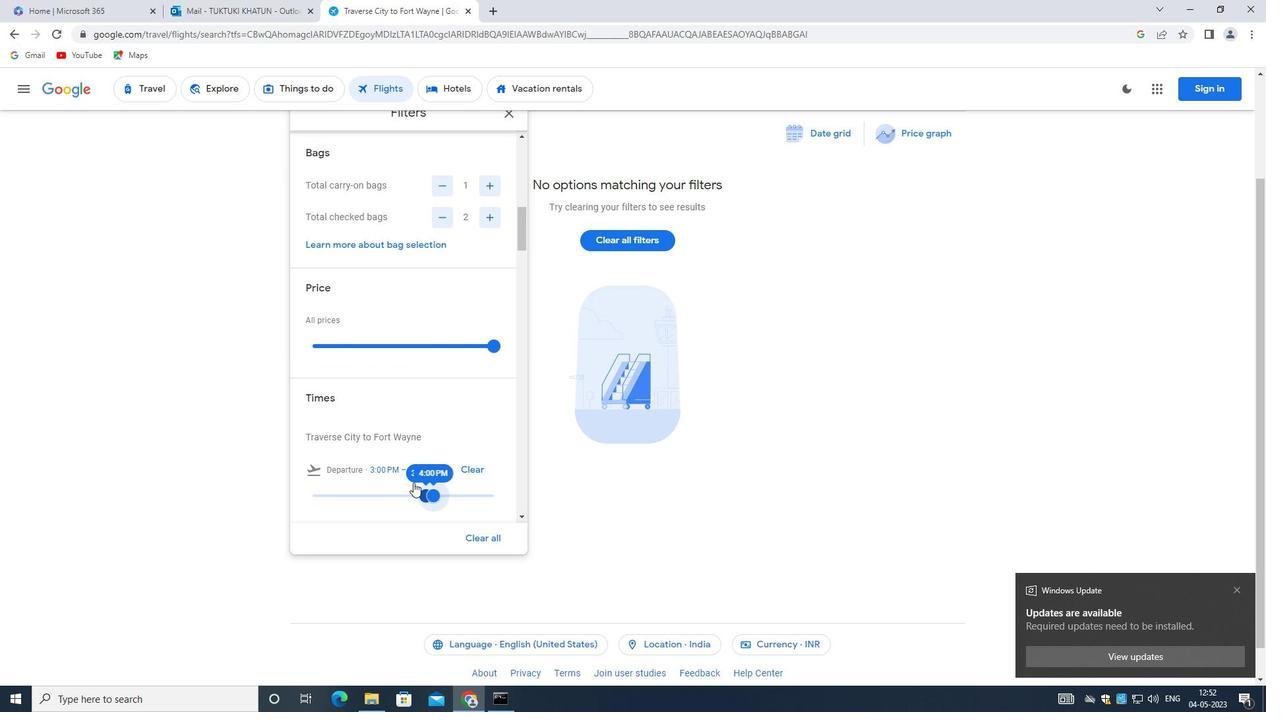 
Action: Mouse scrolled (412, 478) with delta (0, 0)
Screenshot: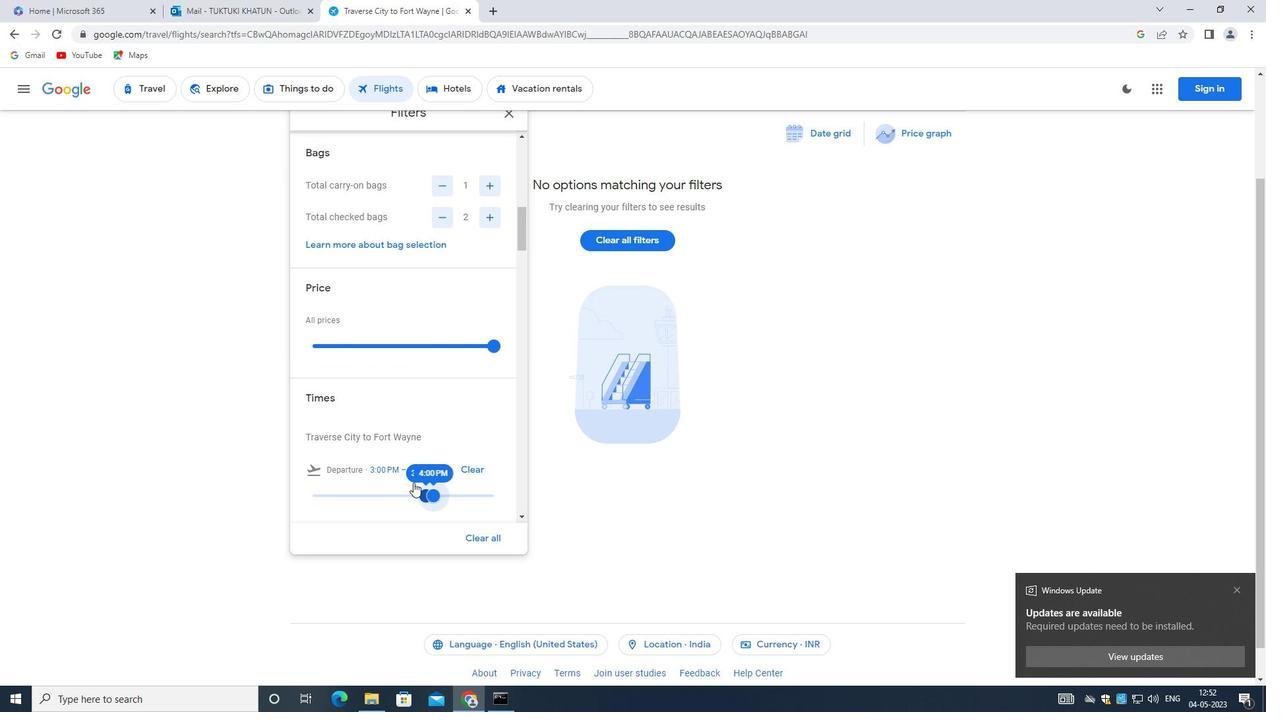 
Action: Mouse scrolled (412, 478) with delta (0, 0)
Screenshot: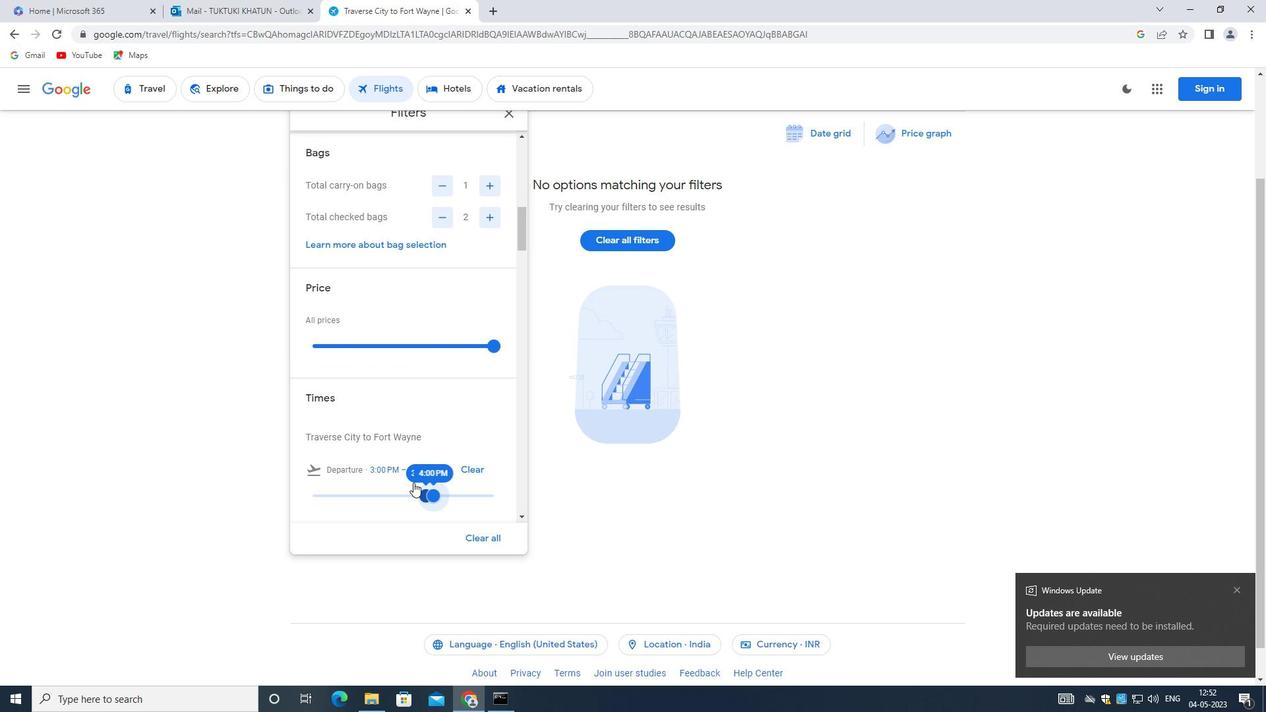 
Action: Mouse moved to (411, 479)
Screenshot: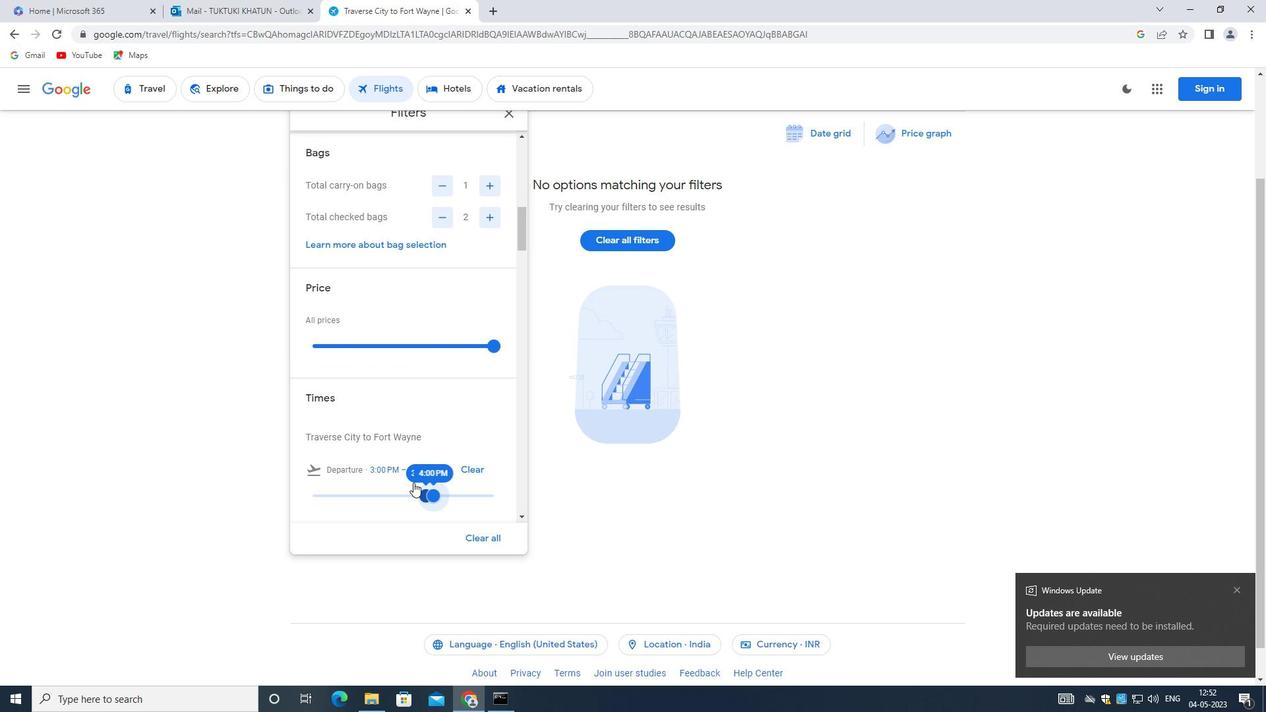 
Action: Mouse scrolled (411, 478) with delta (0, 0)
Screenshot: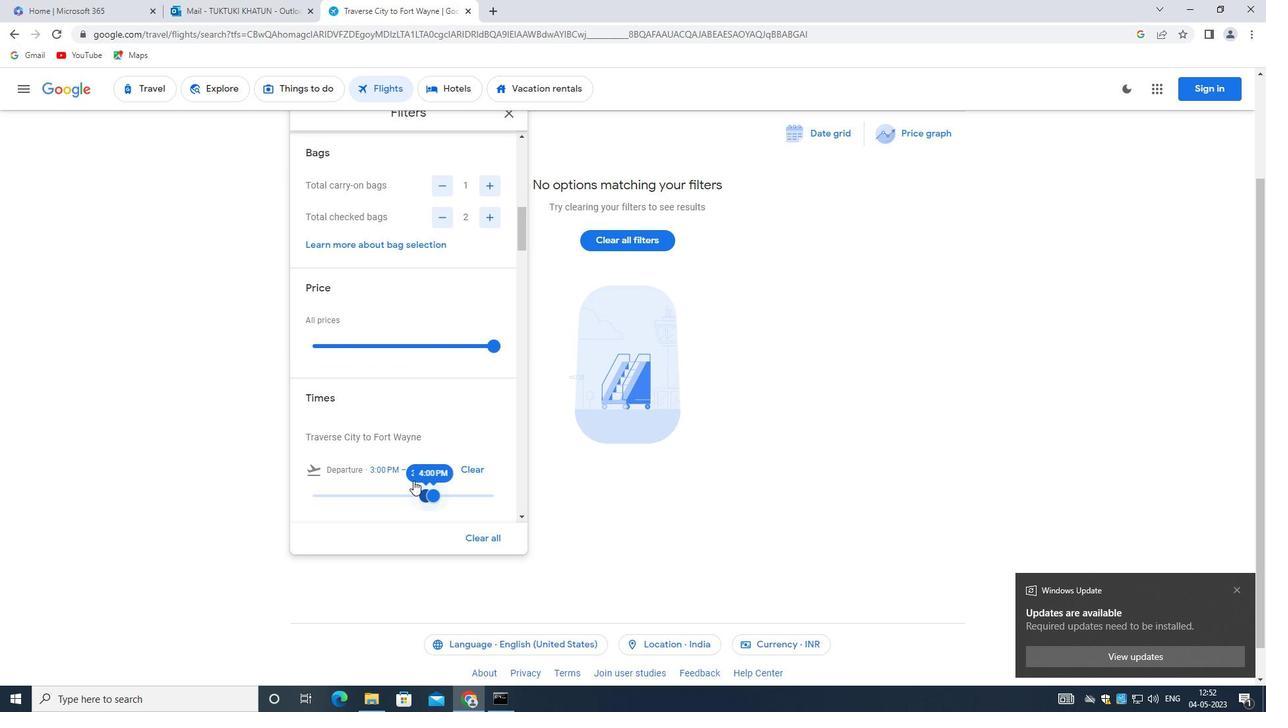 
Action: Mouse moved to (383, 424)
Screenshot: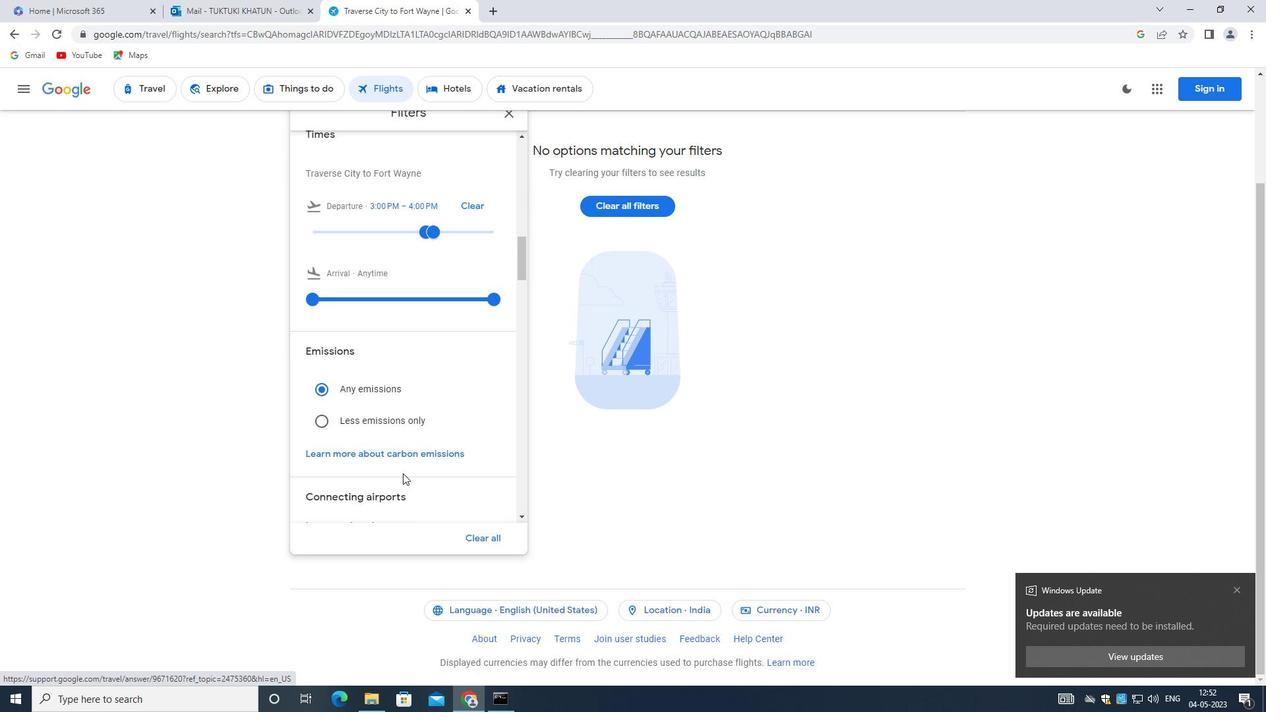 
Action: Mouse scrolled (383, 423) with delta (0, 0)
Screenshot: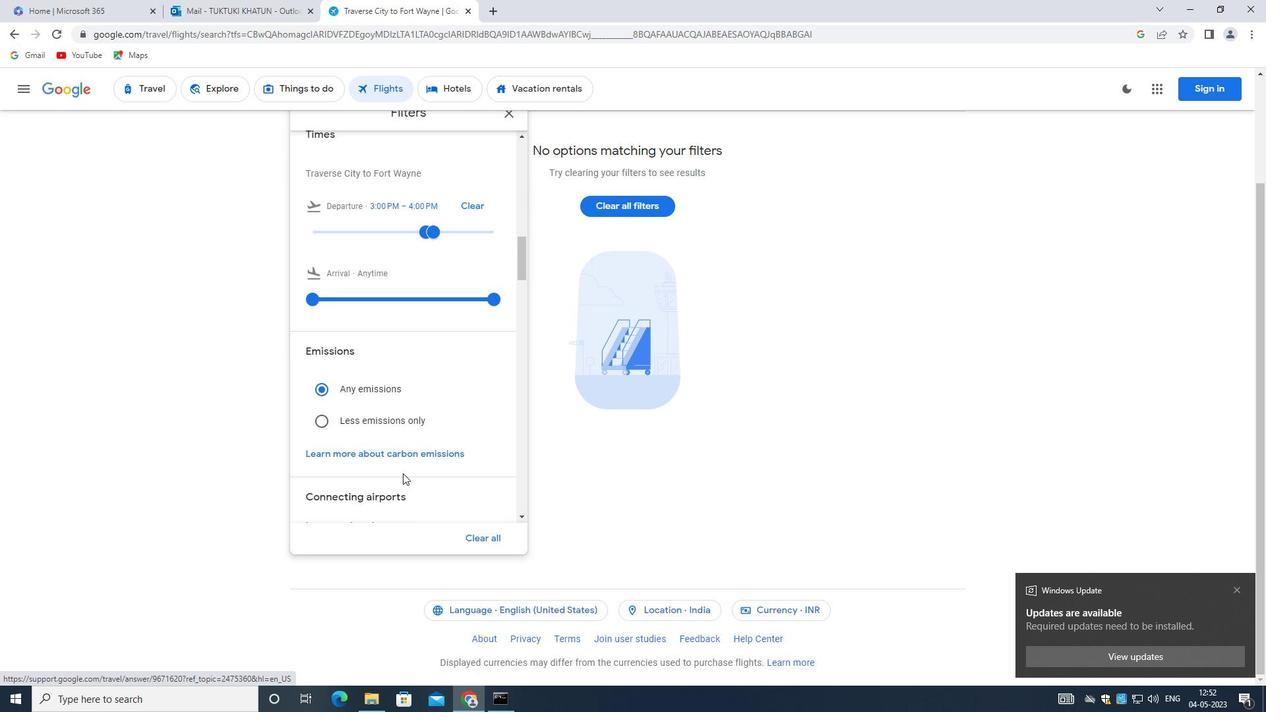 
Action: Mouse scrolled (383, 423) with delta (0, 0)
Screenshot: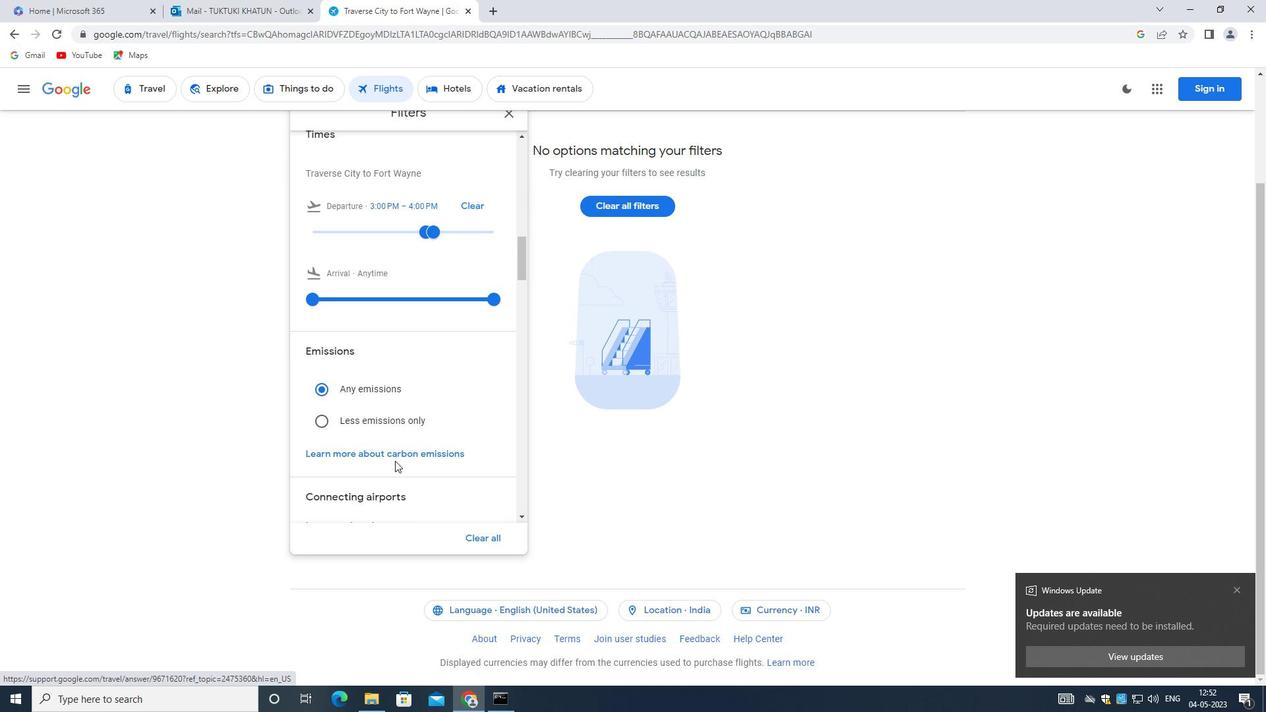 
Action: Mouse scrolled (383, 423) with delta (0, 0)
Screenshot: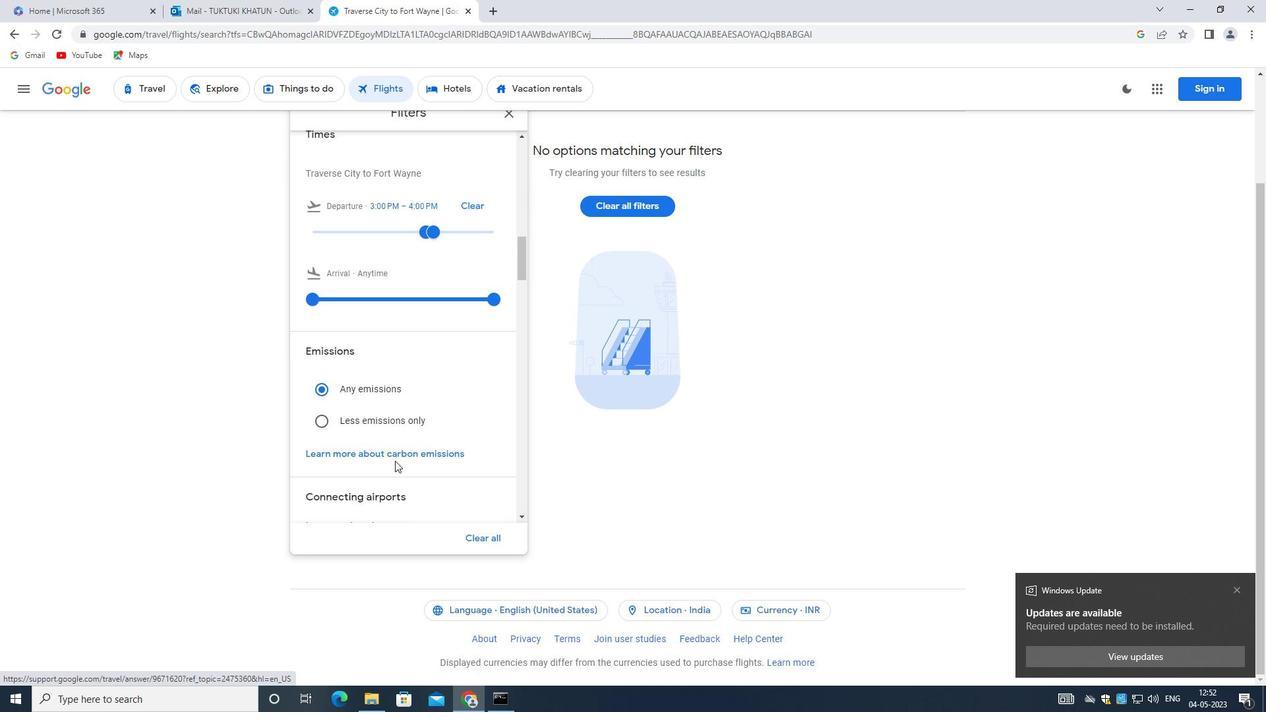 
Action: Mouse scrolled (383, 423) with delta (0, 0)
Screenshot: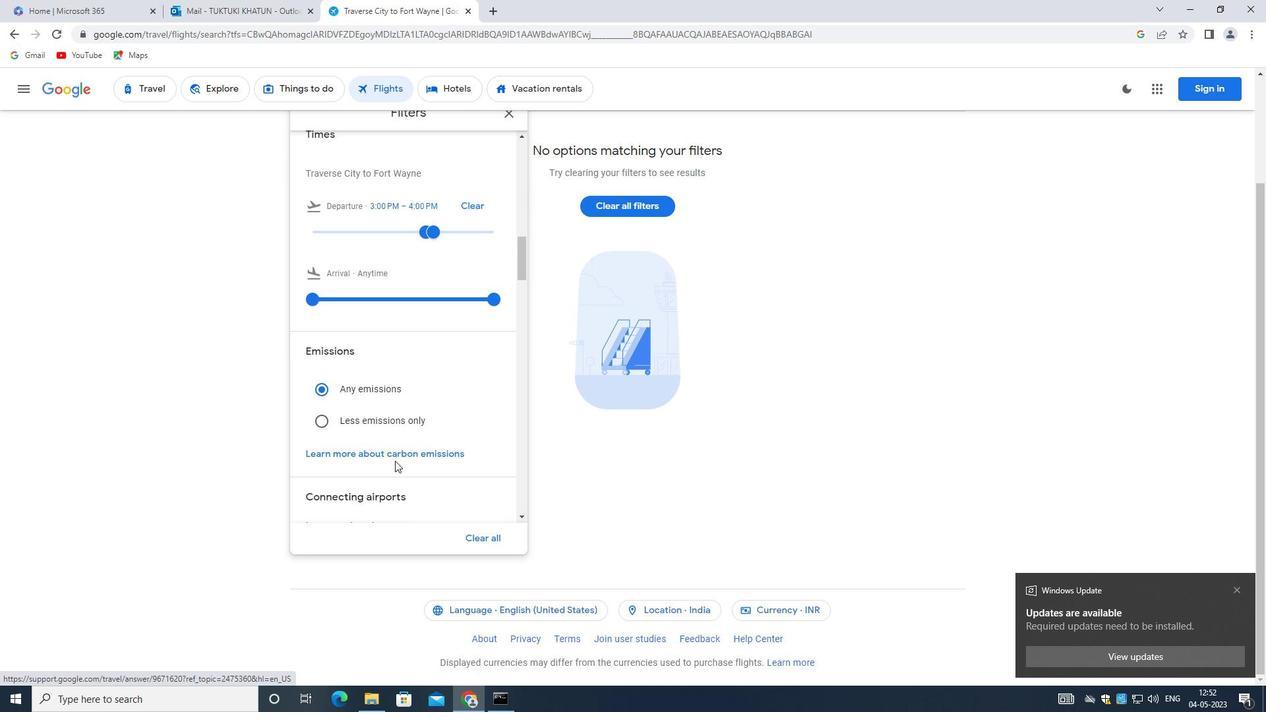 
Action: Mouse scrolled (383, 423) with delta (0, 0)
Screenshot: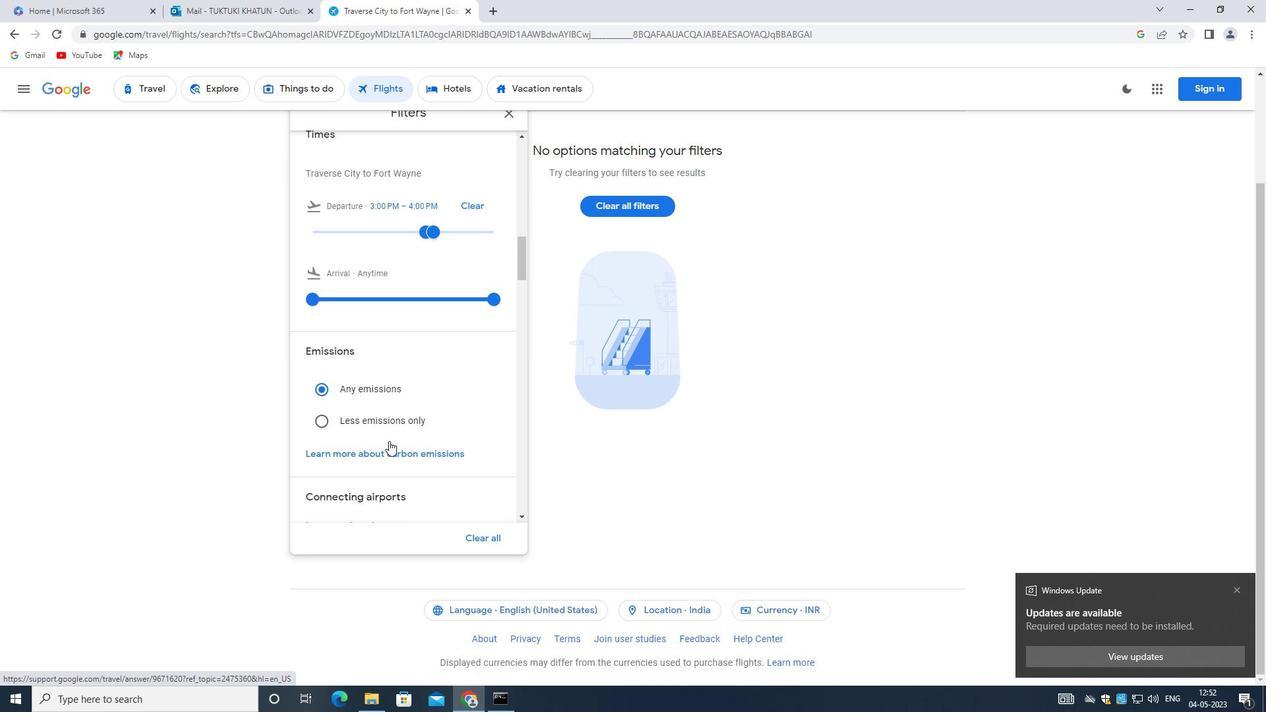 
Action: Mouse moved to (381, 409)
Screenshot: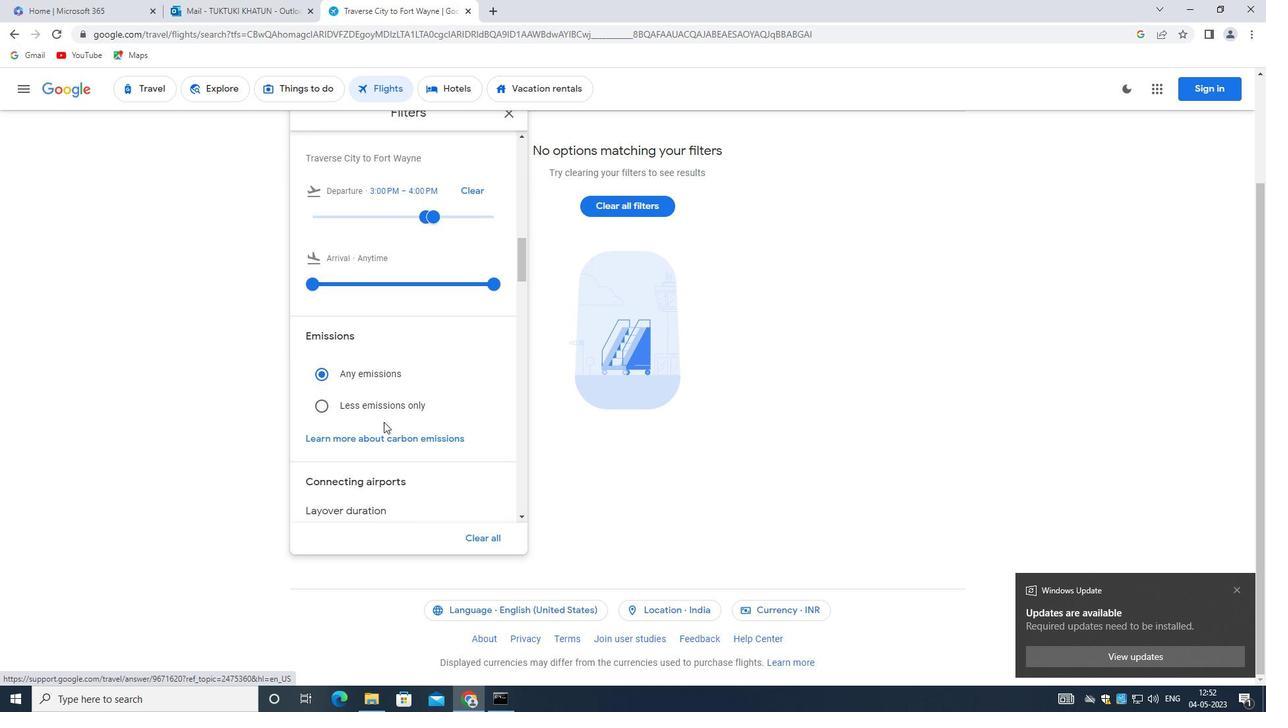 
Action: Mouse scrolled (381, 408) with delta (0, 0)
Screenshot: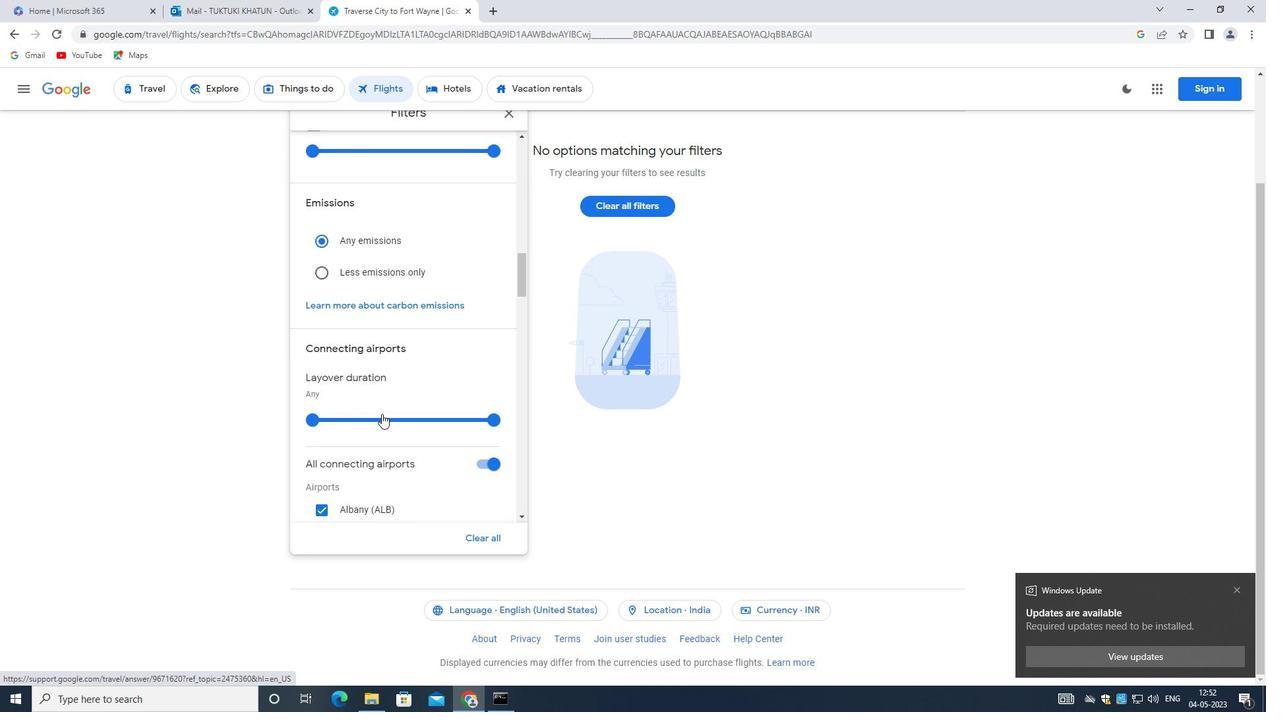 
Action: Mouse moved to (381, 408)
Screenshot: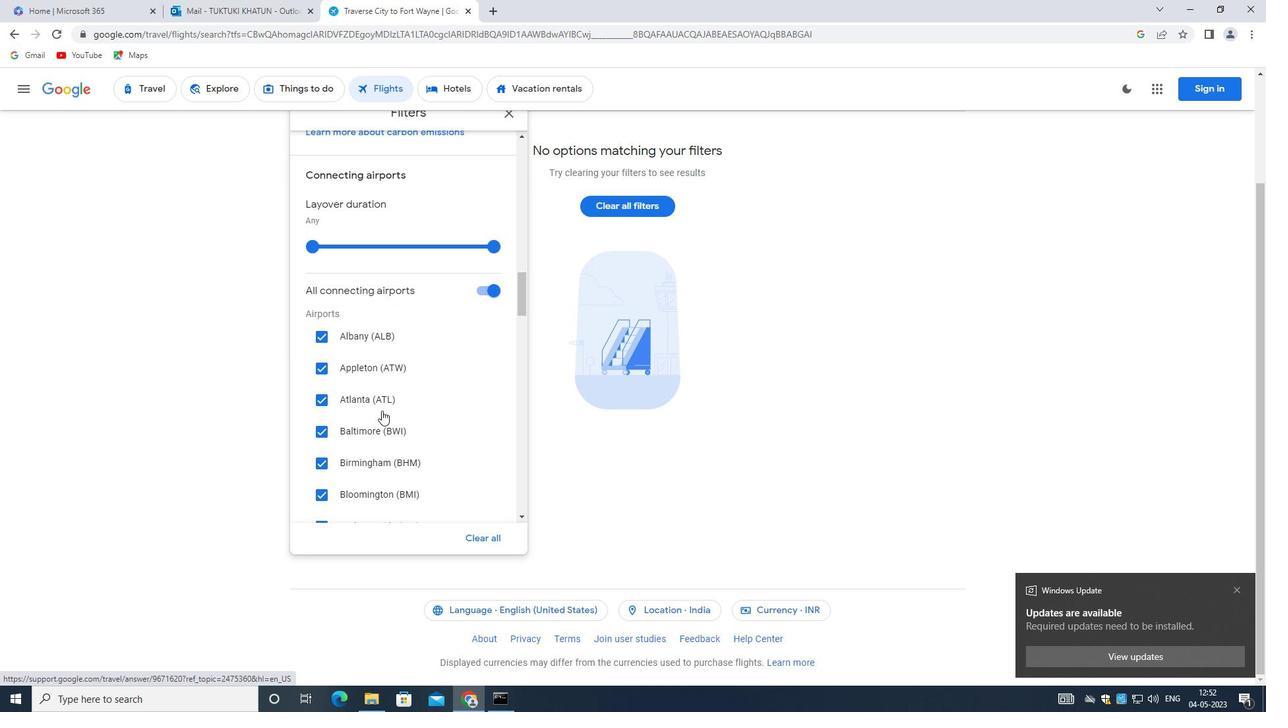 
Action: Mouse scrolled (381, 408) with delta (0, 0)
Screenshot: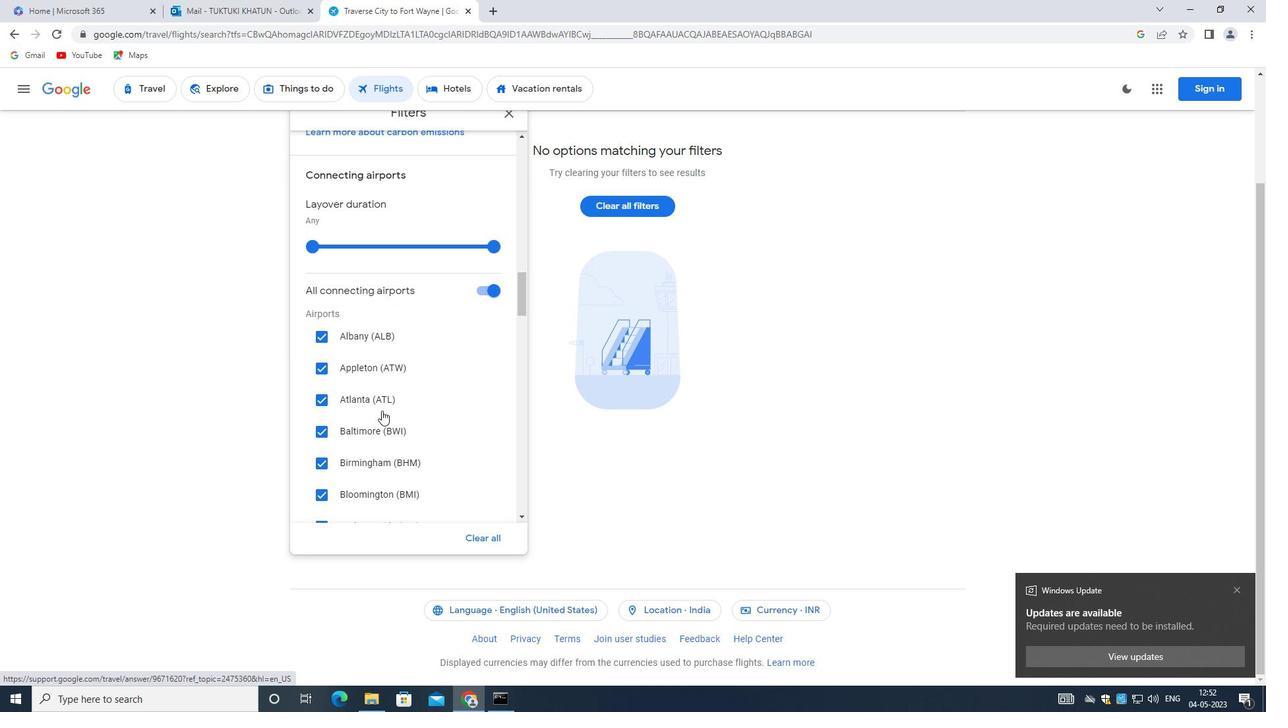
Action: Mouse scrolled (381, 408) with delta (0, 0)
Screenshot: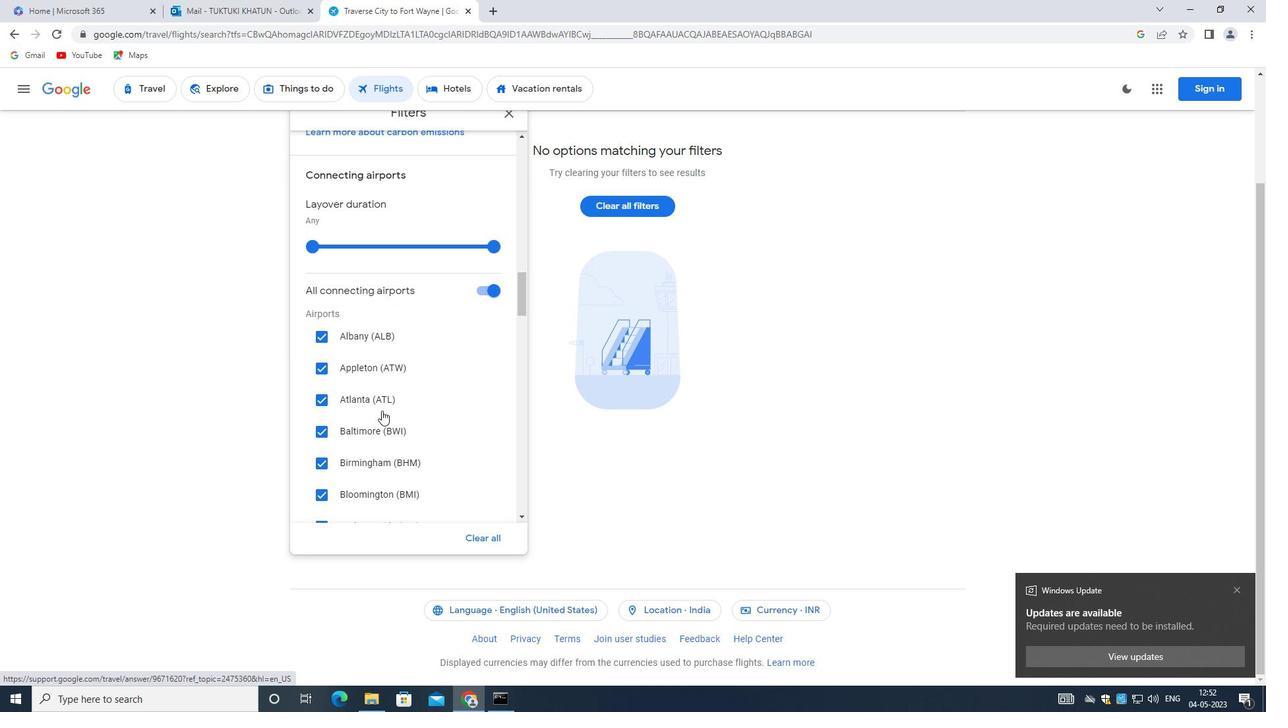 
Action: Mouse moved to (379, 408)
Screenshot: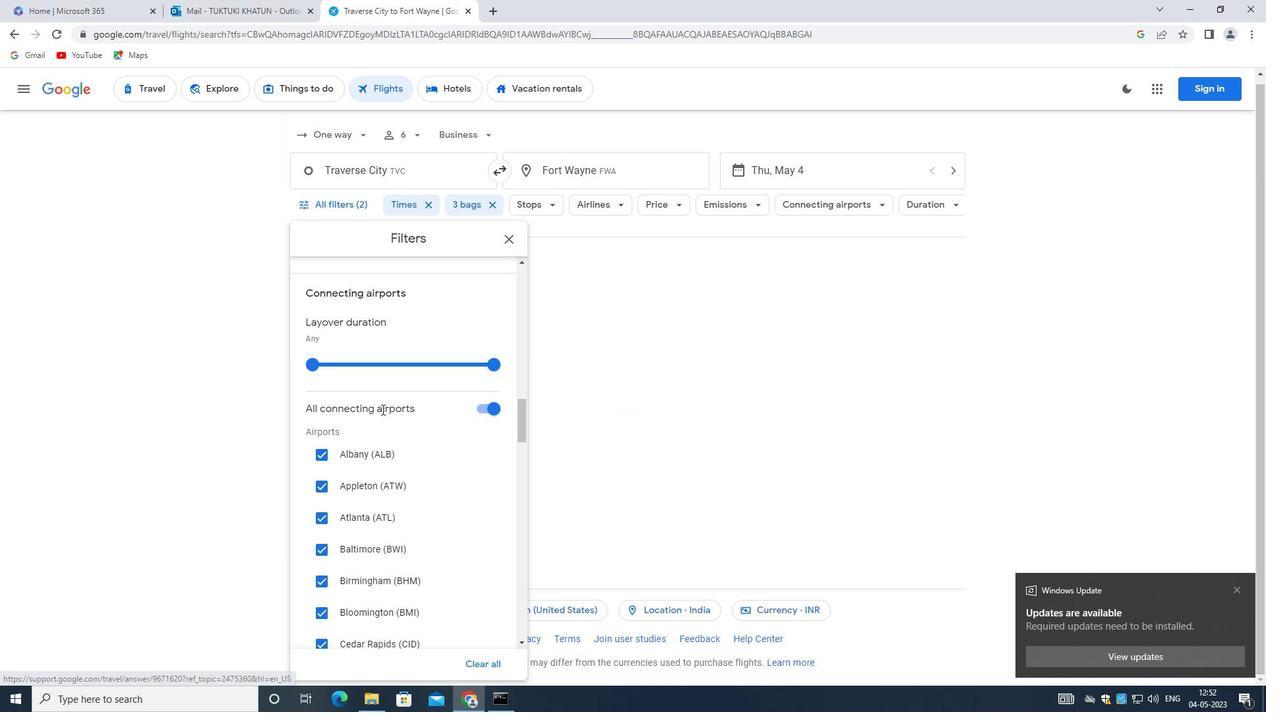
Action: Mouse scrolled (379, 407) with delta (0, 0)
Screenshot: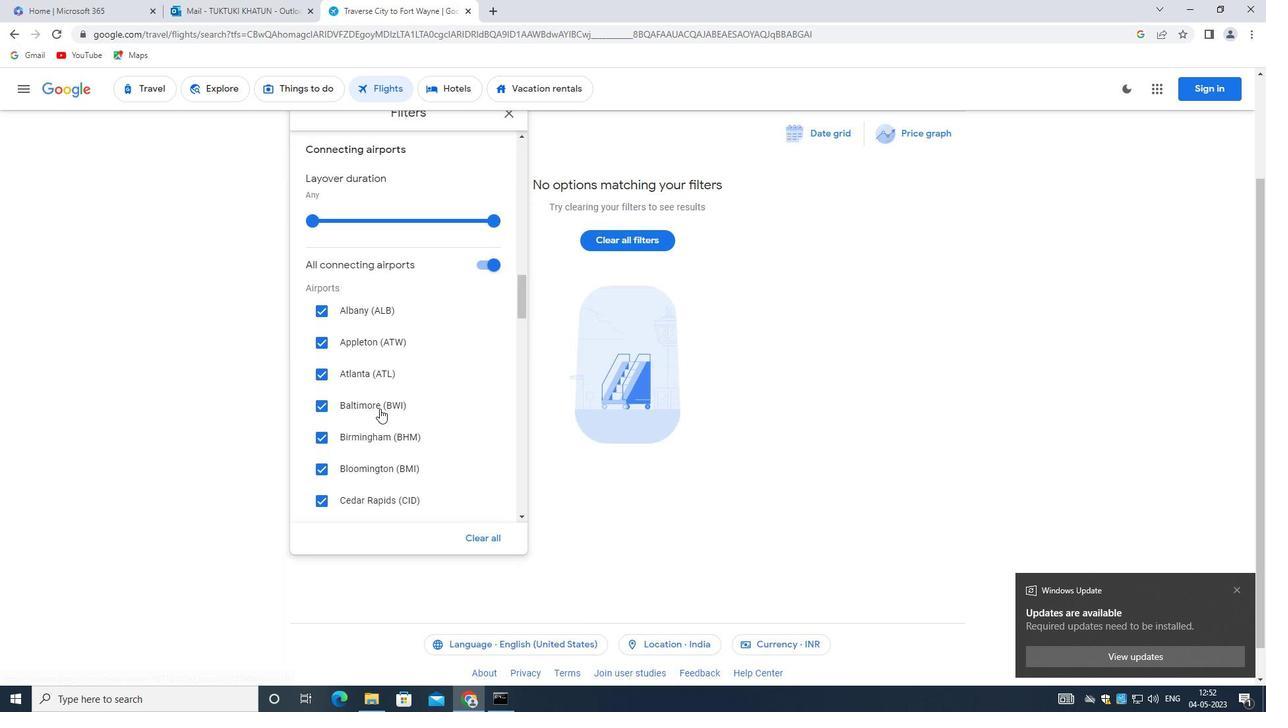 
Action: Mouse scrolled (379, 407) with delta (0, 0)
Screenshot: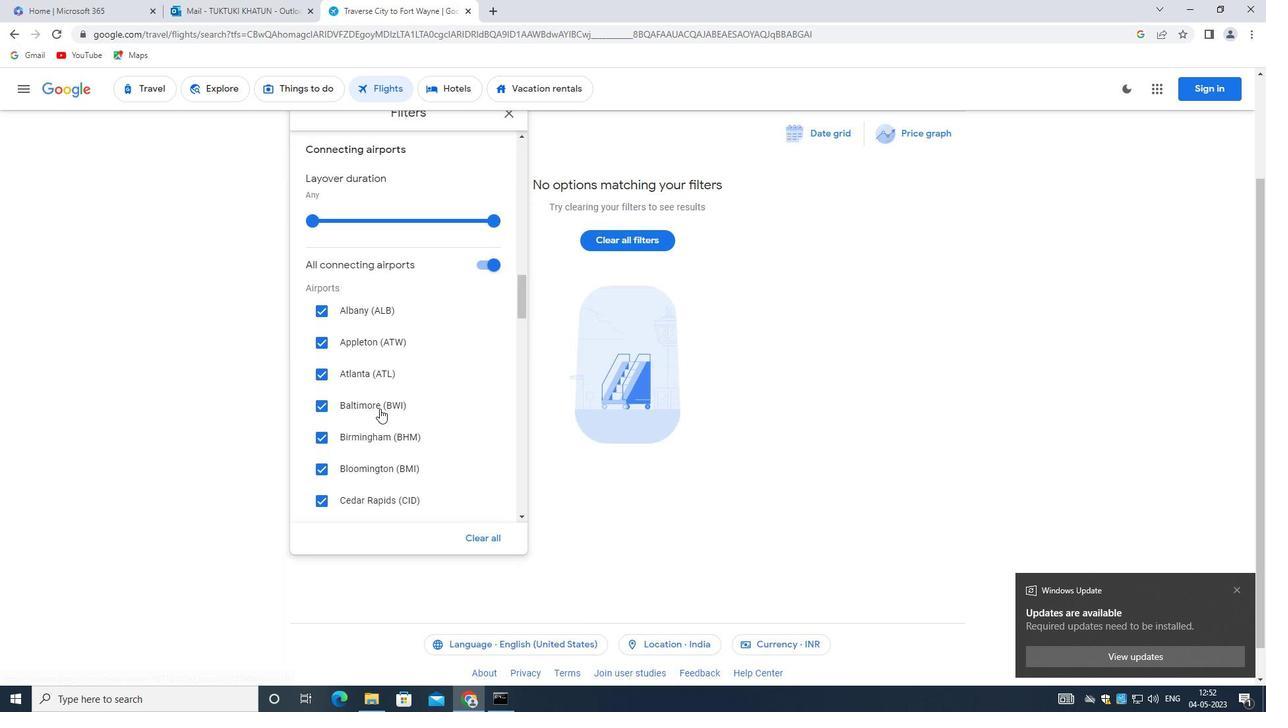 
Action: Mouse scrolled (379, 407) with delta (0, 0)
Screenshot: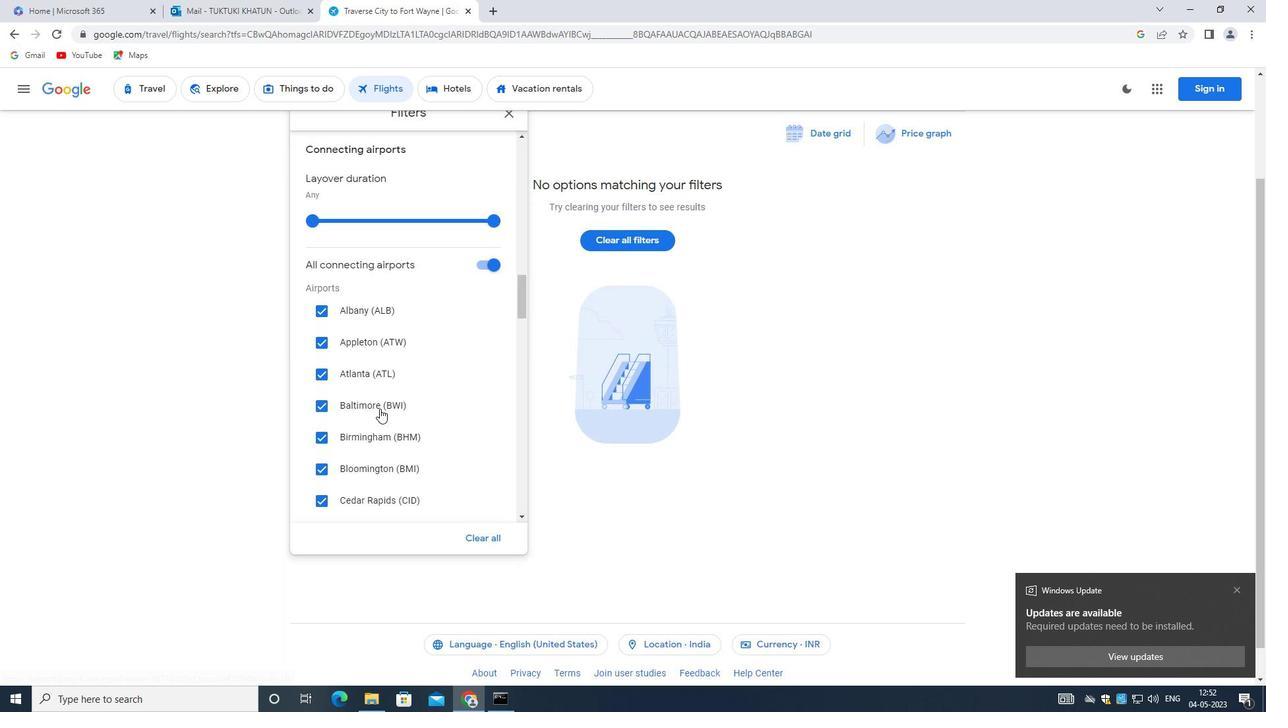 
Action: Mouse scrolled (379, 407) with delta (0, 0)
Screenshot: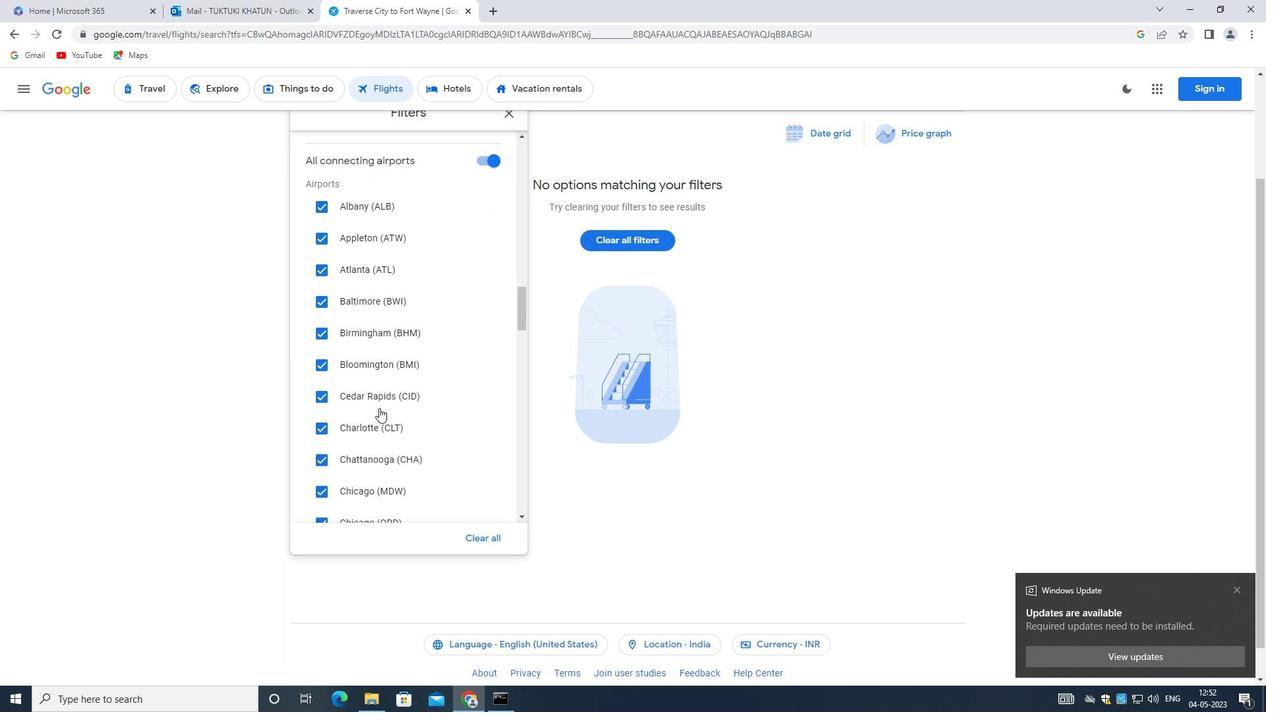 
Action: Mouse scrolled (379, 407) with delta (0, 0)
Screenshot: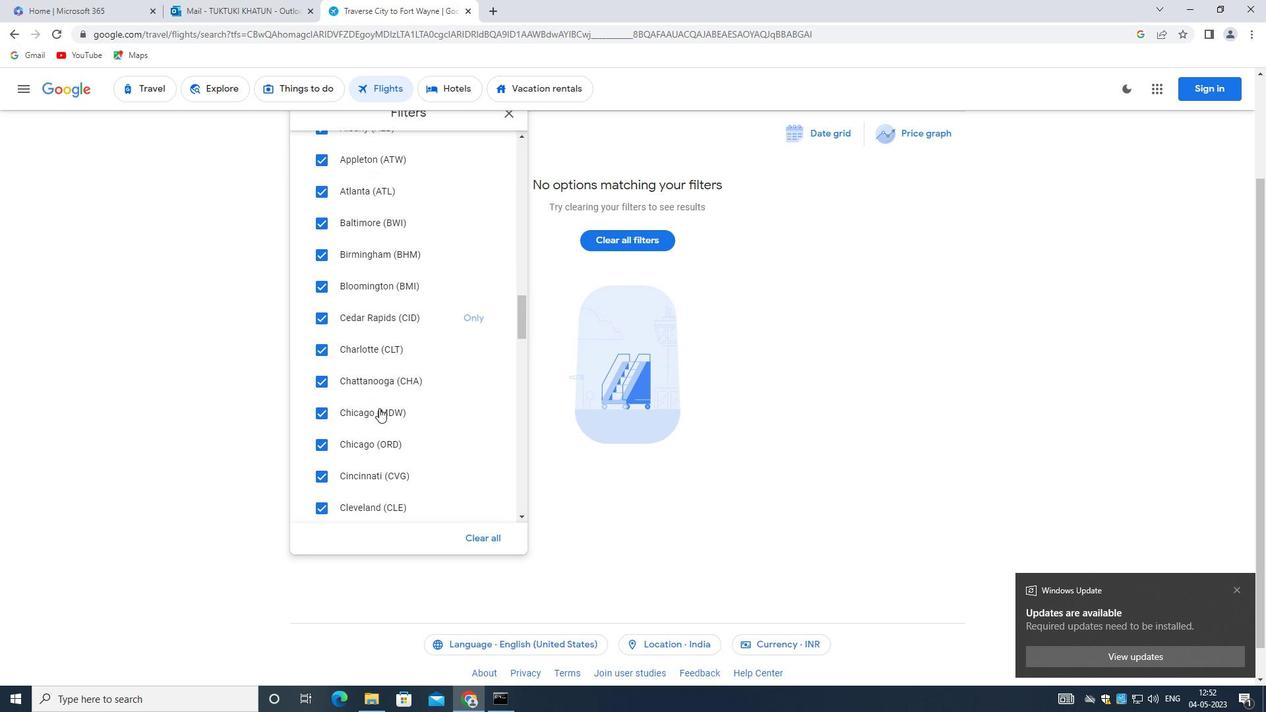 
Action: Mouse scrolled (379, 407) with delta (0, 0)
Screenshot: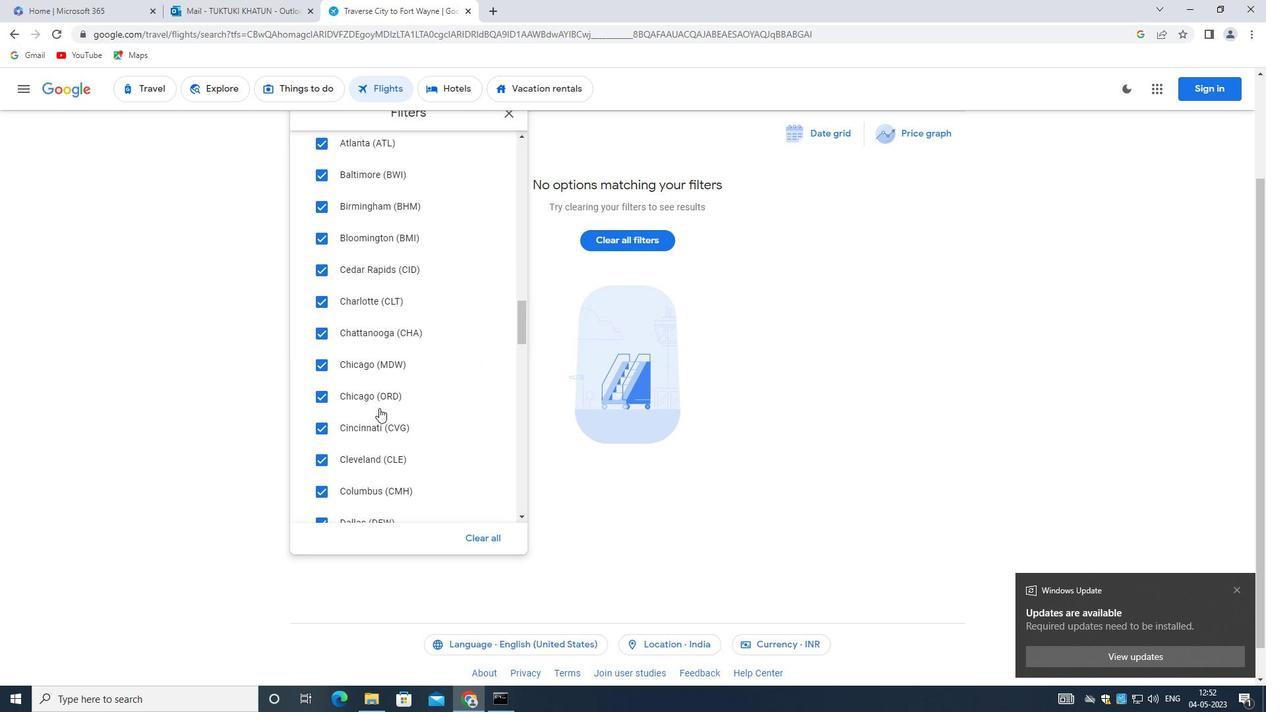 
Action: Mouse scrolled (379, 407) with delta (0, 0)
Screenshot: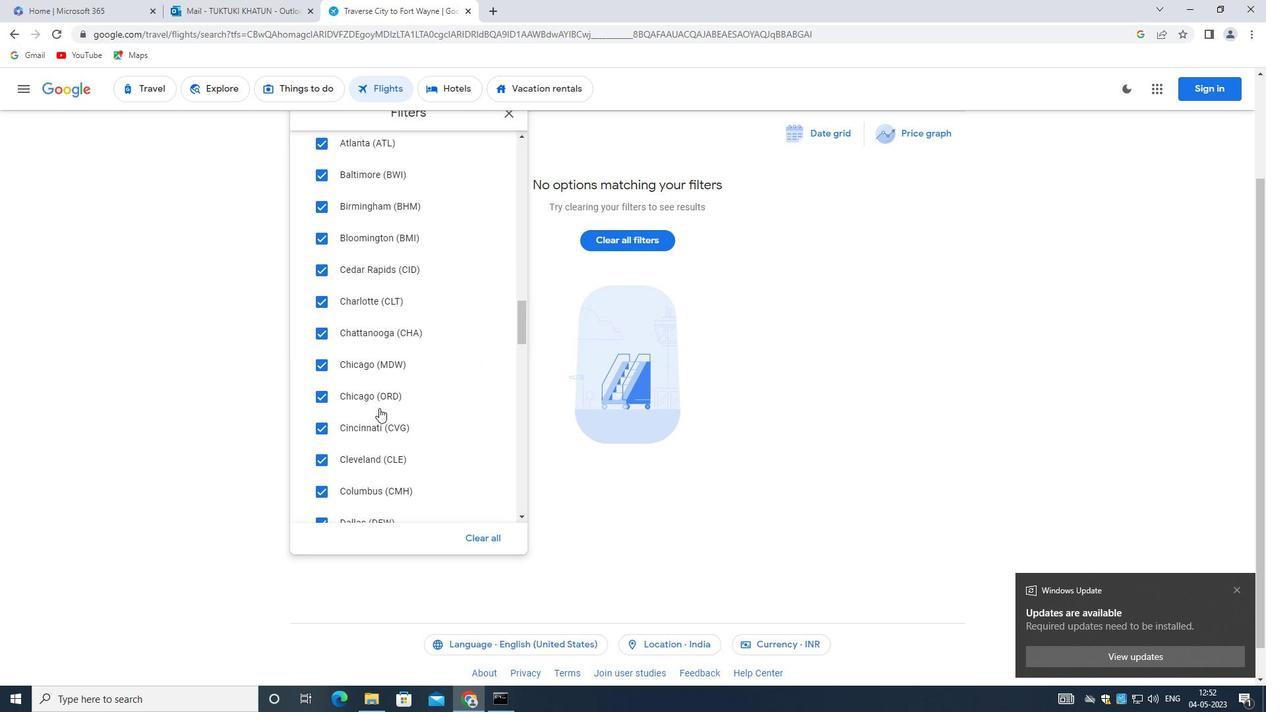
Action: Mouse scrolled (379, 407) with delta (0, 0)
Screenshot: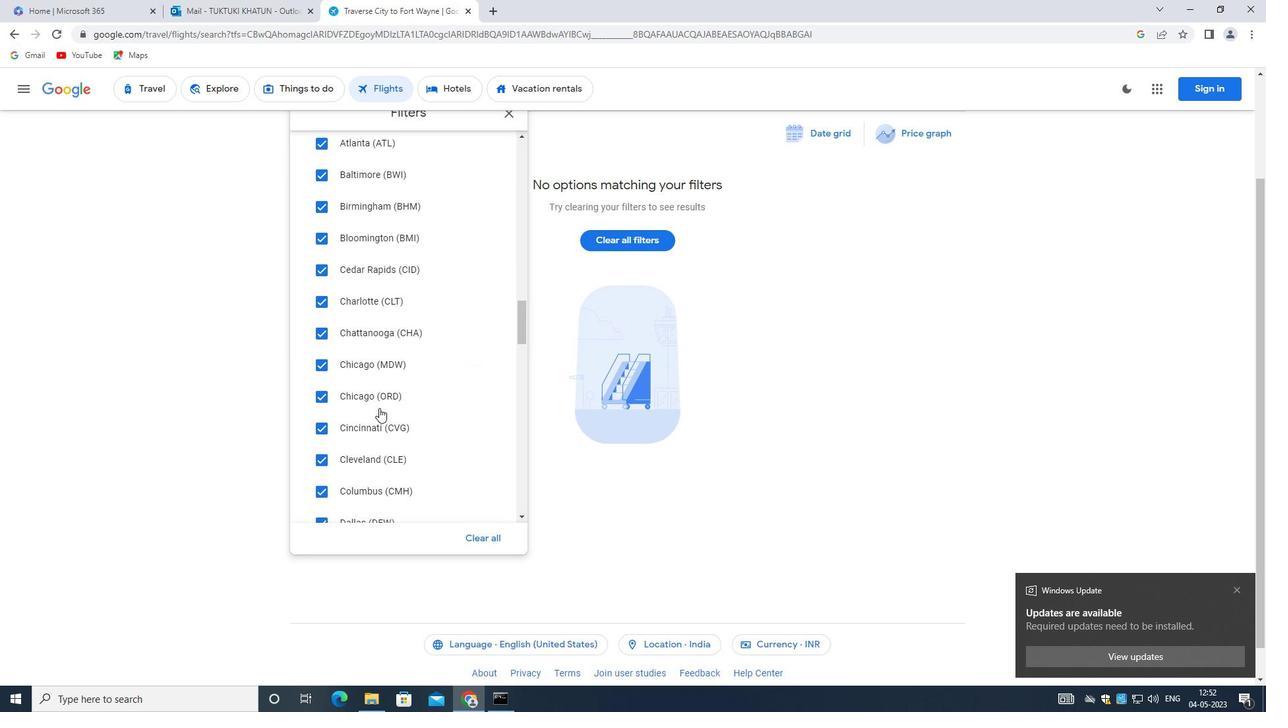 
Action: Mouse moved to (378, 405)
Screenshot: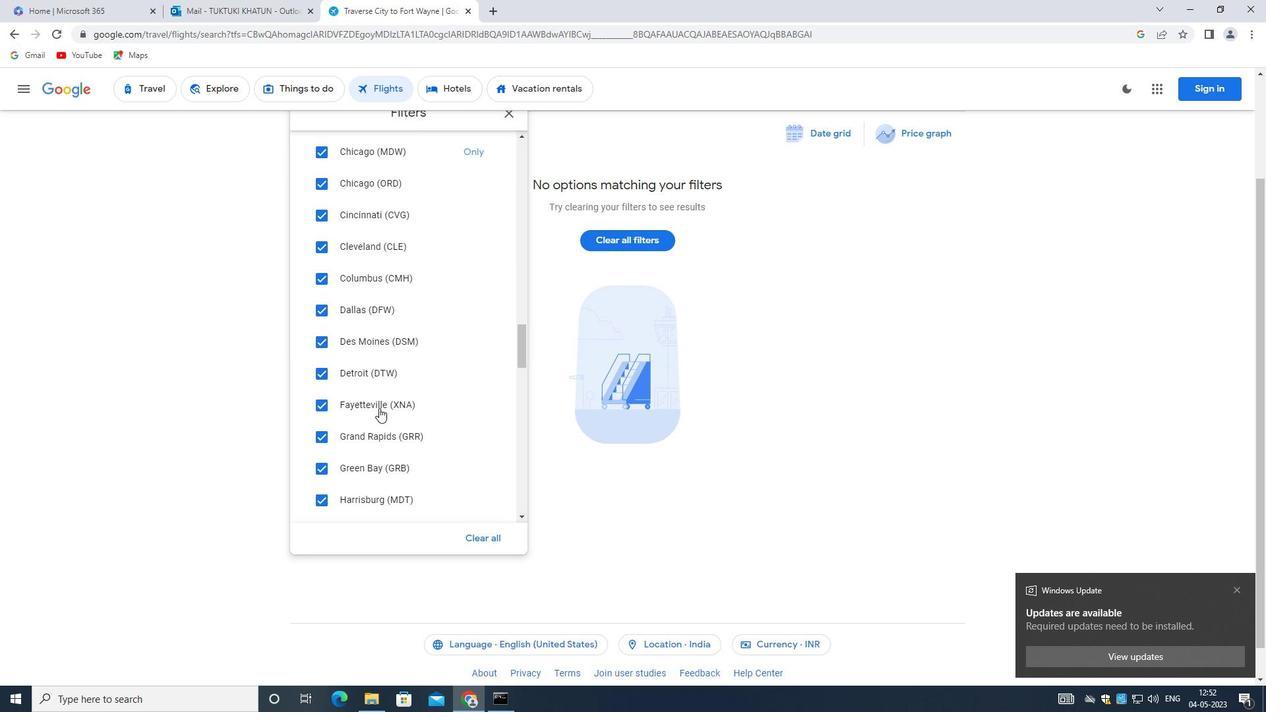
Action: Mouse scrolled (378, 404) with delta (0, 0)
Screenshot: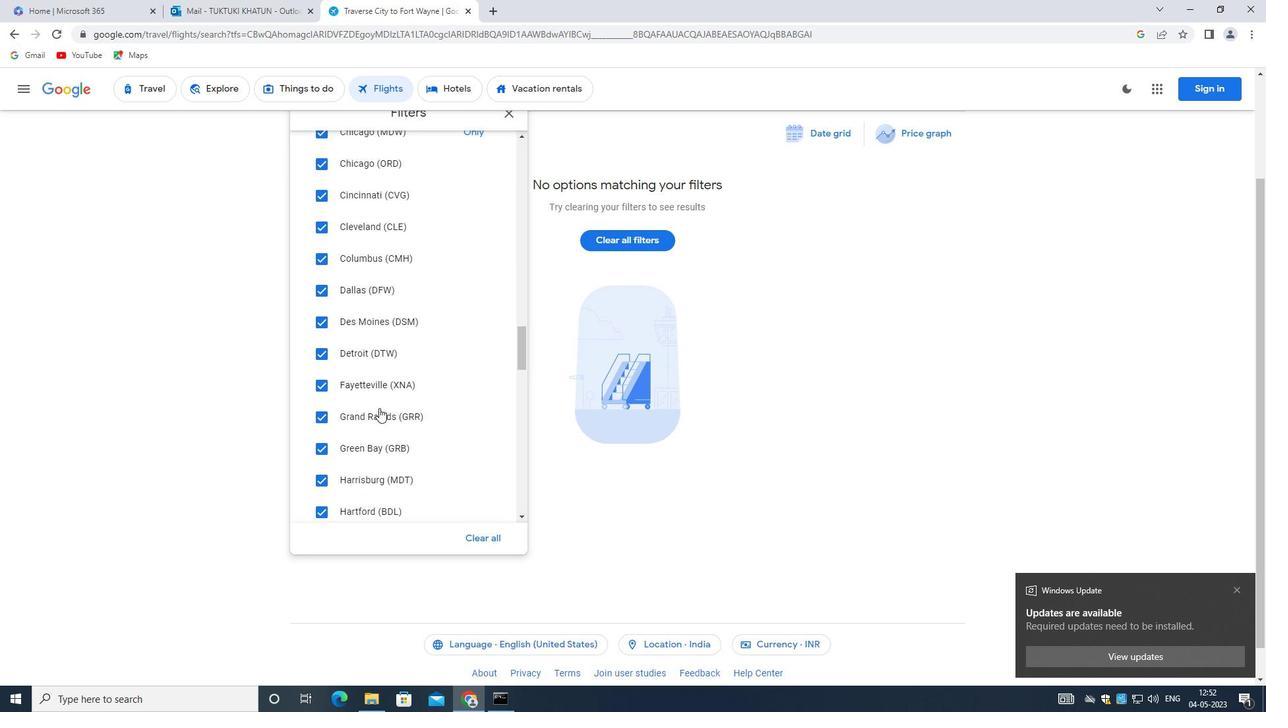 
Action: Mouse scrolled (378, 404) with delta (0, 0)
Screenshot: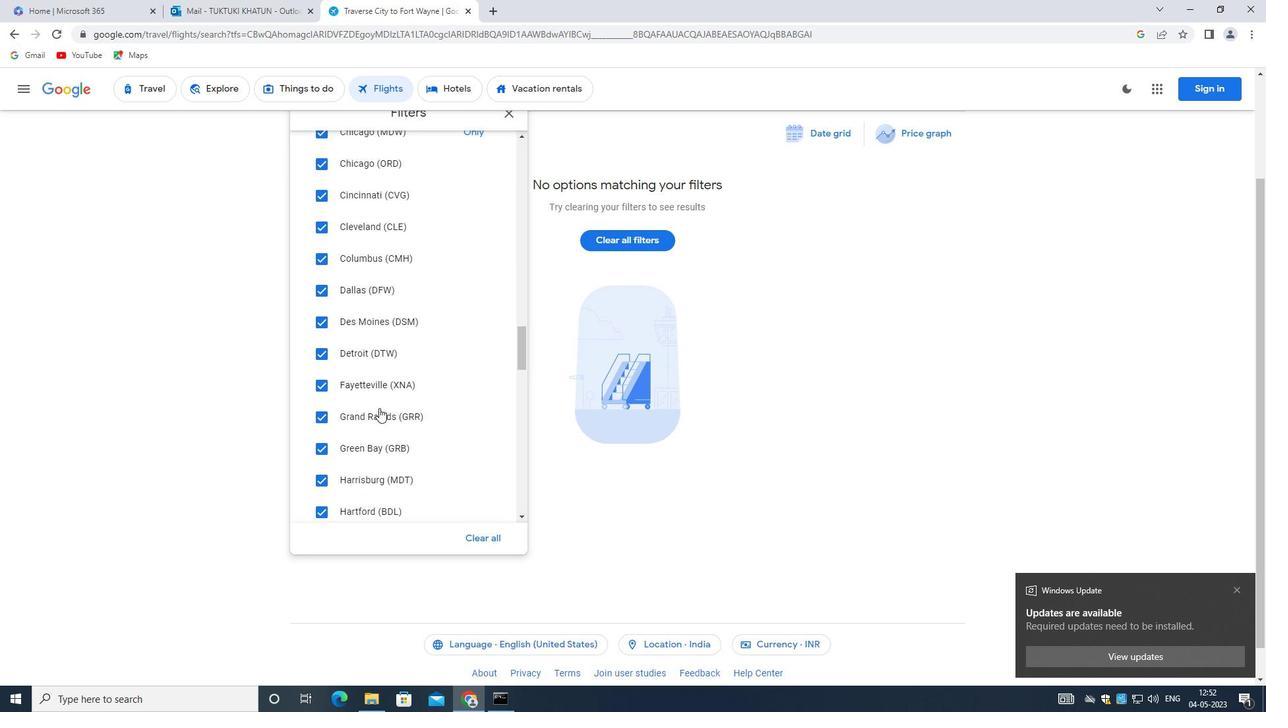 
Action: Mouse scrolled (378, 404) with delta (0, 0)
Screenshot: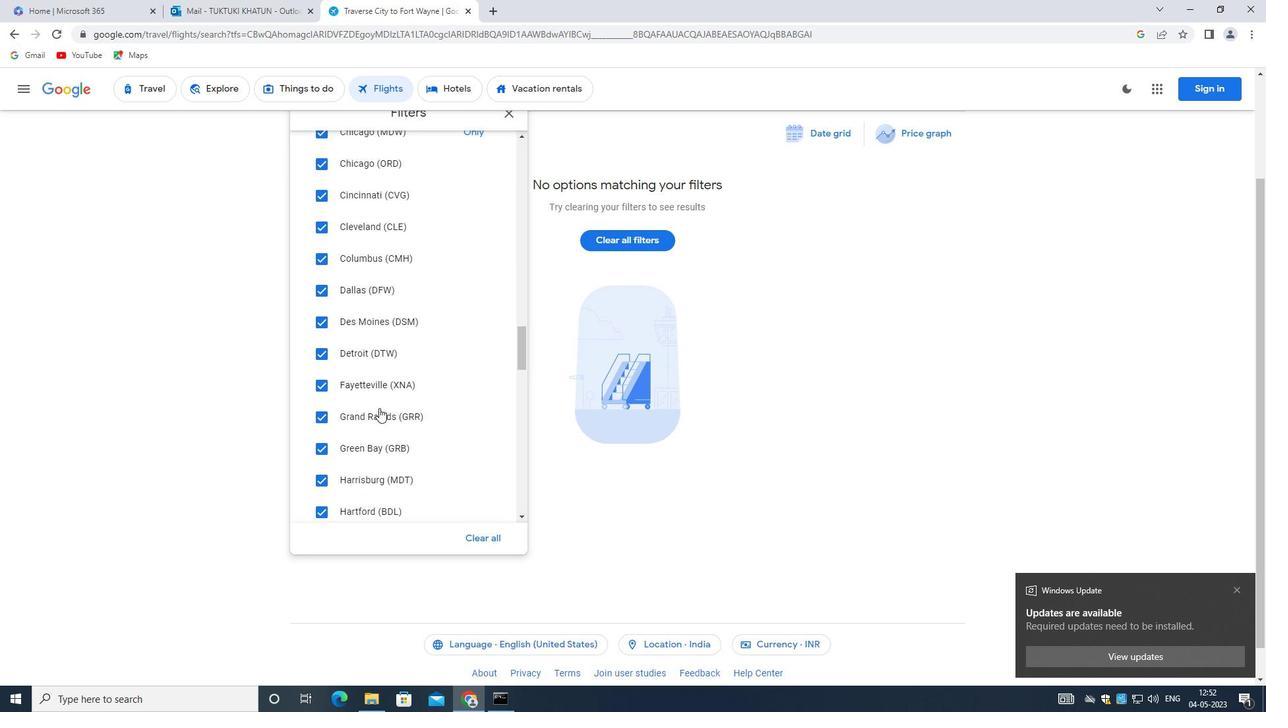 
Action: Mouse scrolled (378, 404) with delta (0, 0)
Screenshot: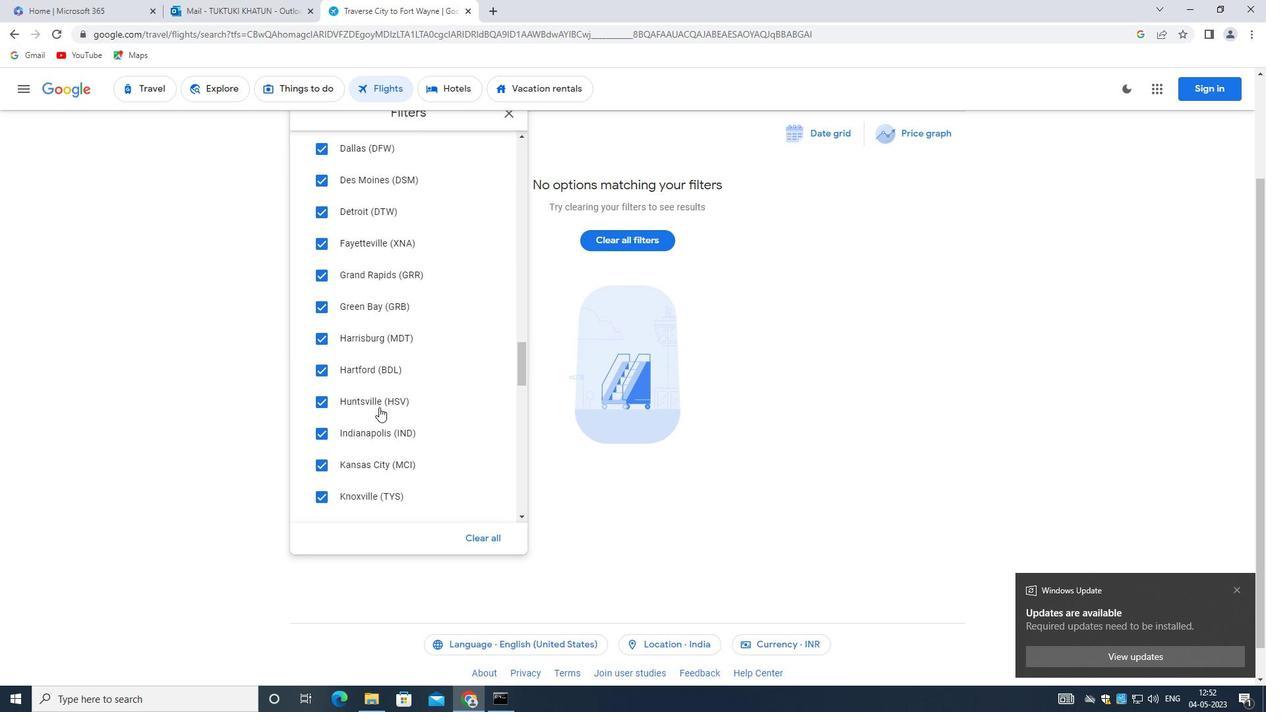 
Action: Mouse moved to (378, 399)
Screenshot: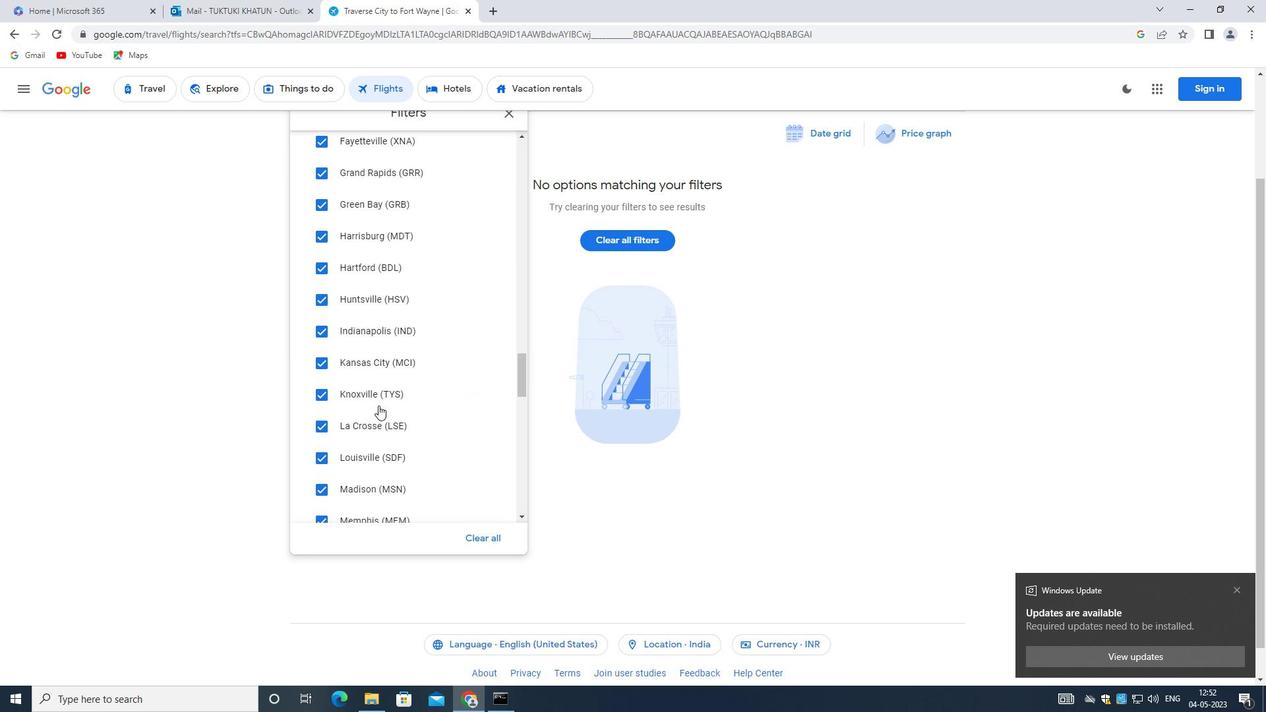 
Action: Mouse scrolled (378, 398) with delta (0, 0)
Screenshot: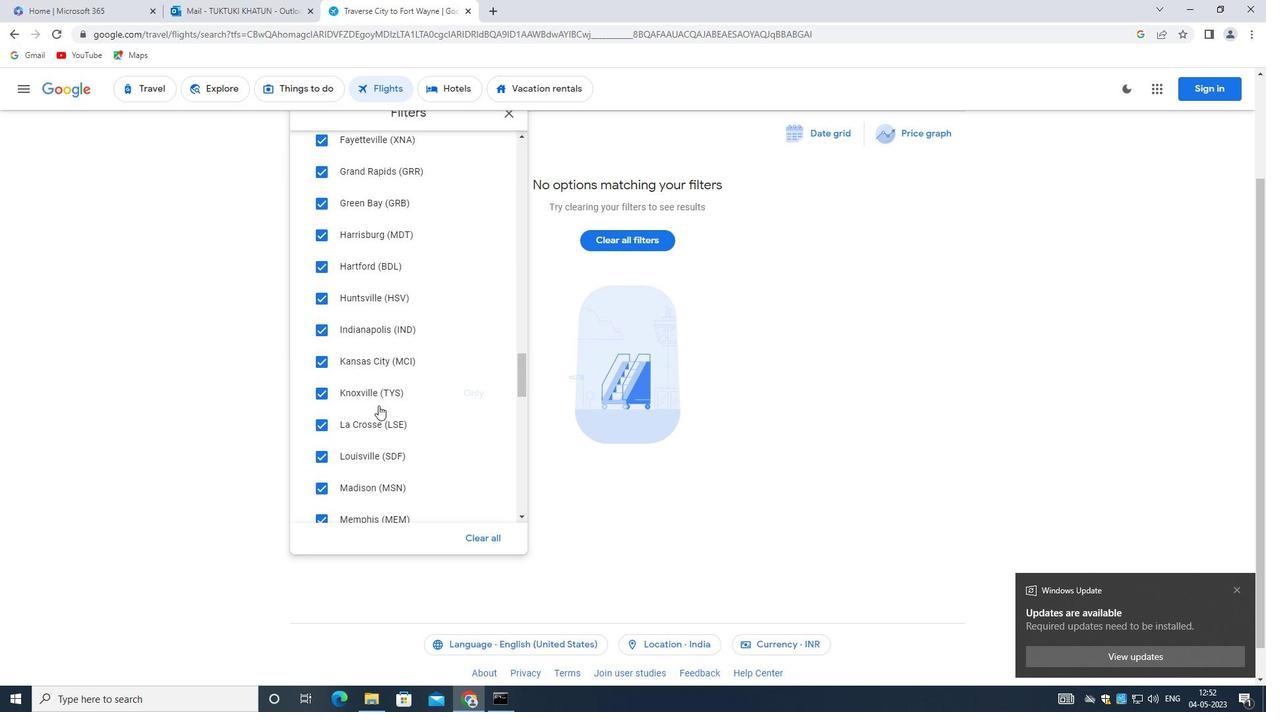 
Action: Mouse scrolled (378, 398) with delta (0, 0)
Screenshot: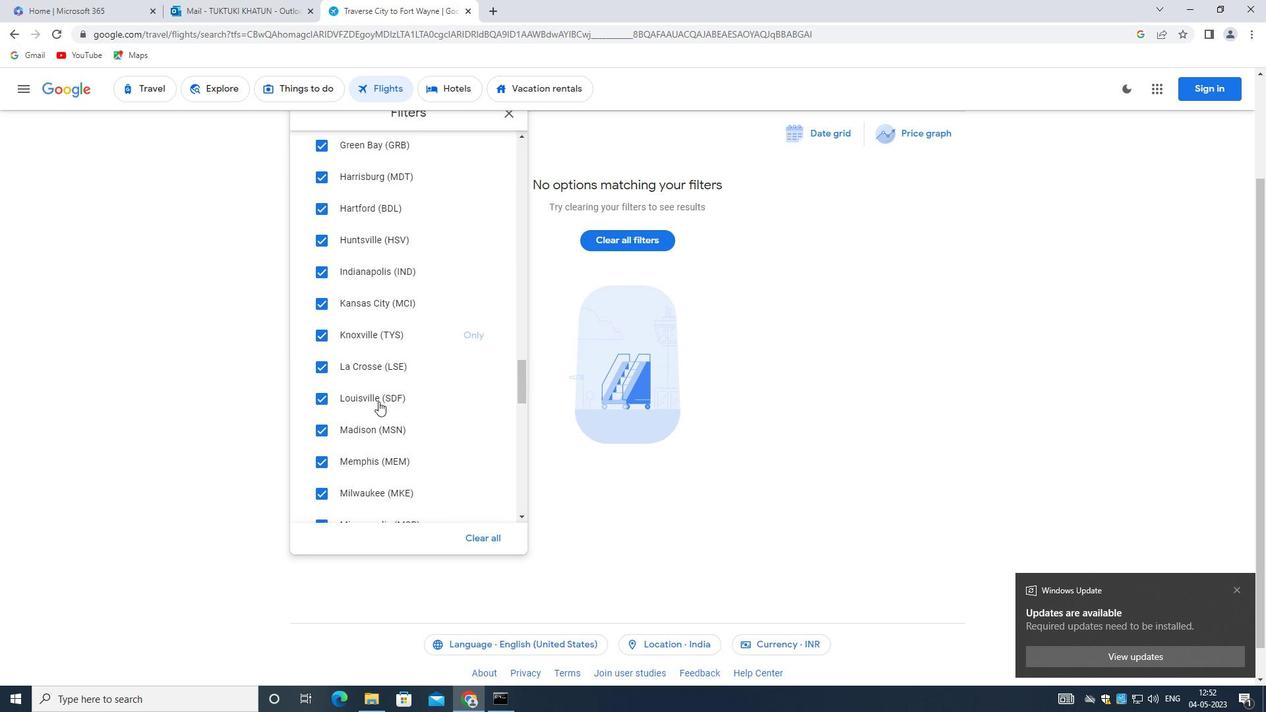 
Action: Mouse scrolled (378, 398) with delta (0, 0)
Screenshot: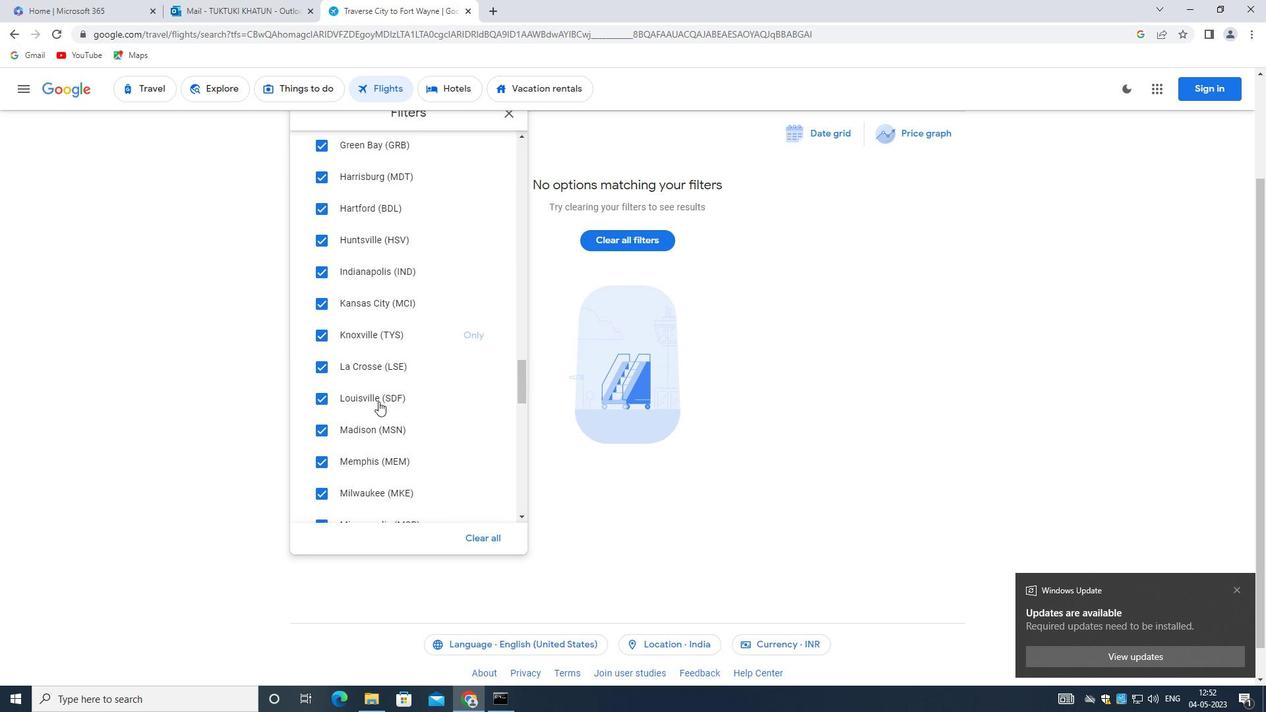 
Action: Mouse scrolled (378, 398) with delta (0, 0)
Screenshot: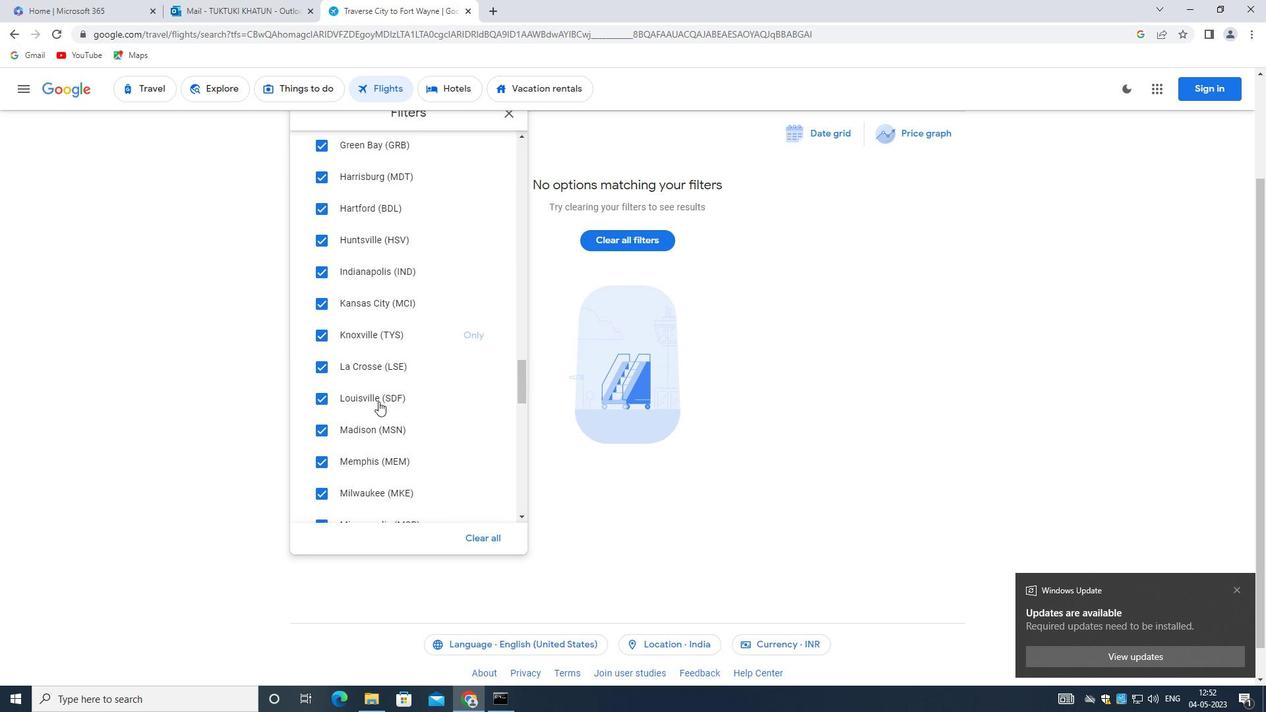 
Action: Mouse scrolled (378, 398) with delta (0, 0)
Screenshot: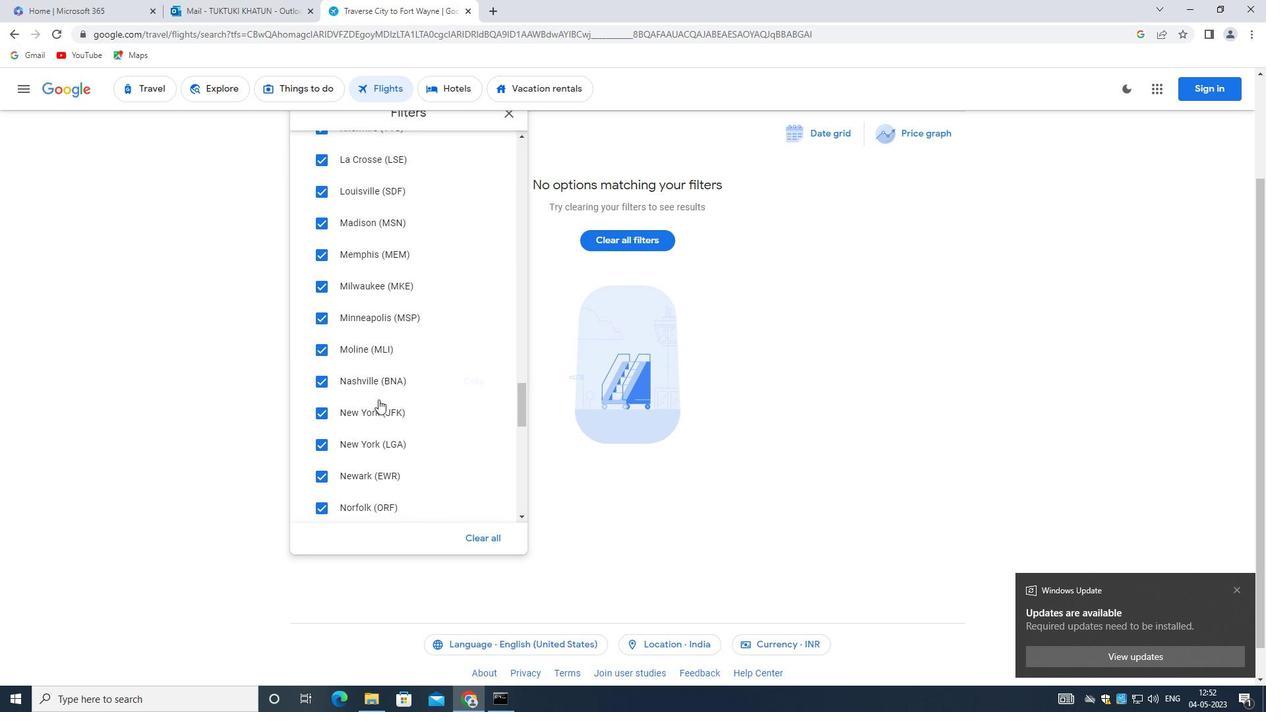 
Action: Mouse scrolled (378, 398) with delta (0, 0)
Screenshot: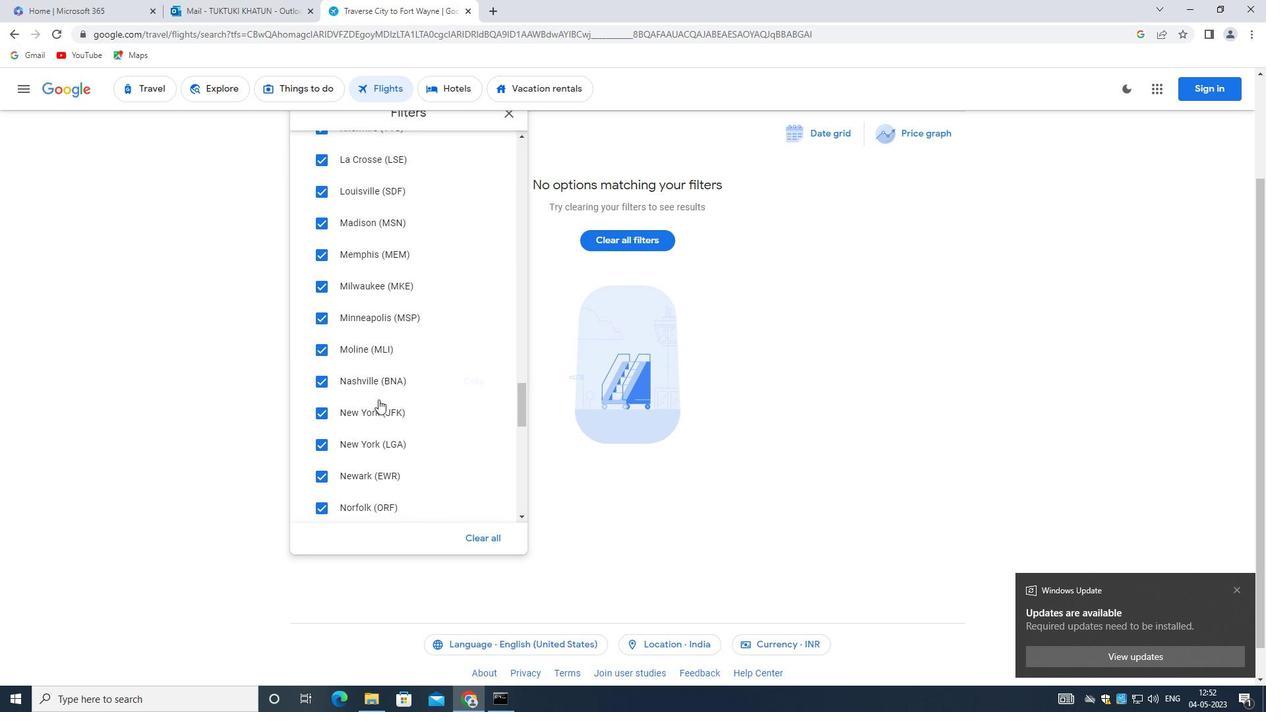 
Action: Mouse scrolled (378, 398) with delta (0, 0)
Screenshot: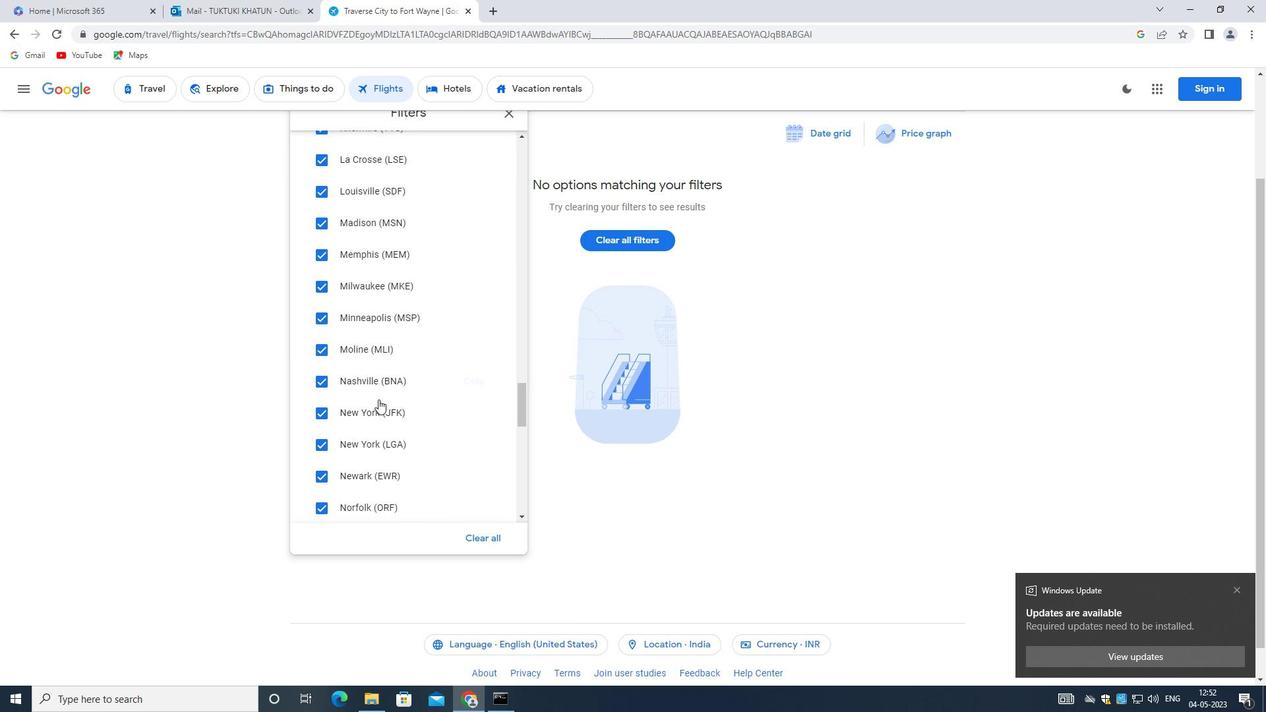 
Action: Mouse scrolled (378, 398) with delta (0, 0)
Screenshot: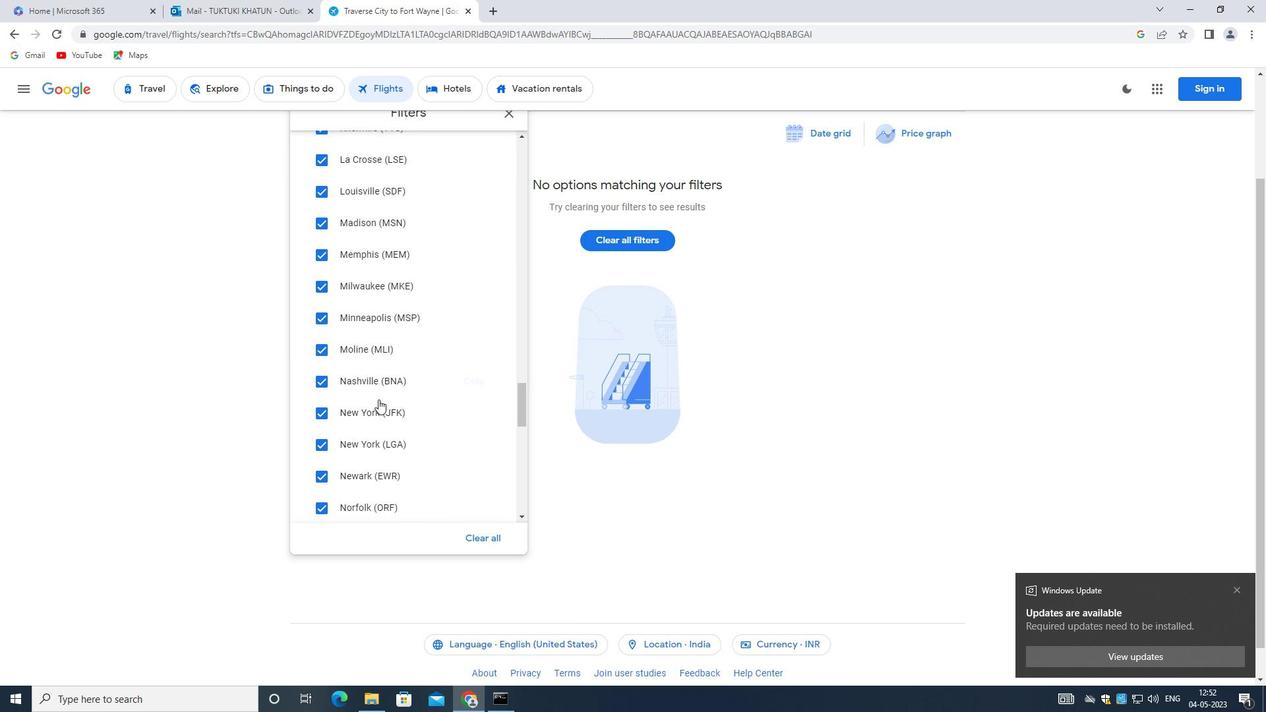 
Action: Mouse scrolled (378, 398) with delta (0, 0)
Screenshot: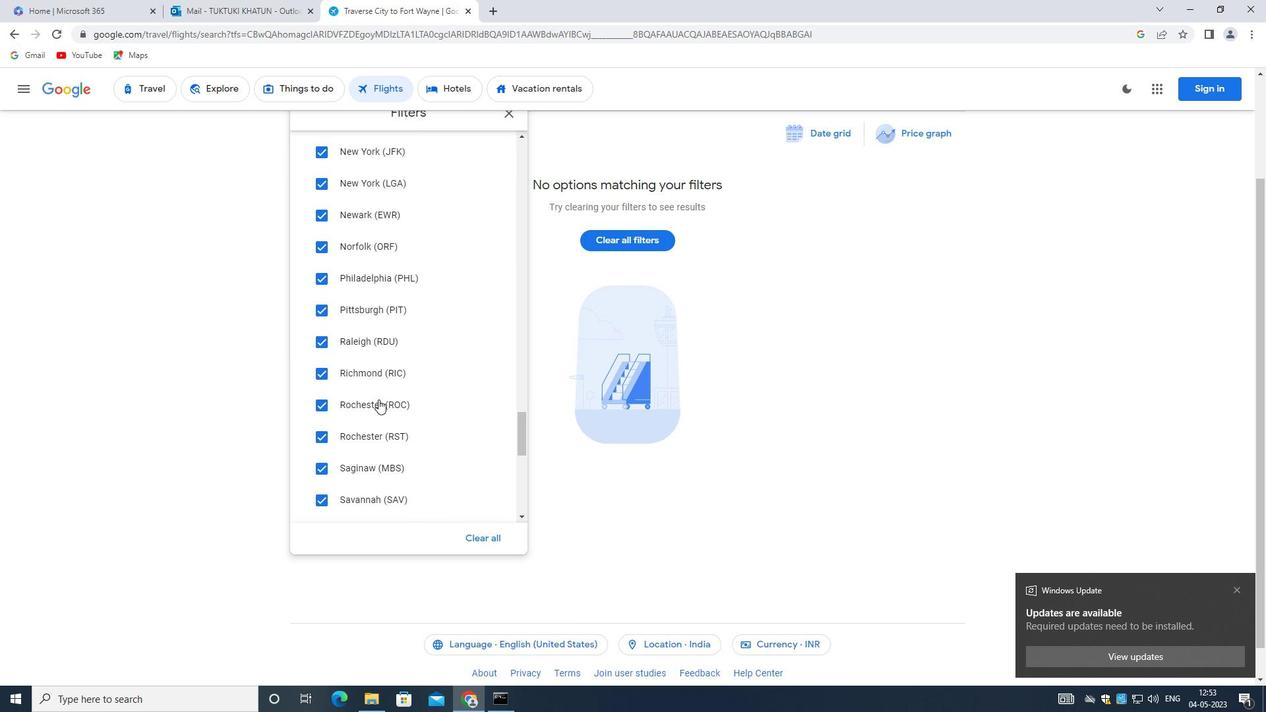 
Action: Mouse scrolled (378, 398) with delta (0, 0)
Screenshot: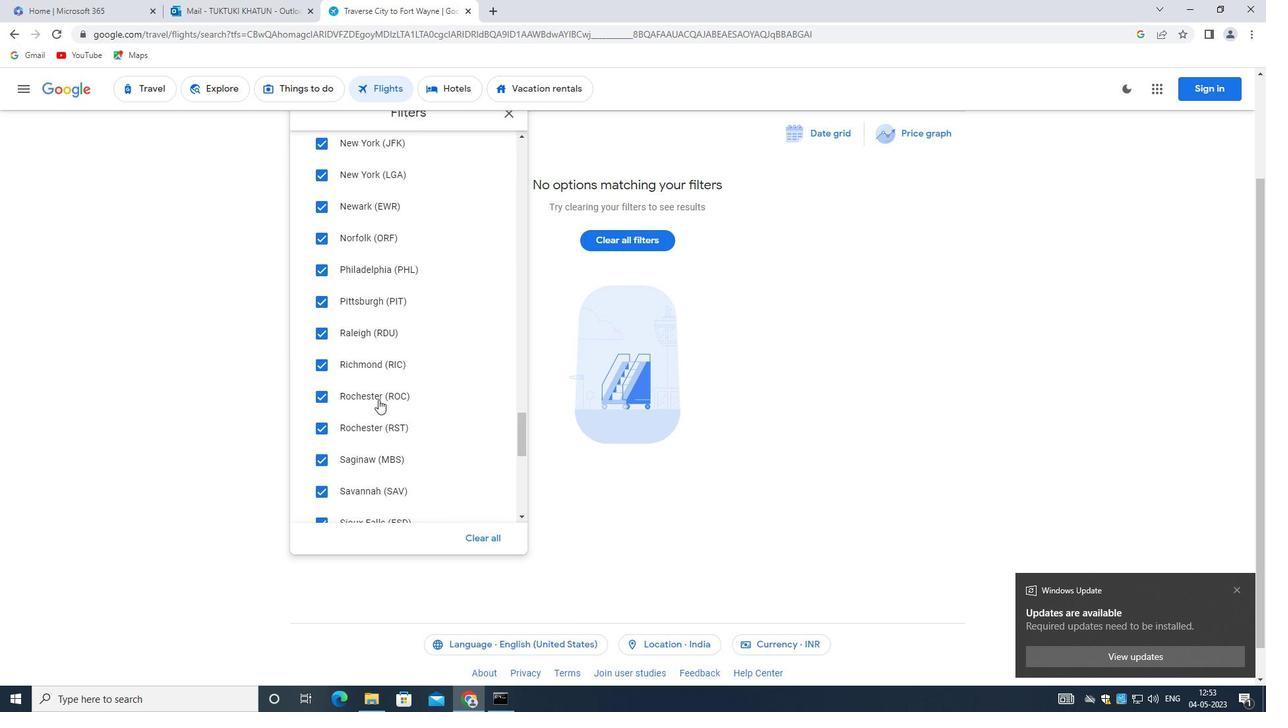 
Action: Mouse scrolled (378, 398) with delta (0, 0)
Screenshot: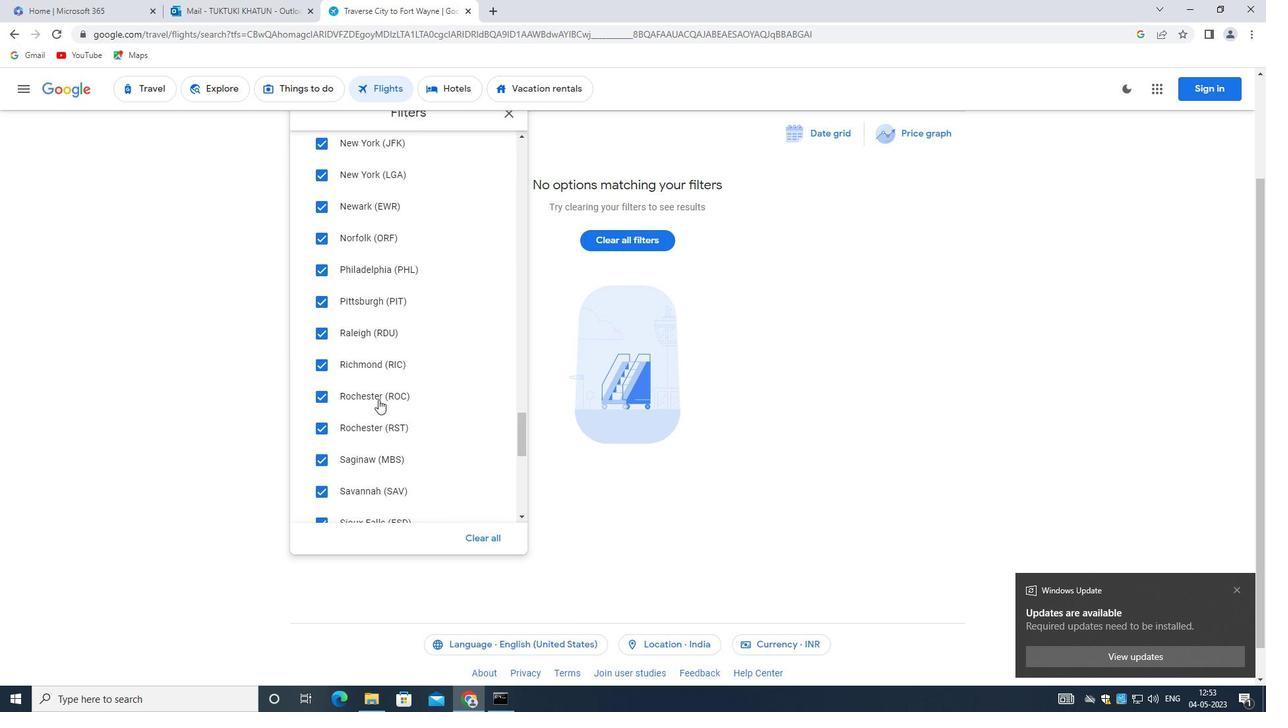 
Action: Mouse scrolled (378, 398) with delta (0, 0)
Screenshot: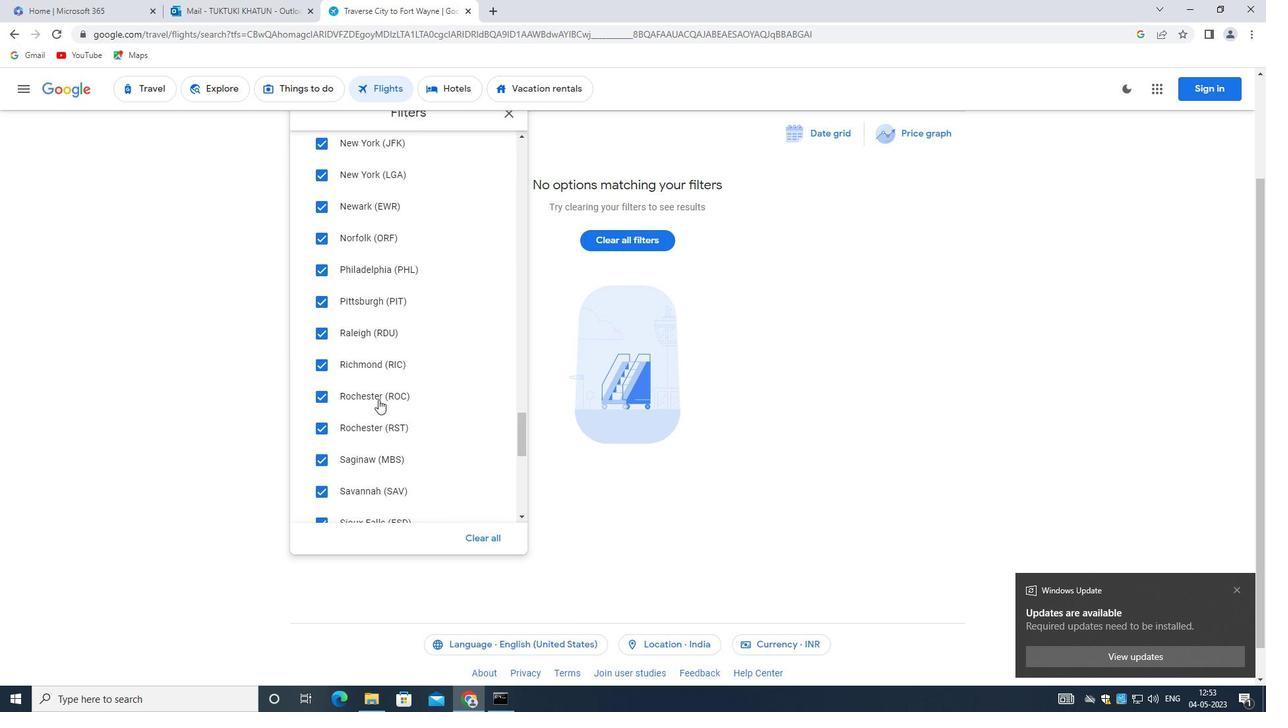 
Action: Mouse moved to (378, 396)
Screenshot: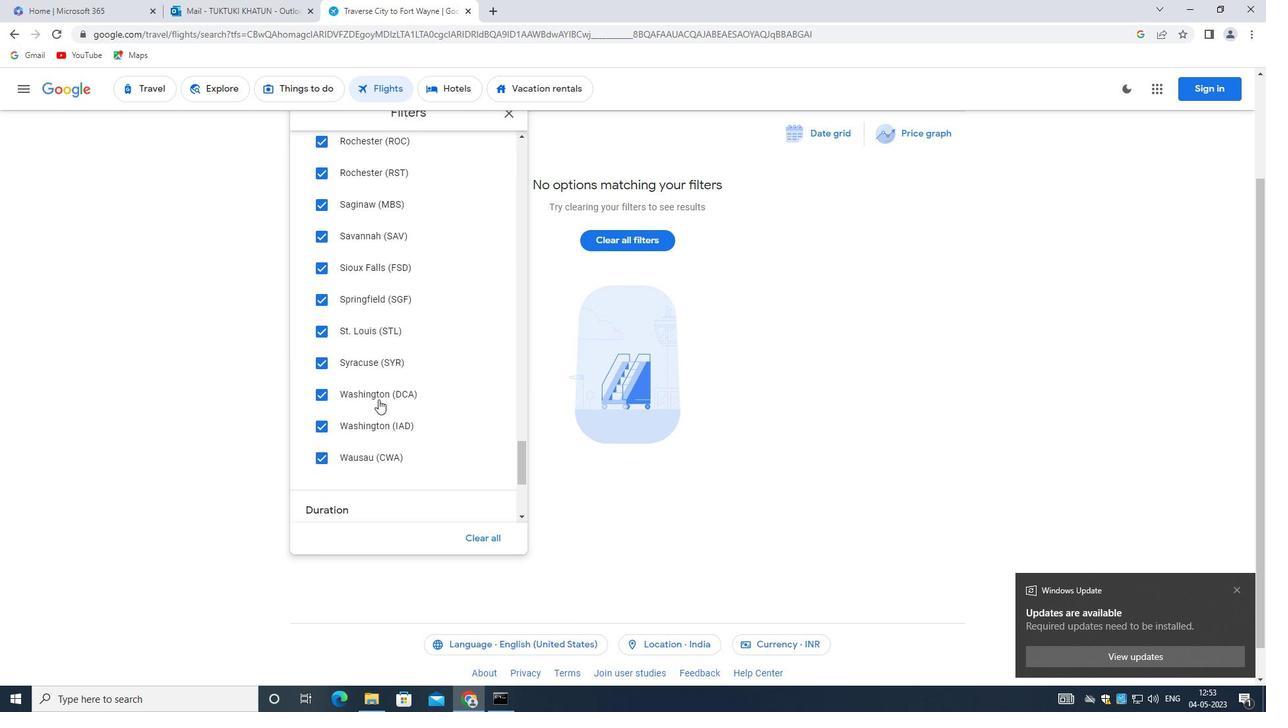 
Action: Mouse scrolled (378, 395) with delta (0, 0)
Screenshot: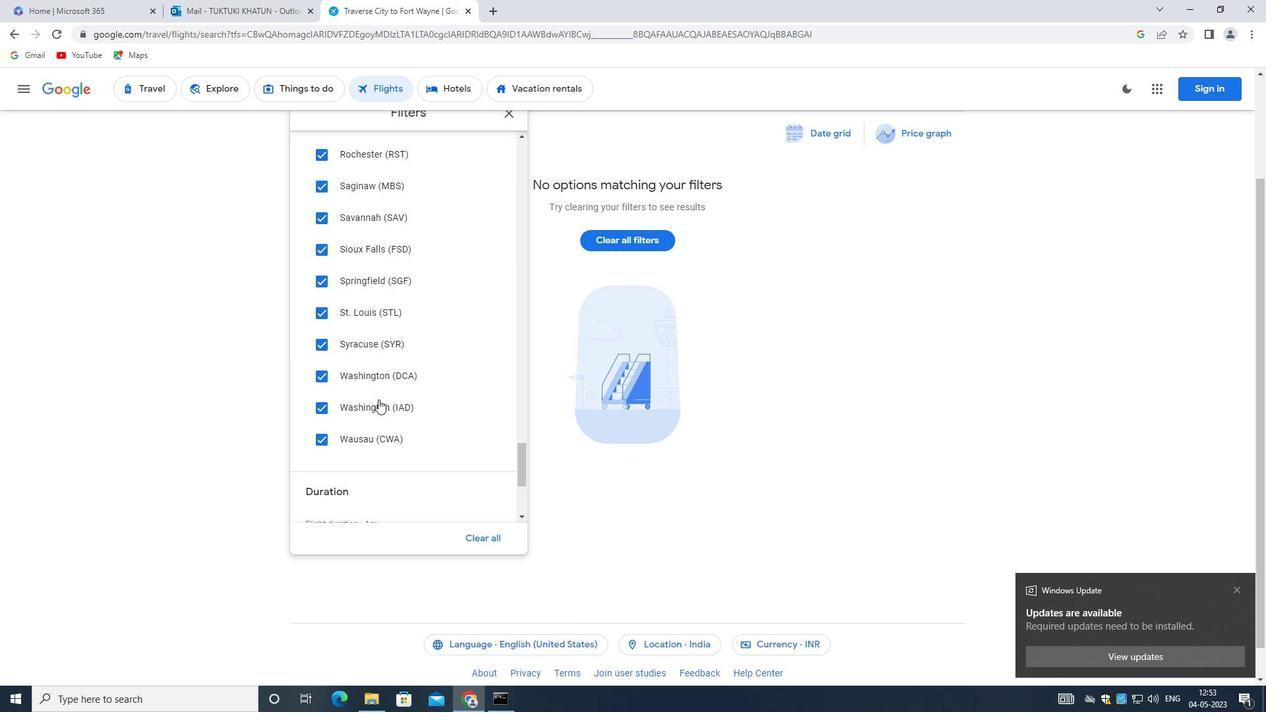 
Action: Mouse scrolled (378, 395) with delta (0, 0)
Screenshot: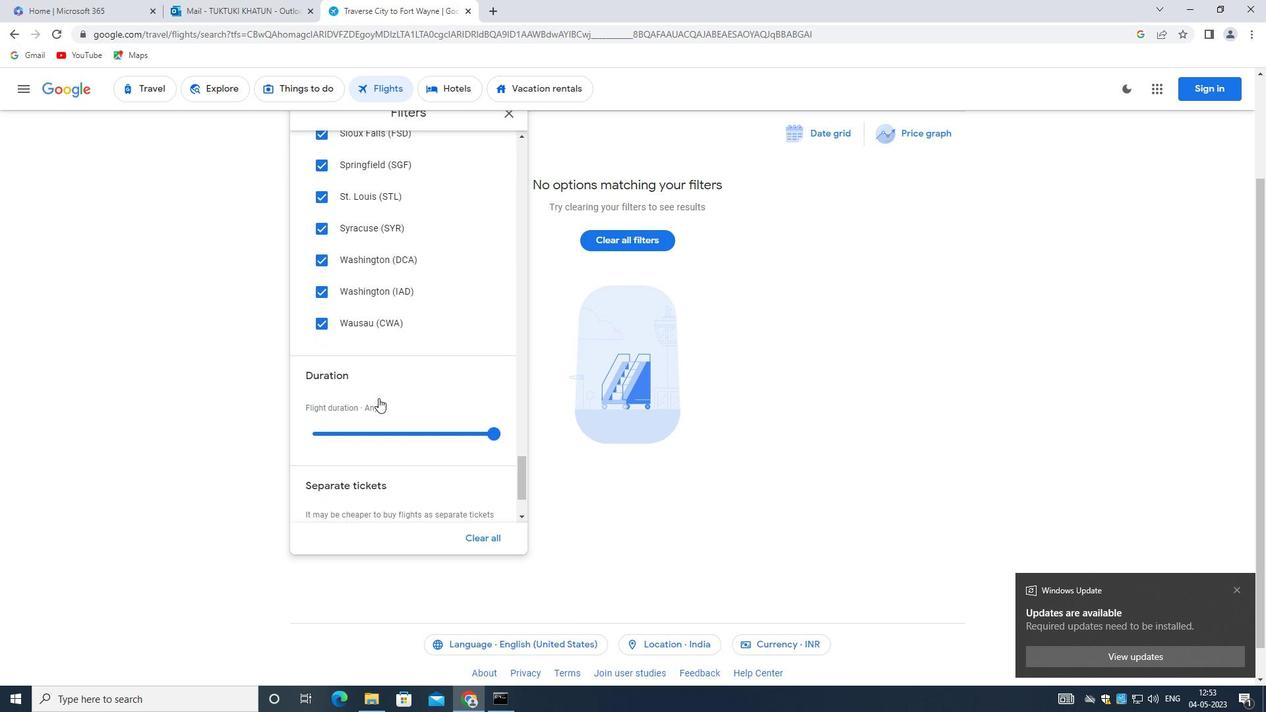 
Action: Mouse scrolled (378, 395) with delta (0, 0)
Screenshot: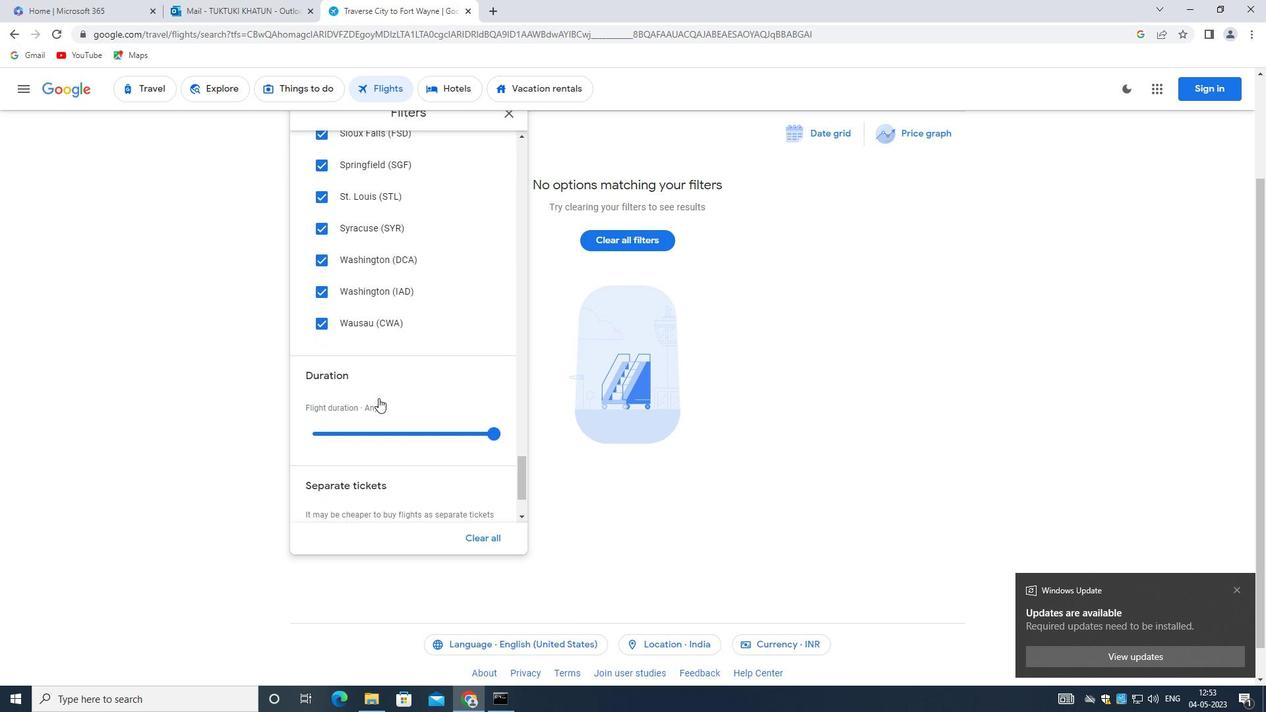 
Action: Mouse moved to (378, 400)
Screenshot: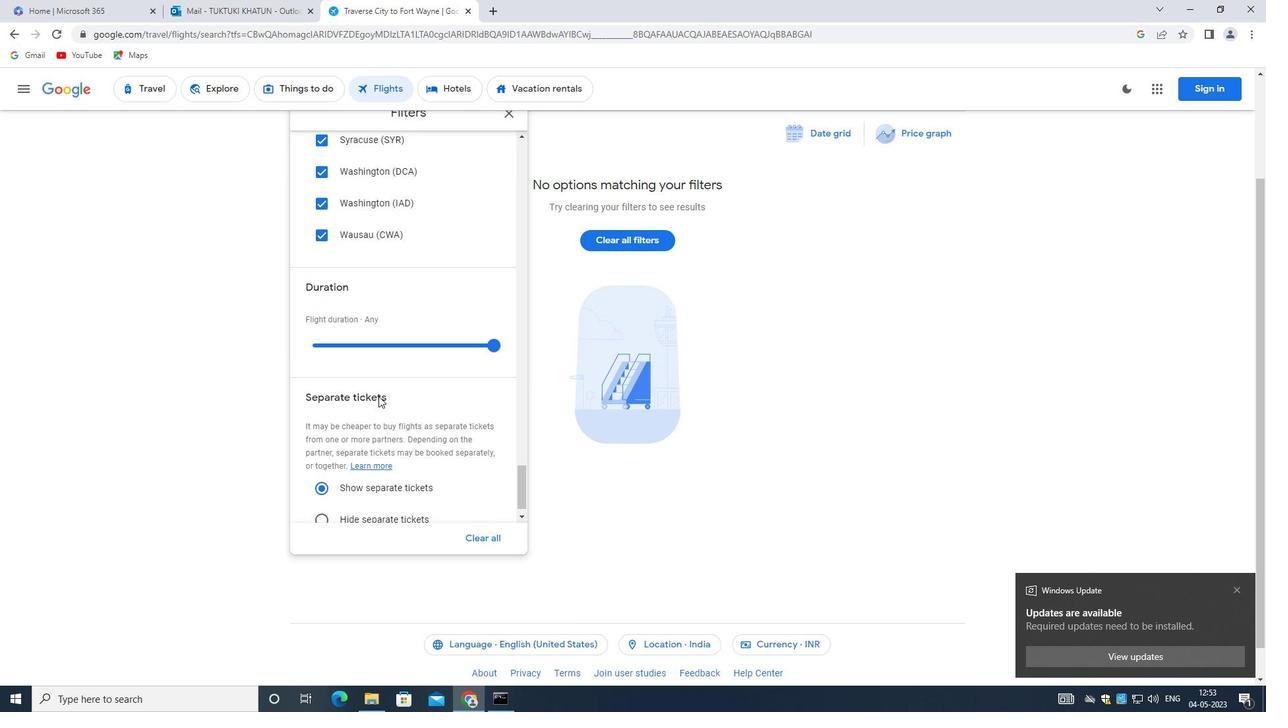 
Action: Mouse scrolled (378, 400) with delta (0, 0)
Screenshot: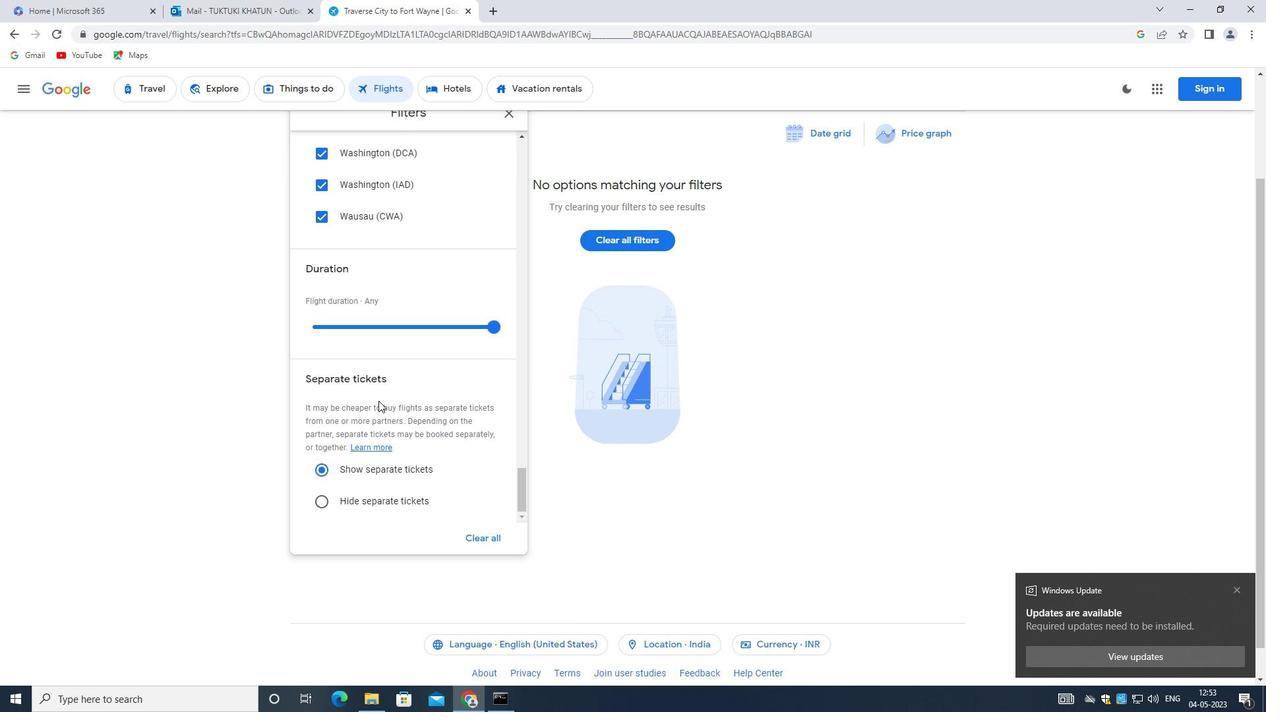 
Action: Mouse scrolled (378, 400) with delta (0, 0)
Screenshot: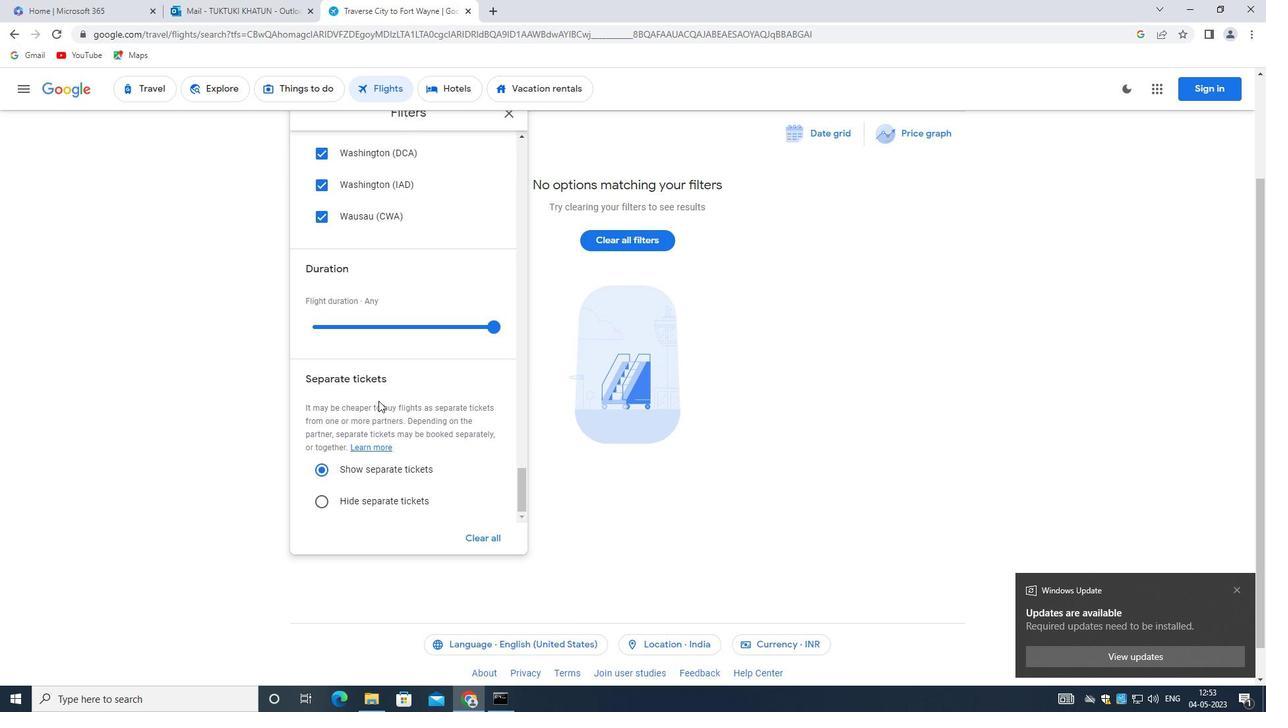 
Action: Mouse scrolled (378, 400) with delta (0, 0)
Screenshot: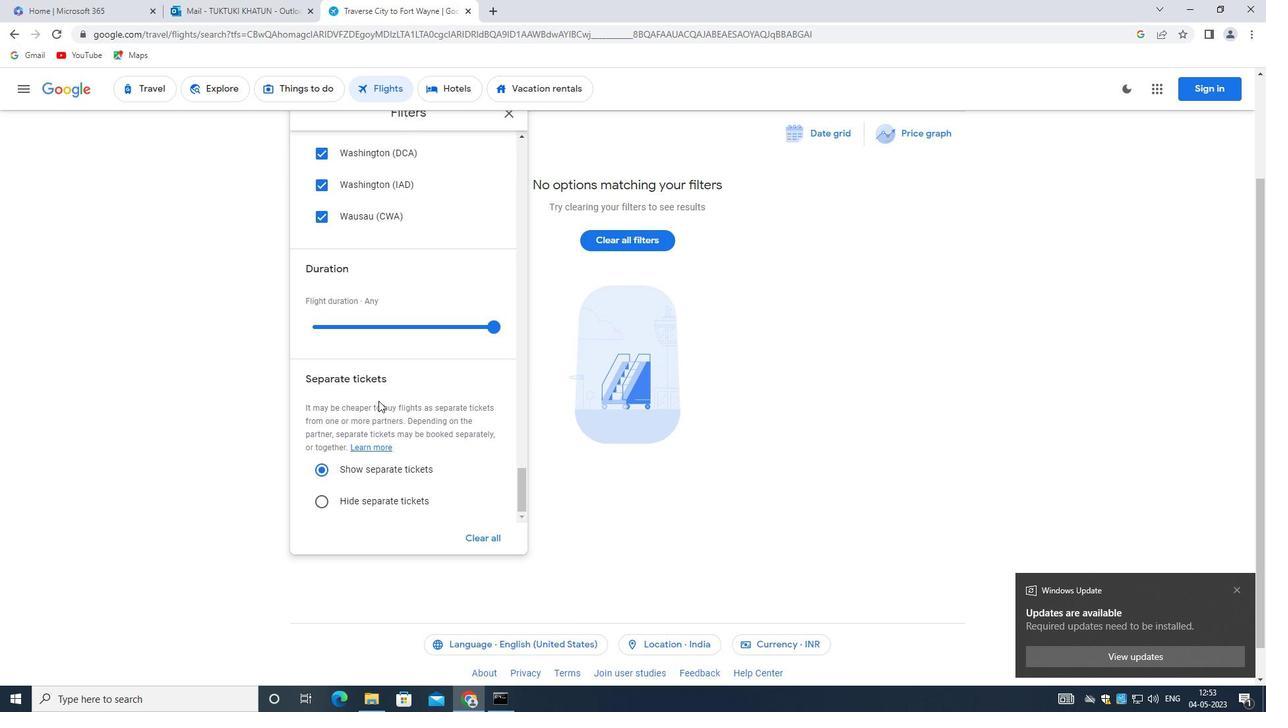 
Action: Mouse scrolled (378, 400) with delta (0, 0)
Screenshot: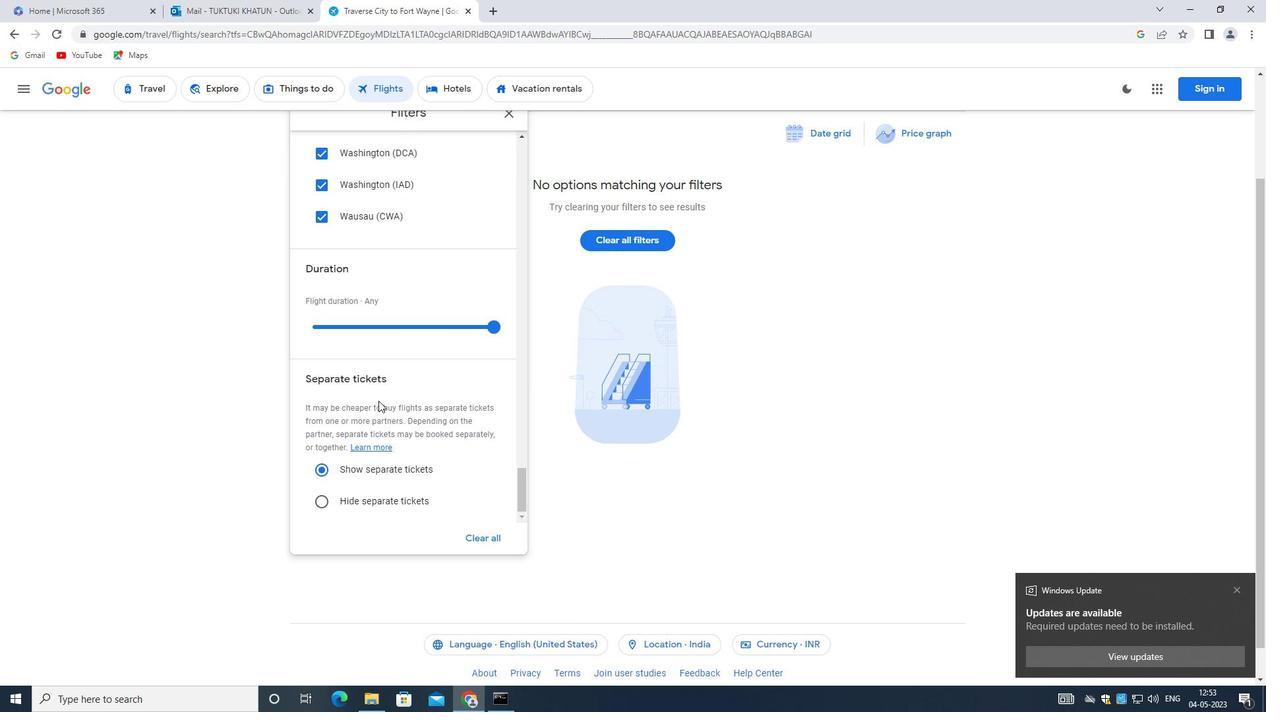 
Action: Mouse moved to (378, 404)
Screenshot: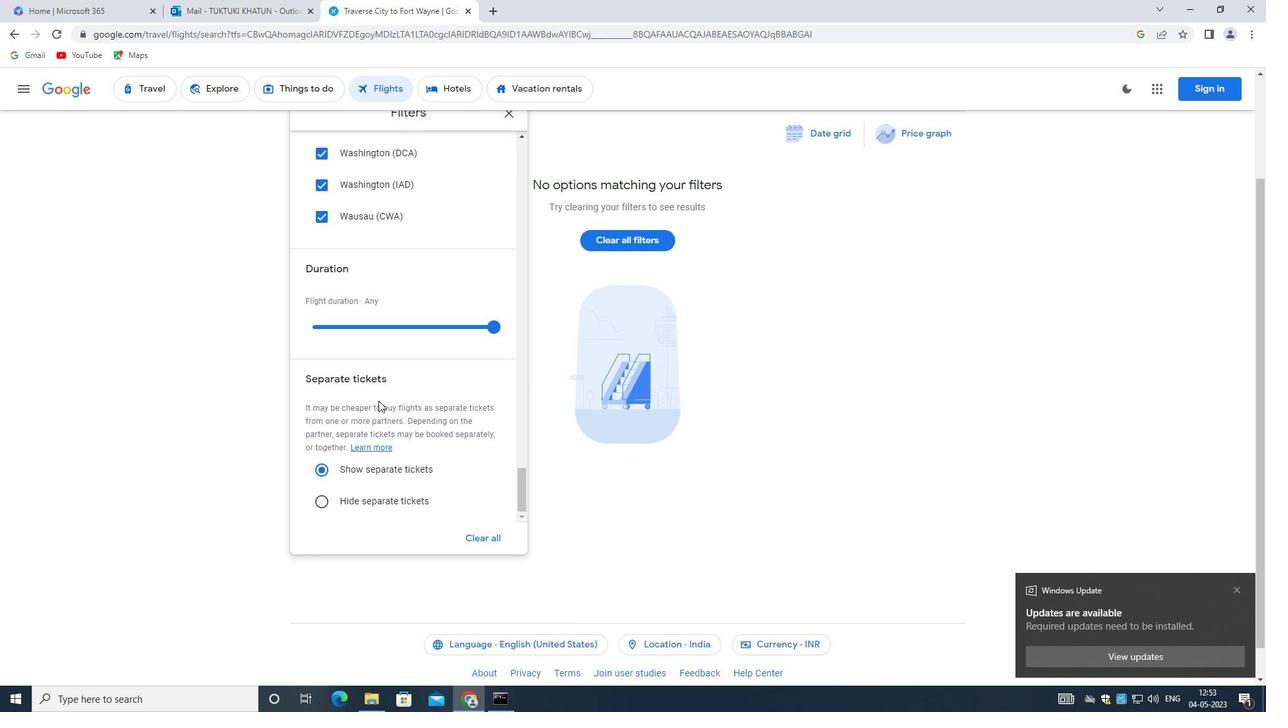 
Action: Mouse scrolled (378, 403) with delta (0, 0)
Screenshot: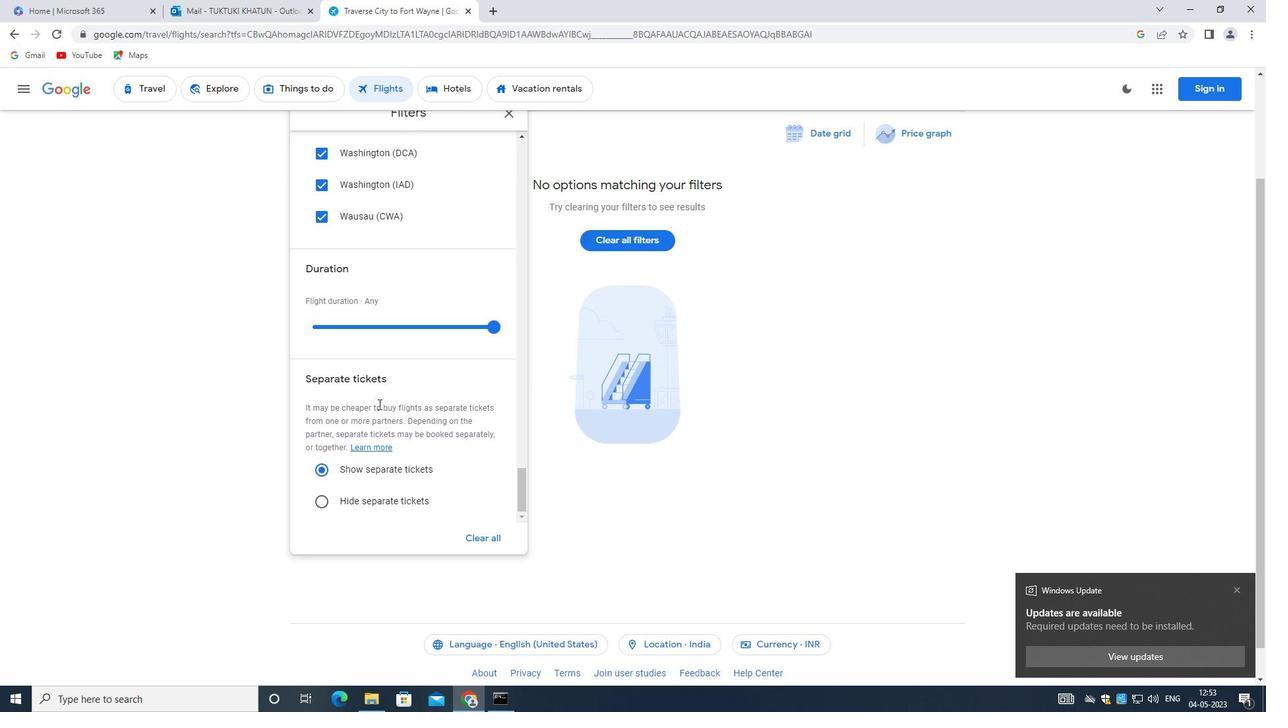 
Action: Mouse scrolled (378, 403) with delta (0, 0)
Screenshot: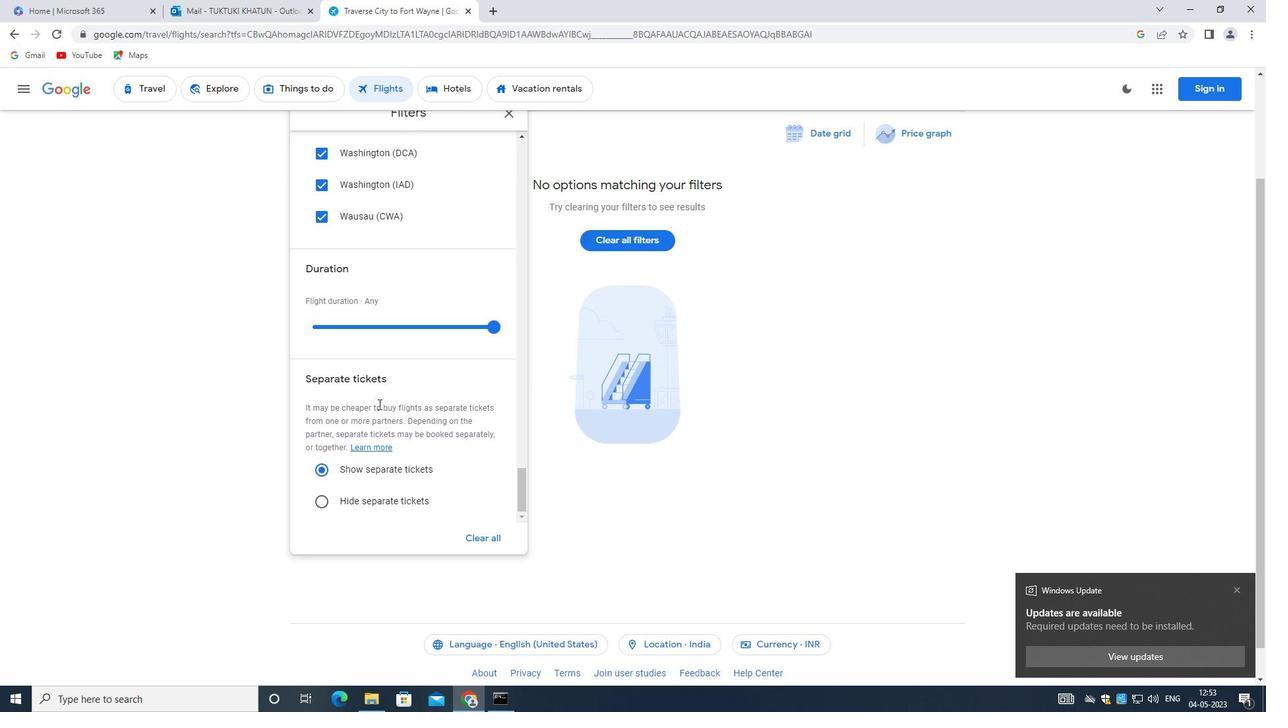 
Action: Mouse scrolled (378, 403) with delta (0, 0)
Screenshot: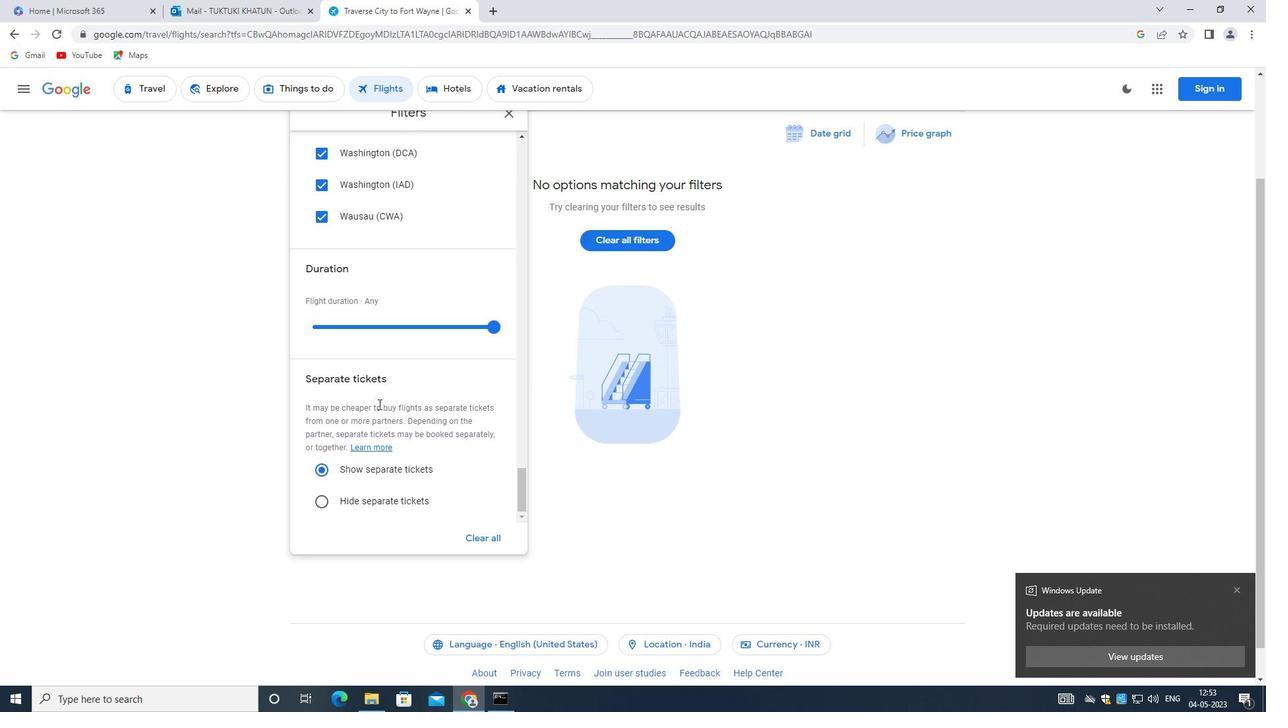 
Action: Mouse scrolled (378, 403) with delta (0, 0)
Screenshot: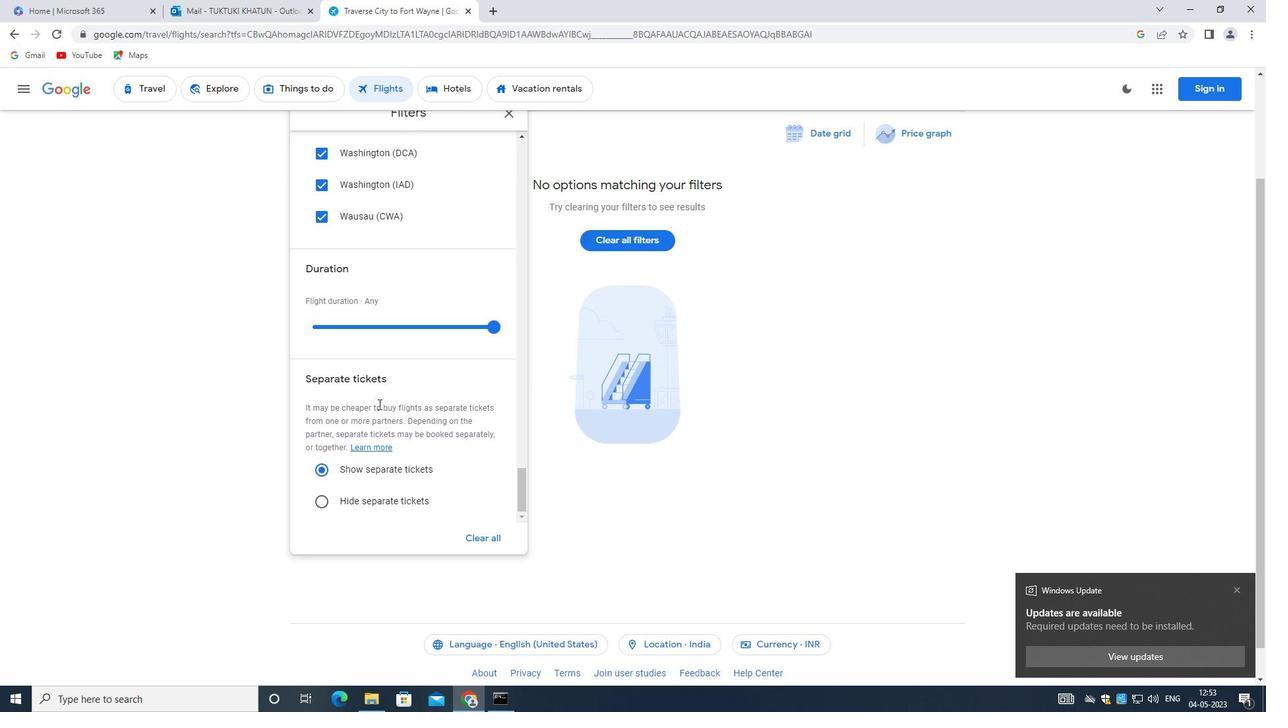 
Action: Mouse scrolled (378, 403) with delta (0, 0)
Screenshot: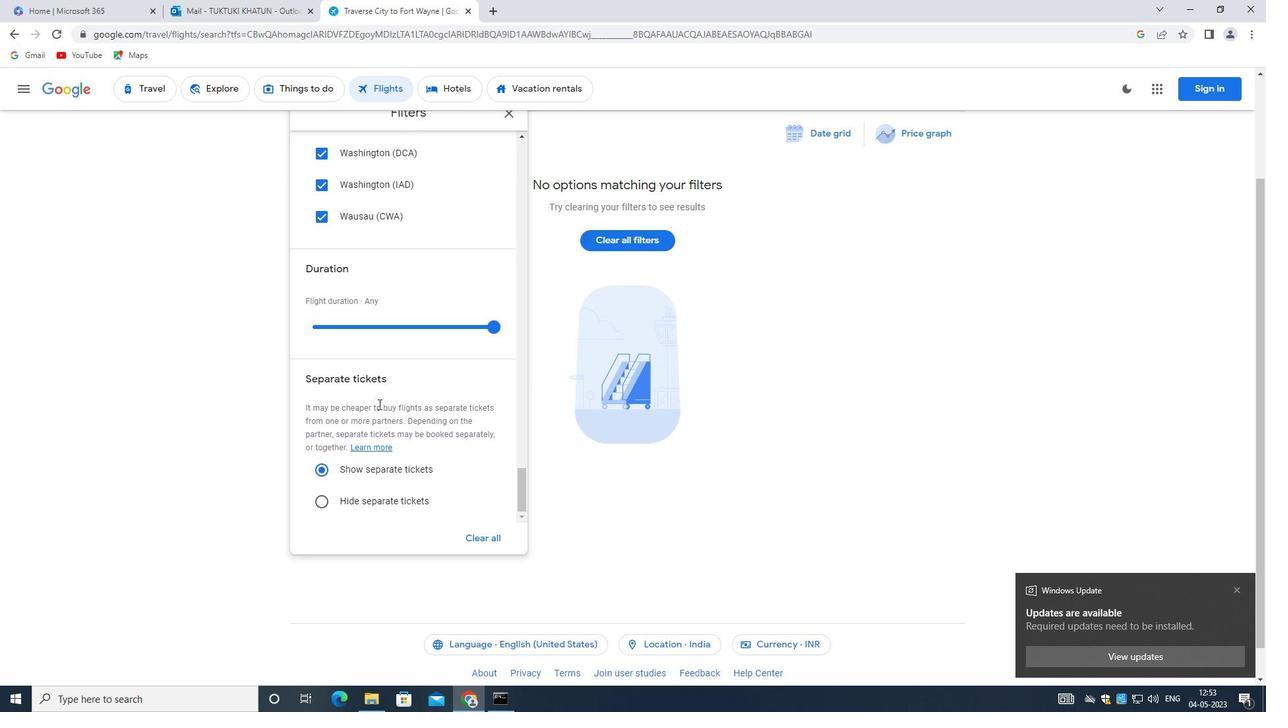 
Action: Mouse moved to (371, 410)
Screenshot: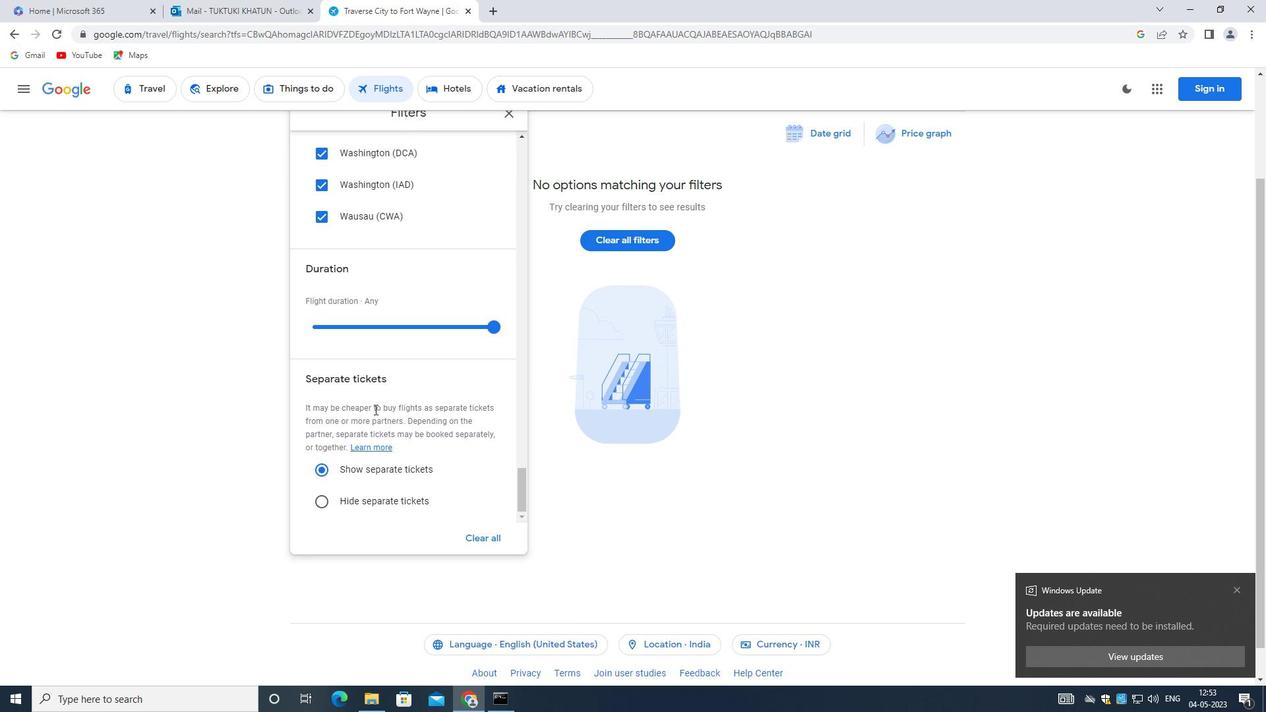 
